 Task: Look for space in Wolfenbüttel, Germany from 5th September, 2023 to 13th September, 2023 for 6 adults in price range Rs.15000 to Rs.20000. Place can be entire place with 3 bedrooms having 3 beds and 3 bathrooms. Property type can be house, flat, guest house. Booking option can be shelf check-in. Required host language is English.
Action: Mouse moved to (457, 91)
Screenshot: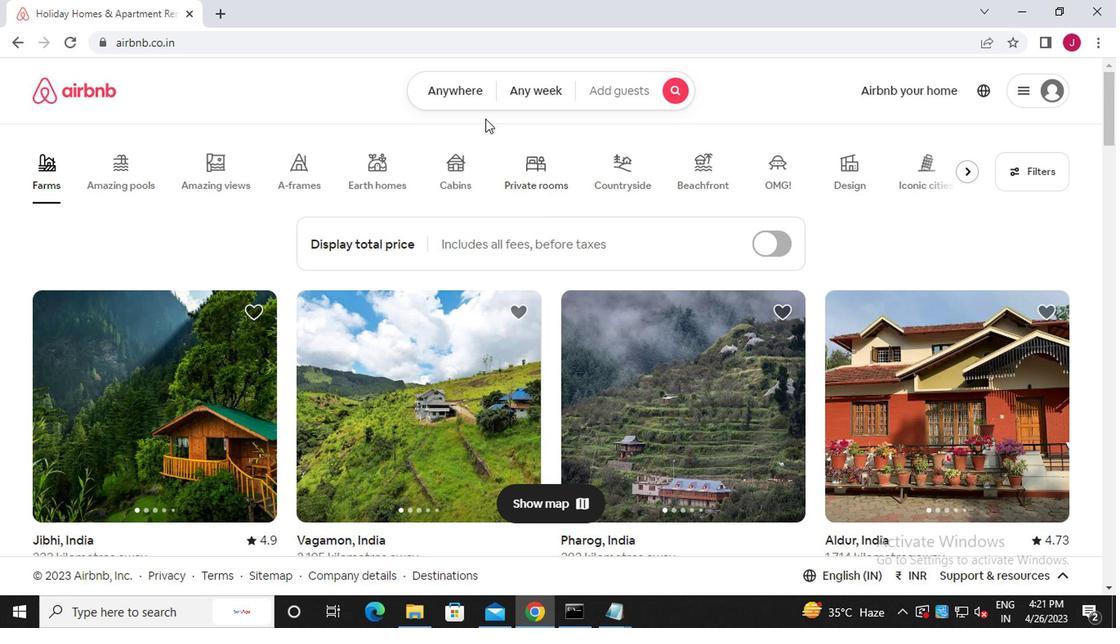 
Action: Mouse pressed left at (457, 91)
Screenshot: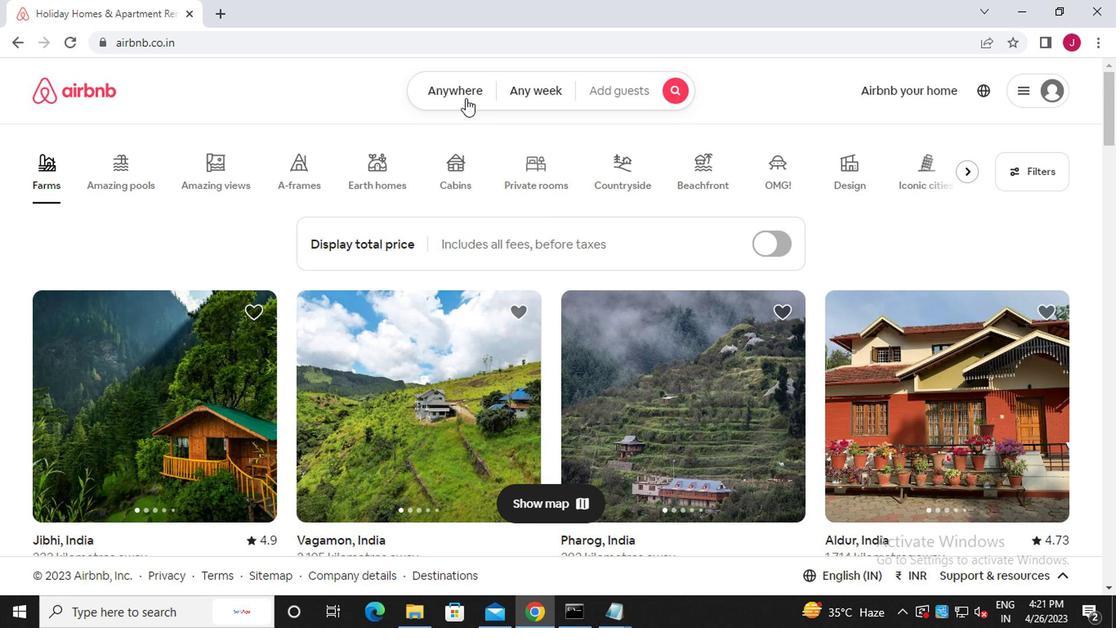 
Action: Mouse moved to (307, 165)
Screenshot: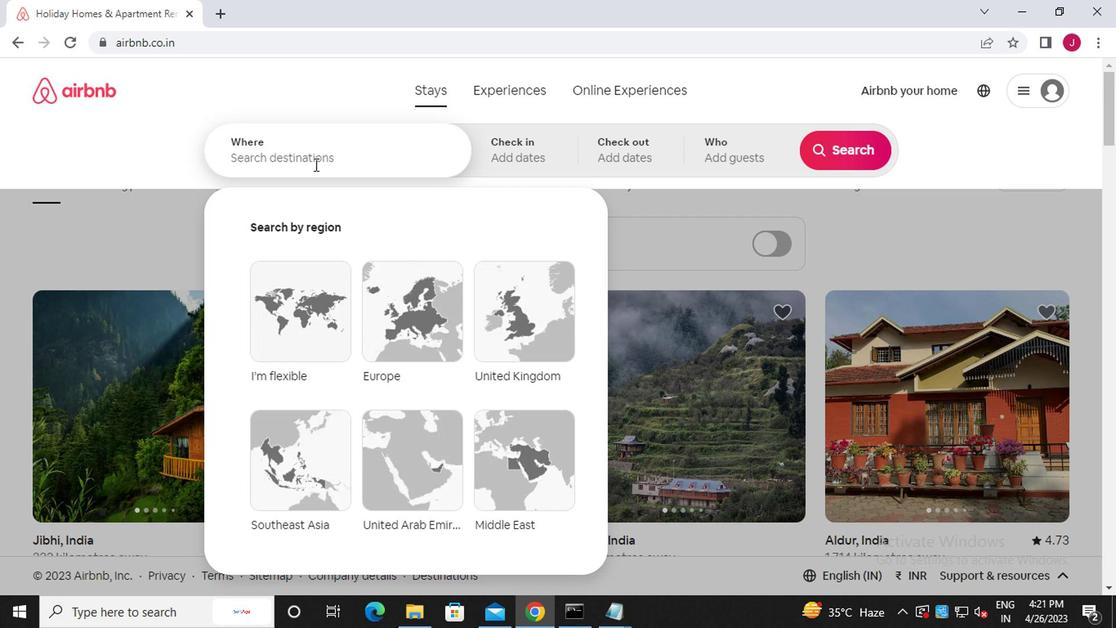 
Action: Mouse pressed left at (307, 165)
Screenshot: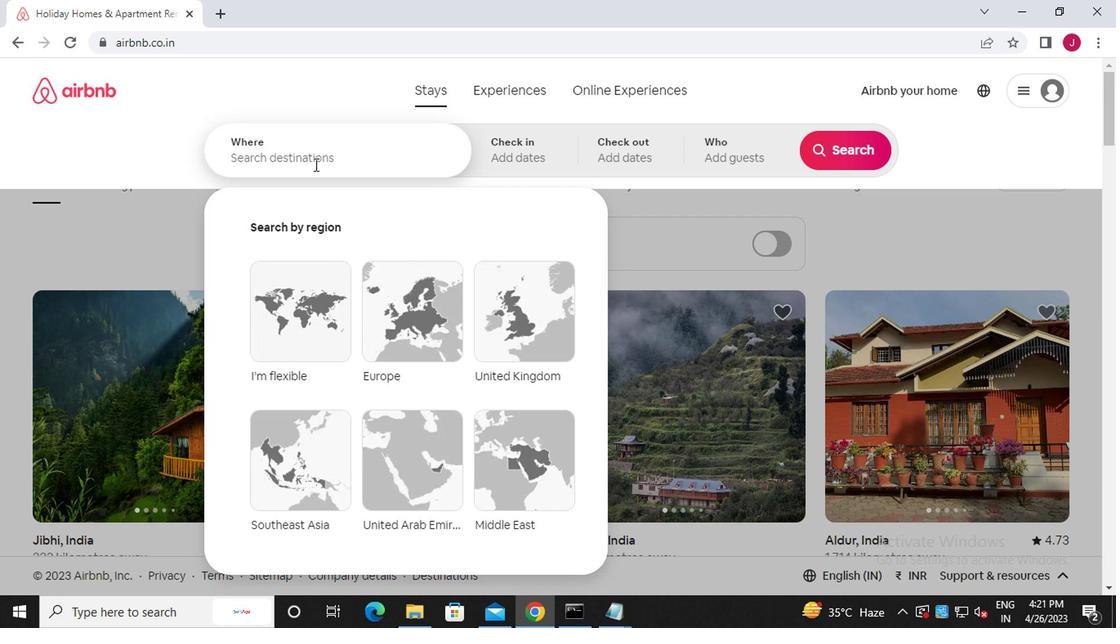
Action: Mouse moved to (307, 165)
Screenshot: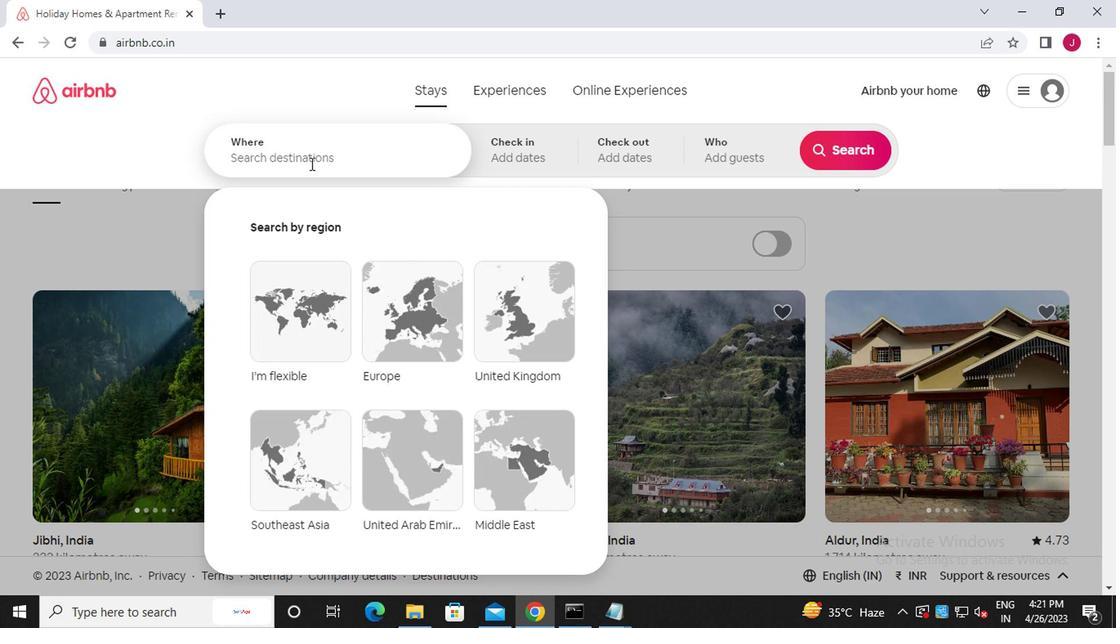 
Action: Key pressed w<Key.caps_lock>olfenbuttel,<Key.caps_lock>h<Key.backspace>g<Key.caps_lock>ermany
Screenshot: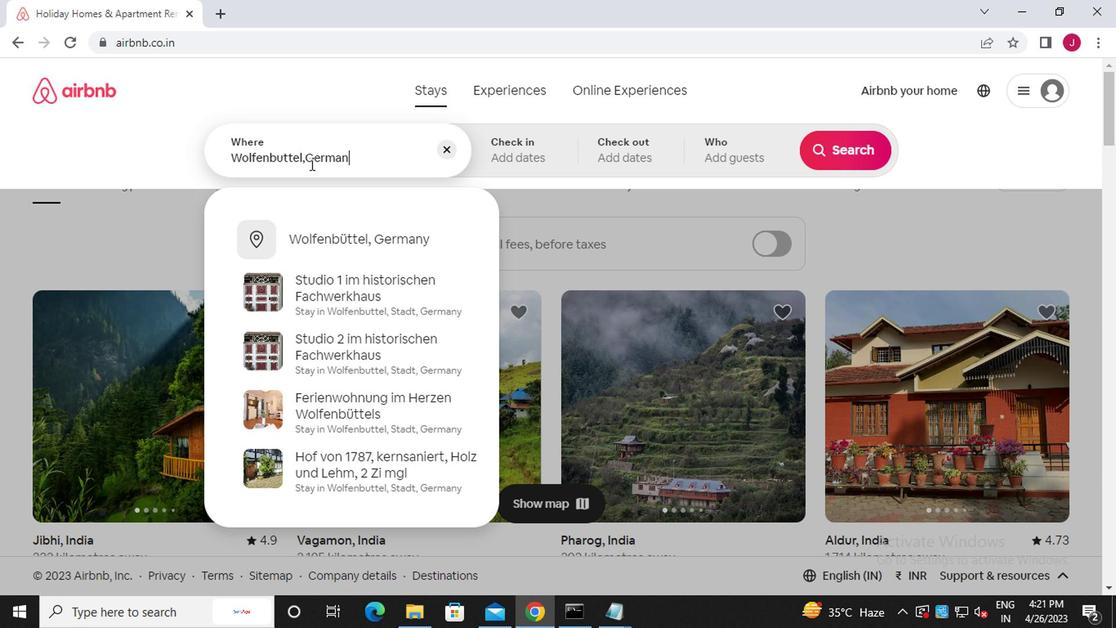 
Action: Mouse moved to (393, 232)
Screenshot: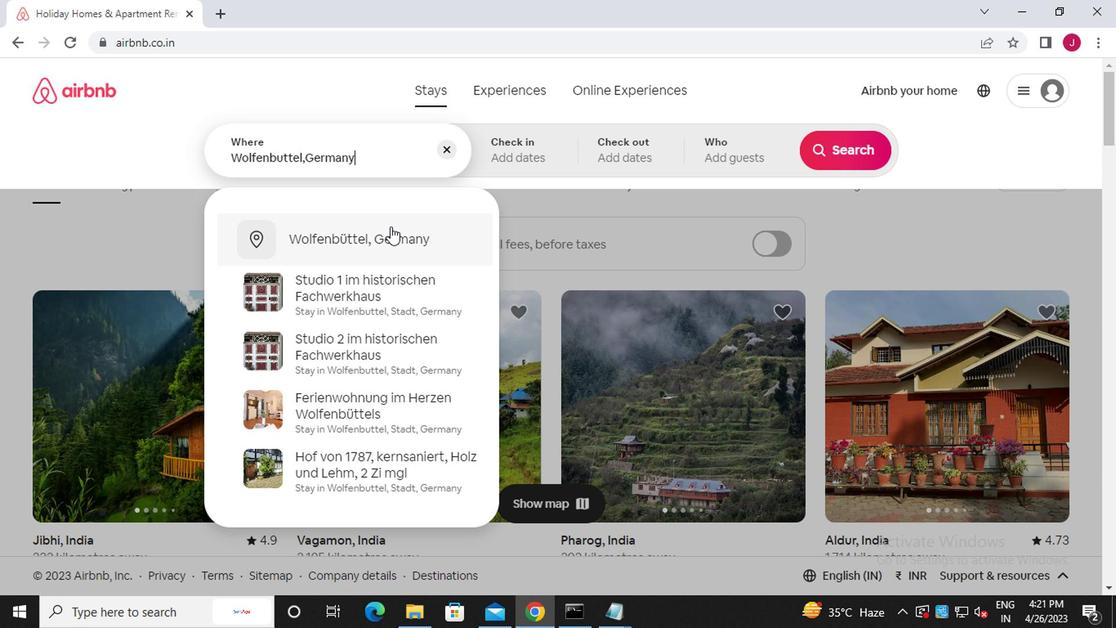 
Action: Mouse pressed left at (393, 232)
Screenshot: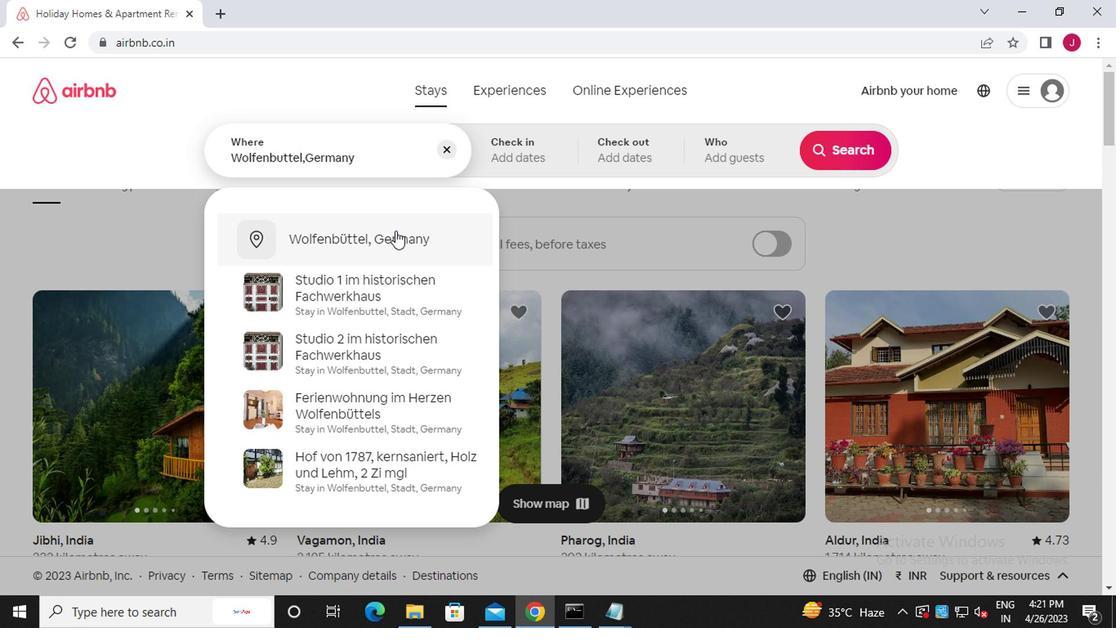 
Action: Mouse moved to (834, 285)
Screenshot: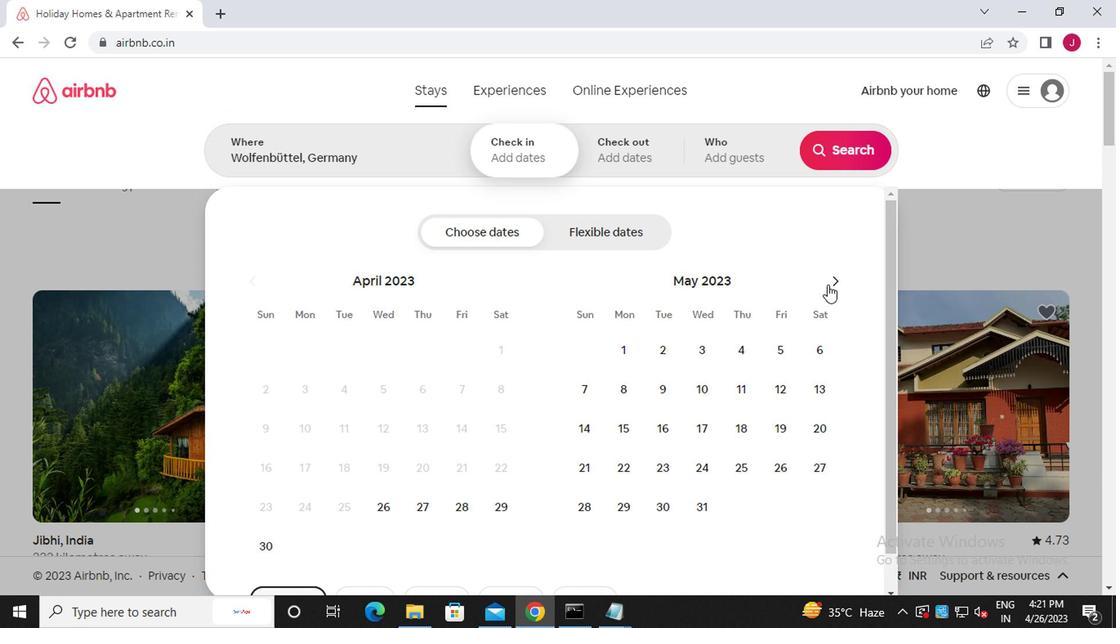 
Action: Mouse pressed left at (834, 285)
Screenshot: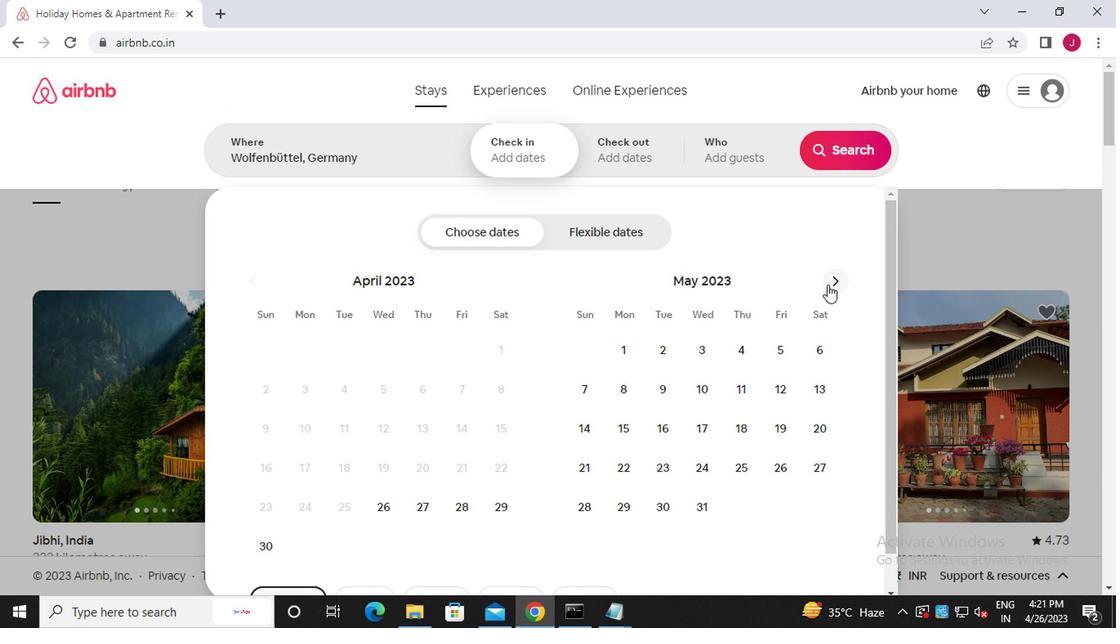 
Action: Mouse moved to (835, 285)
Screenshot: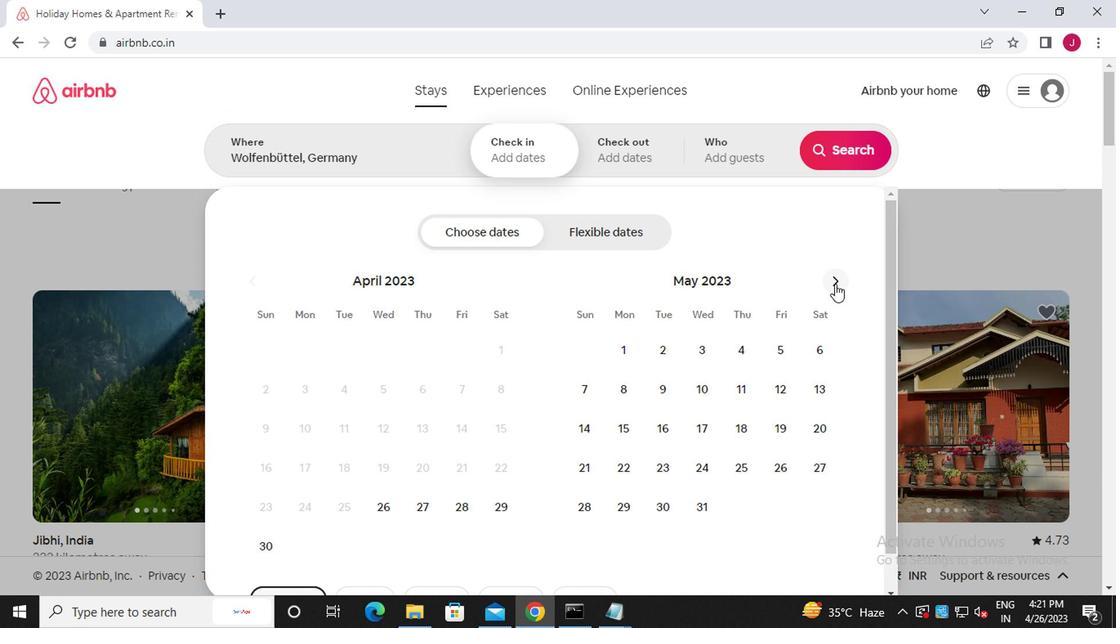 
Action: Mouse pressed left at (835, 285)
Screenshot: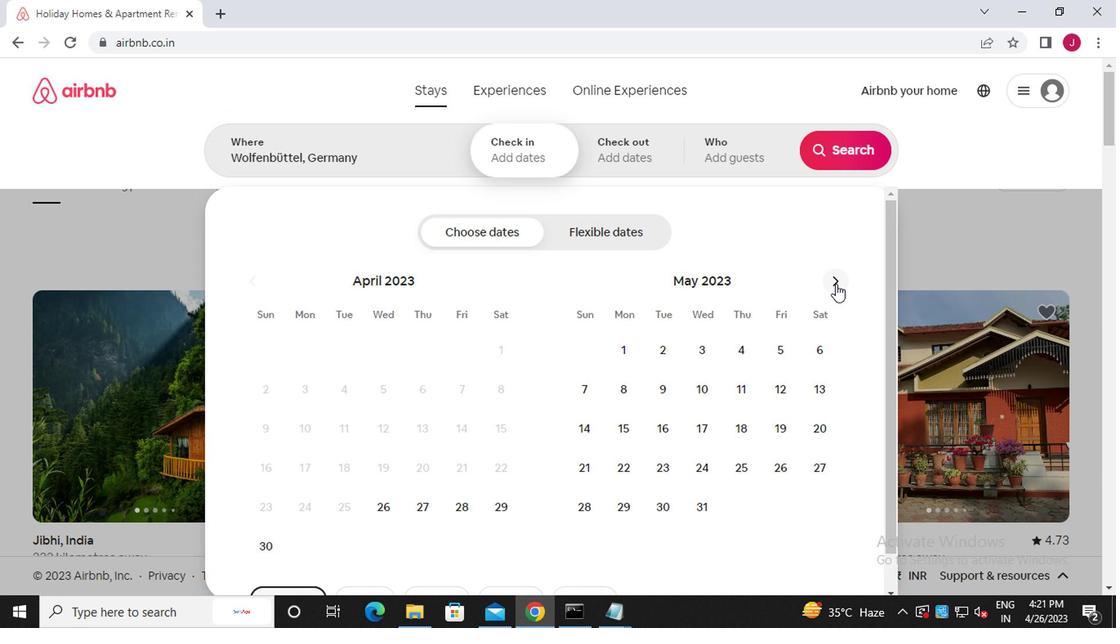 
Action: Mouse moved to (837, 285)
Screenshot: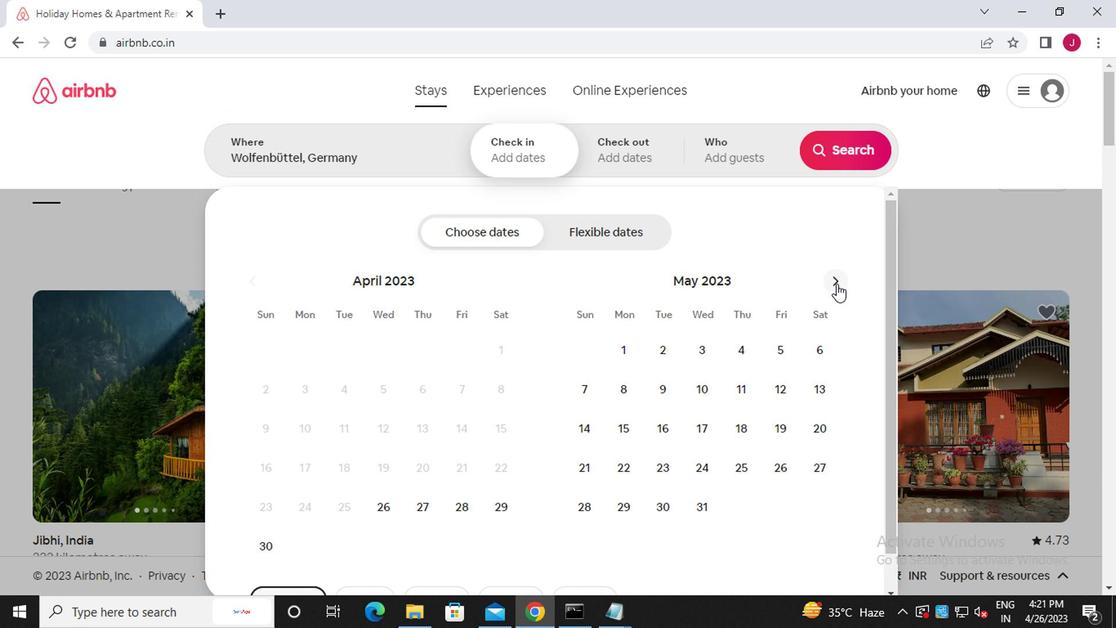 
Action: Mouse pressed left at (837, 285)
Screenshot: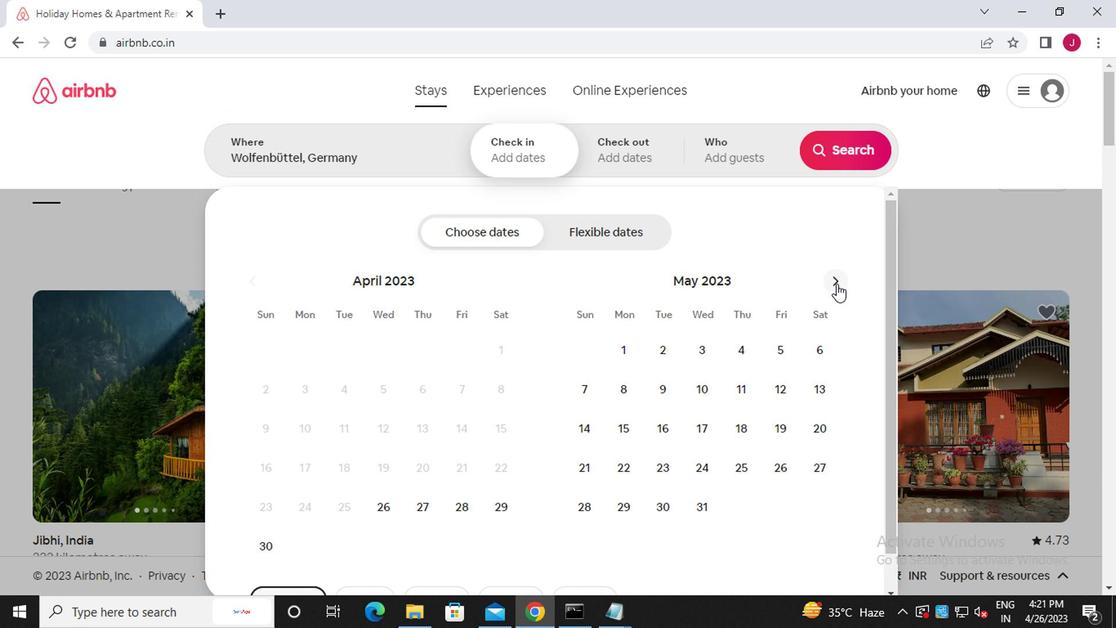 
Action: Mouse moved to (839, 285)
Screenshot: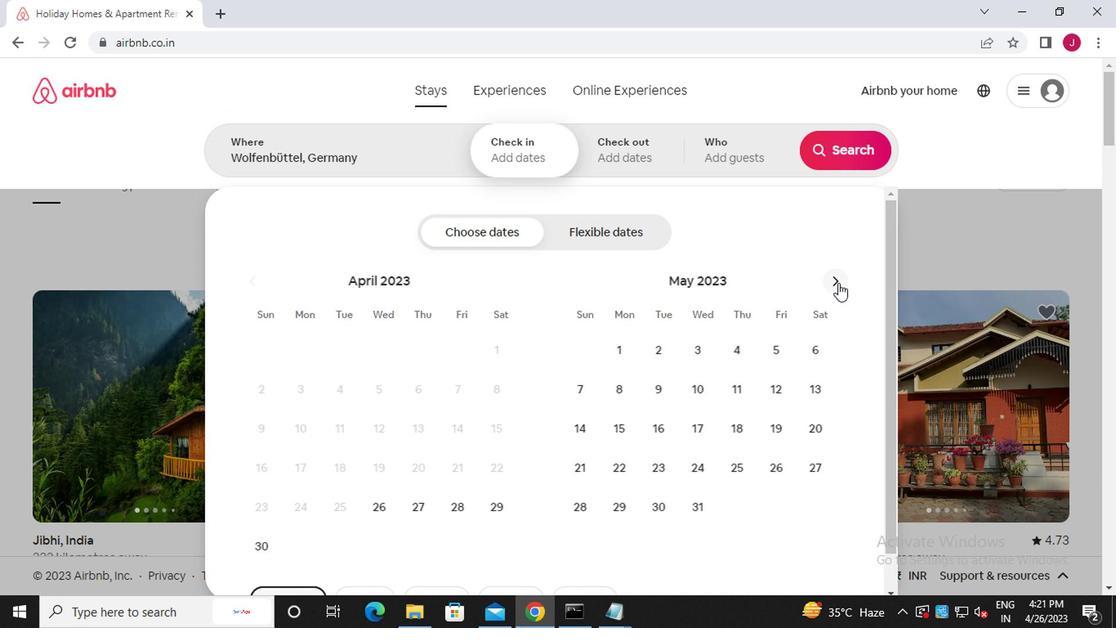 
Action: Mouse pressed left at (839, 285)
Screenshot: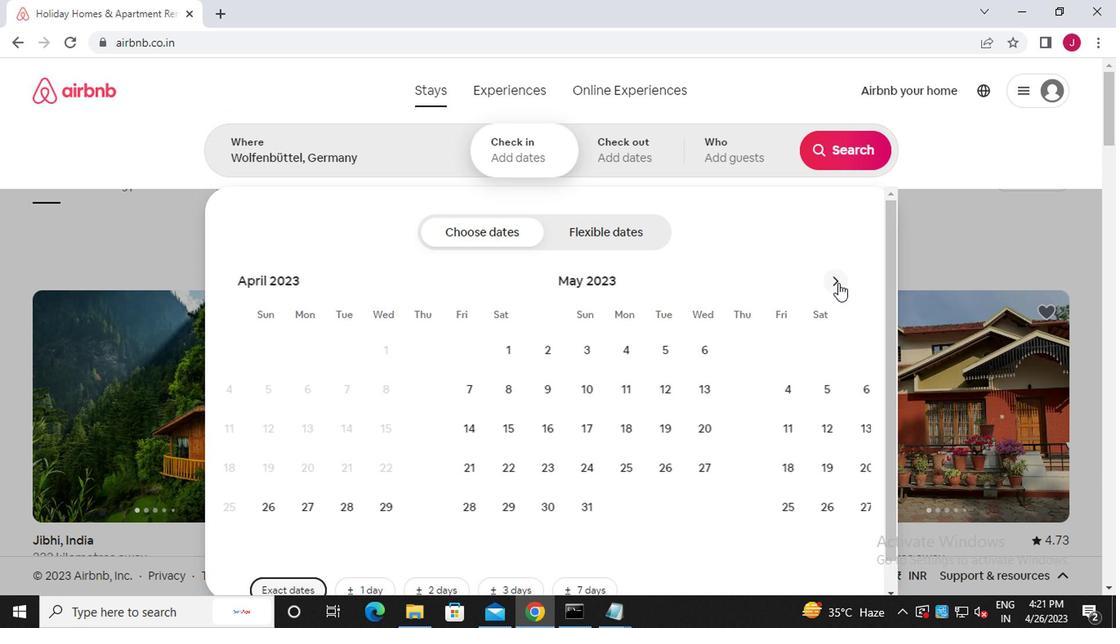 
Action: Mouse moved to (840, 285)
Screenshot: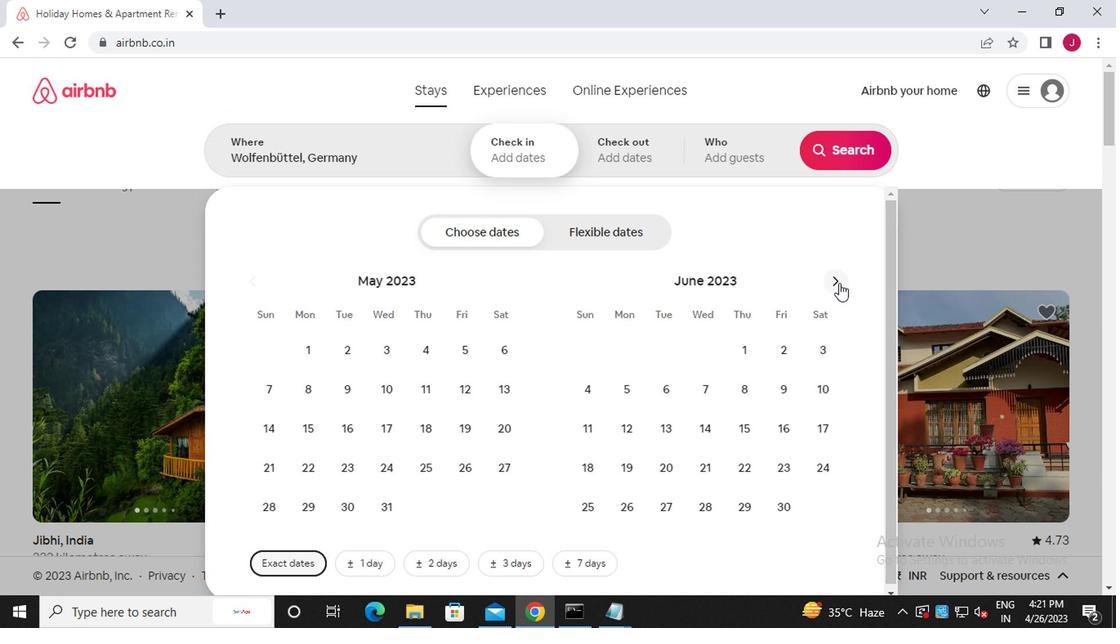 
Action: Mouse pressed left at (840, 285)
Screenshot: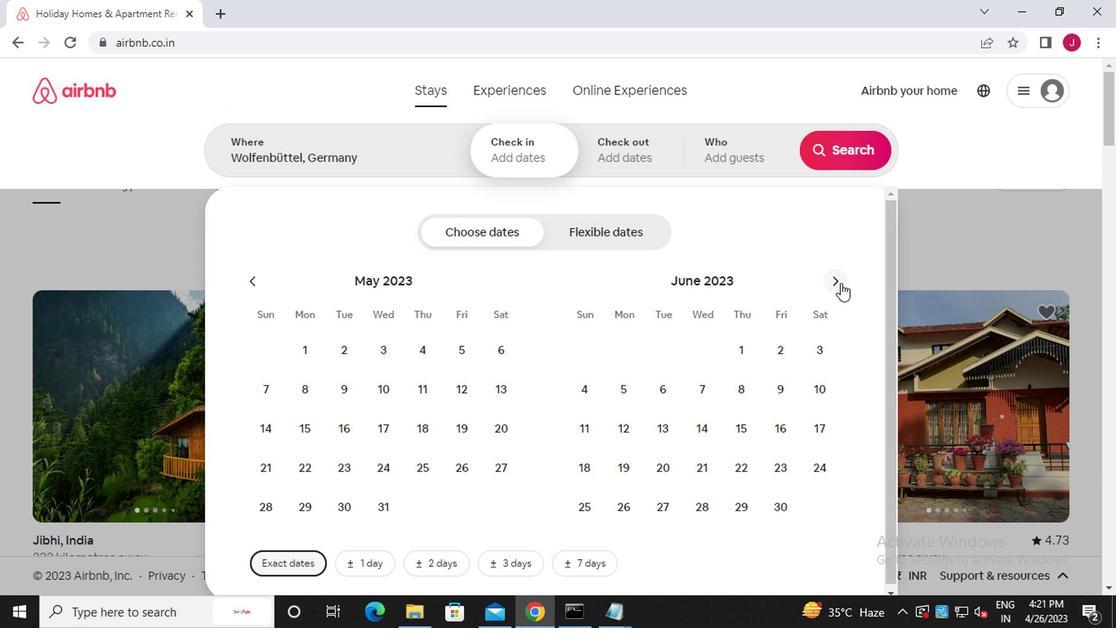 
Action: Mouse moved to (838, 294)
Screenshot: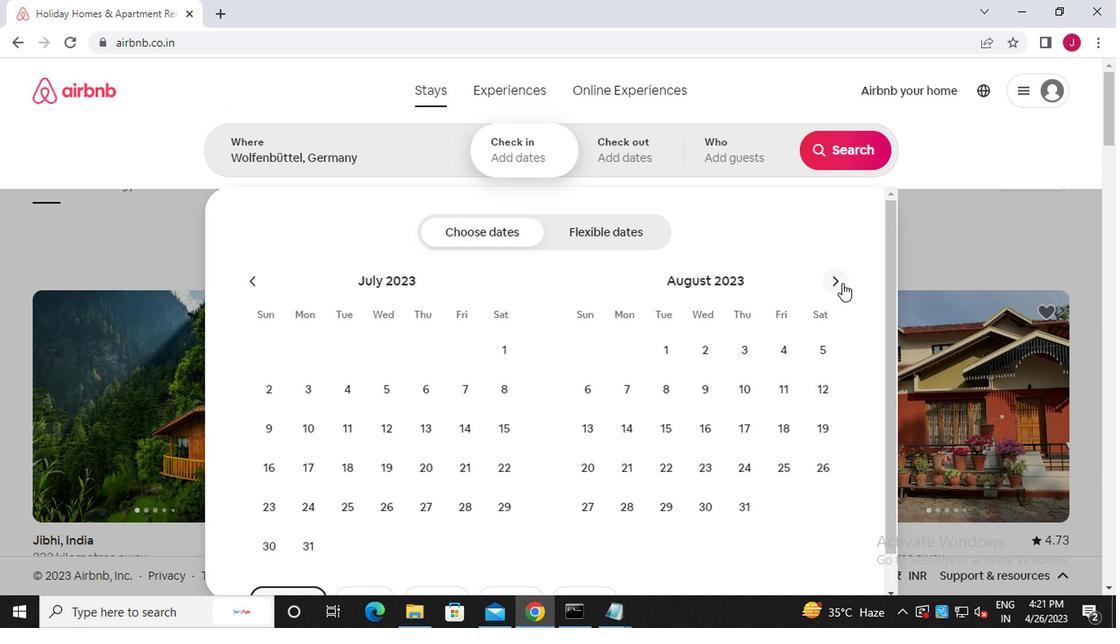 
Action: Mouse pressed left at (838, 294)
Screenshot: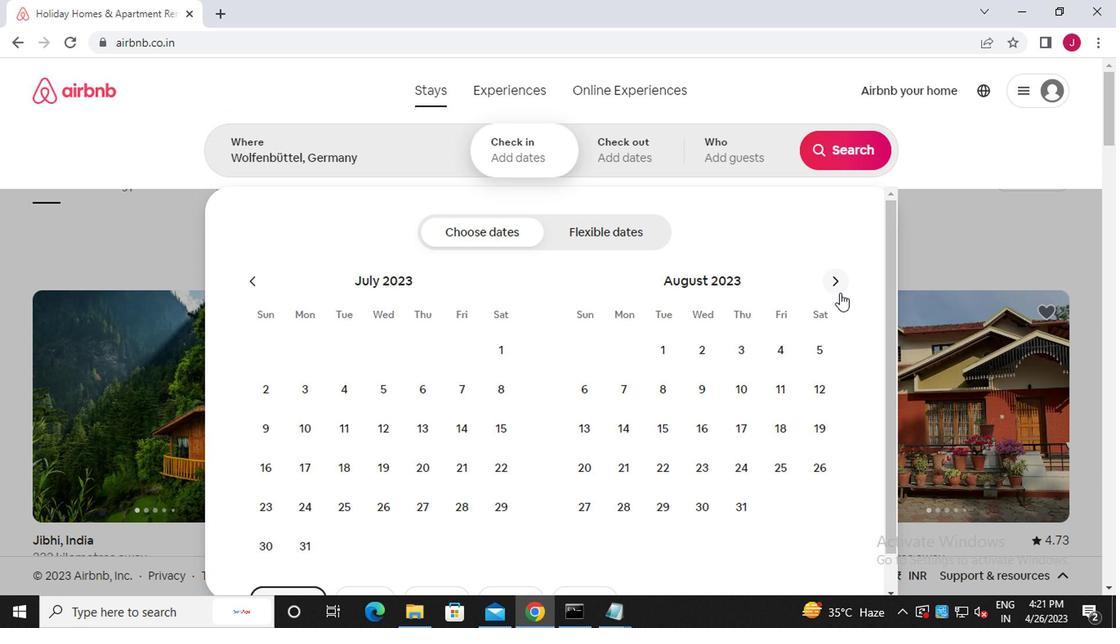 
Action: Mouse moved to (668, 393)
Screenshot: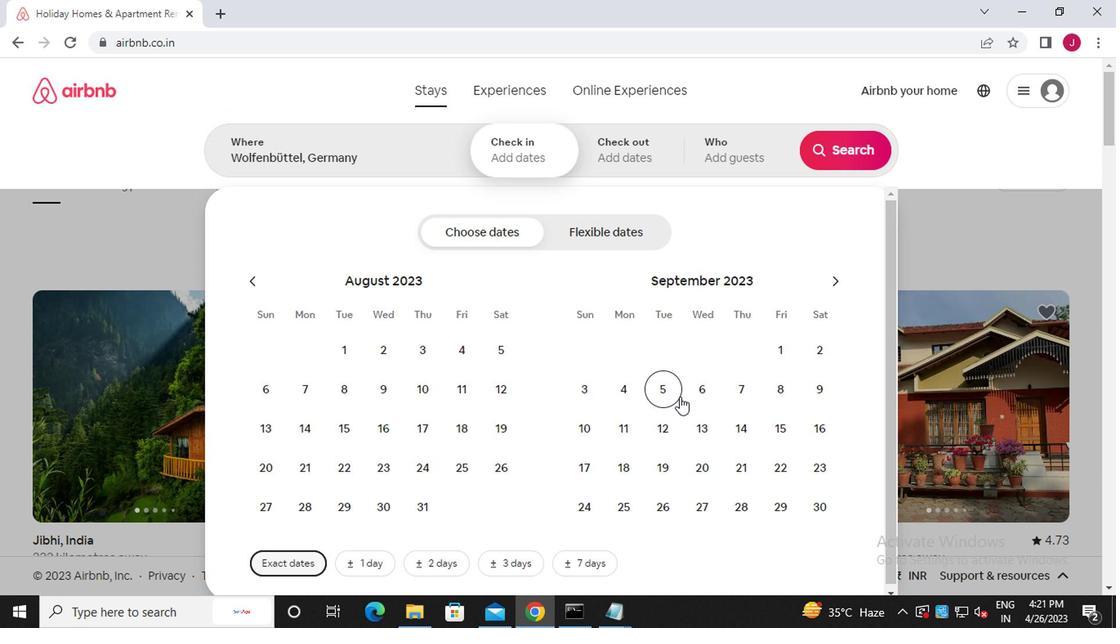 
Action: Mouse pressed left at (668, 393)
Screenshot: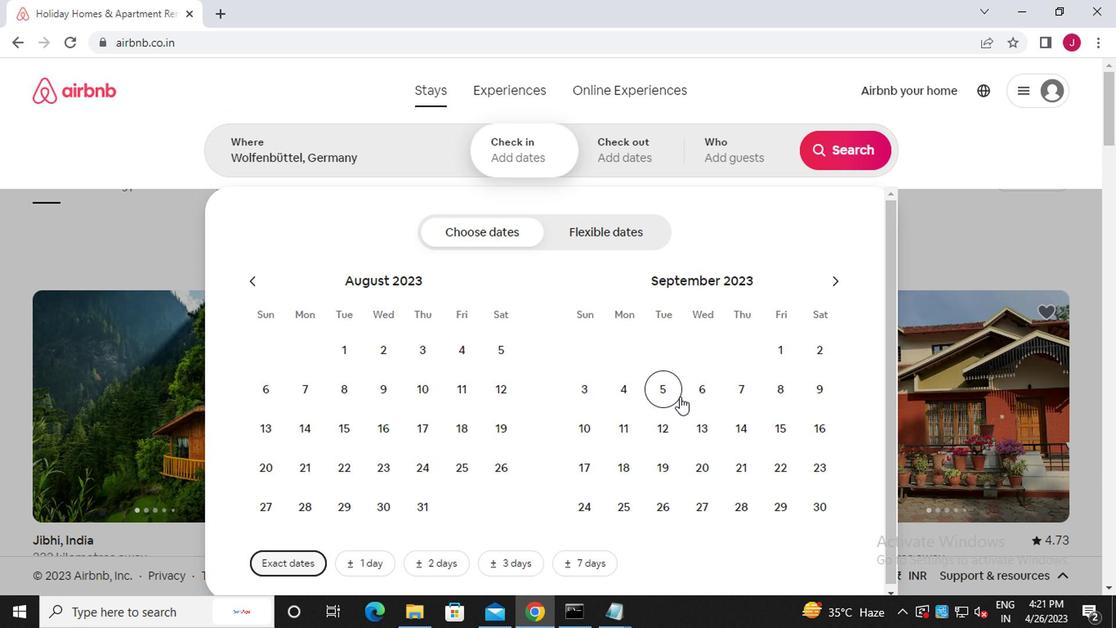 
Action: Mouse moved to (705, 423)
Screenshot: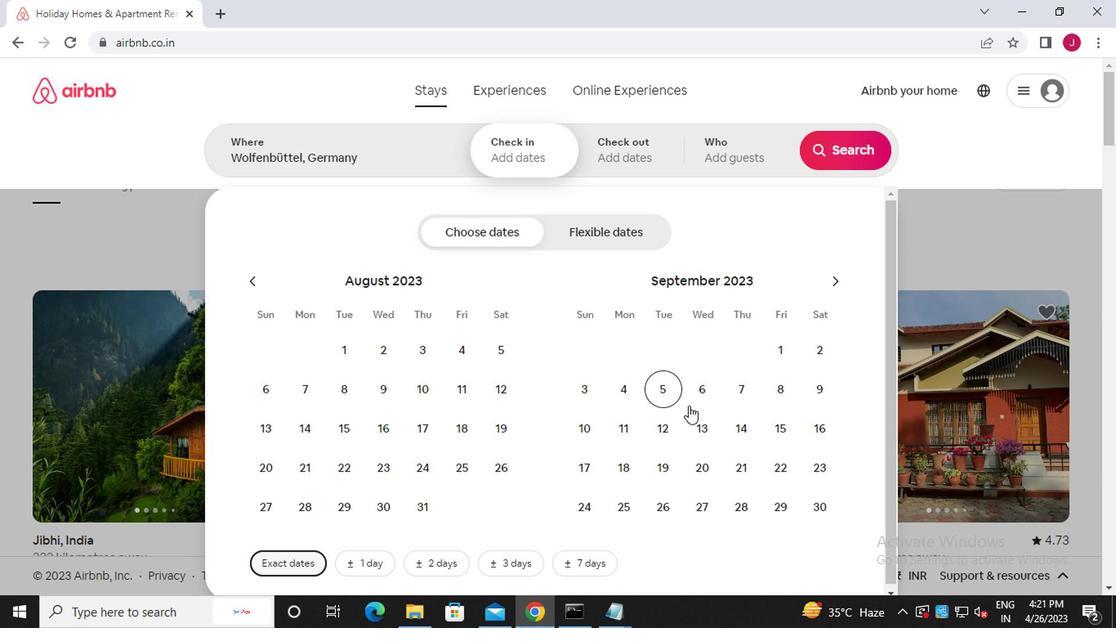 
Action: Mouse pressed left at (705, 423)
Screenshot: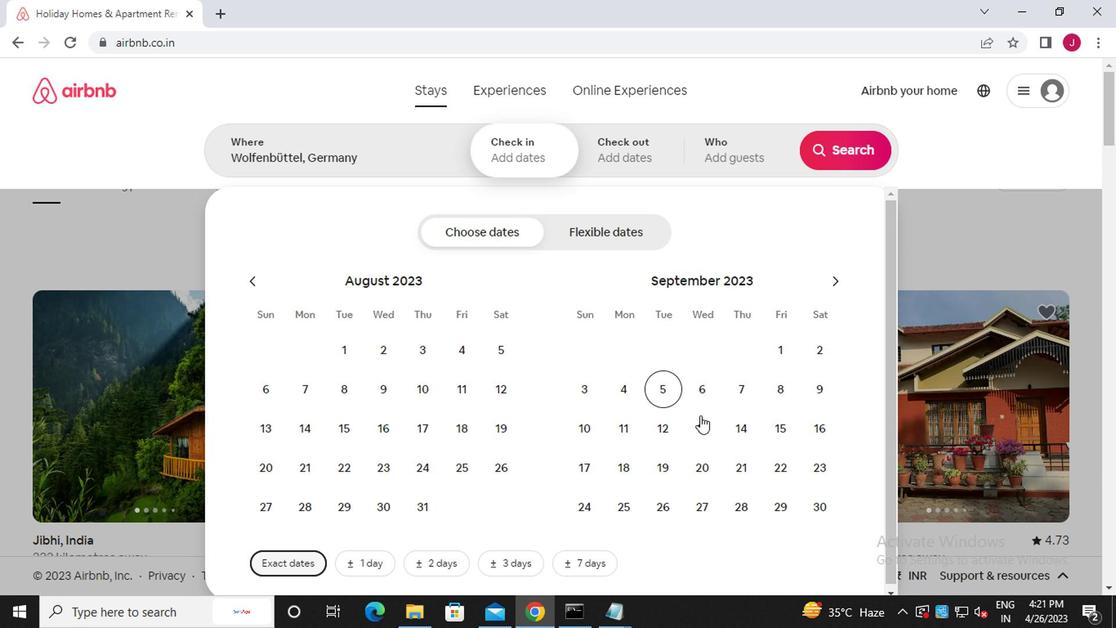 
Action: Mouse moved to (736, 159)
Screenshot: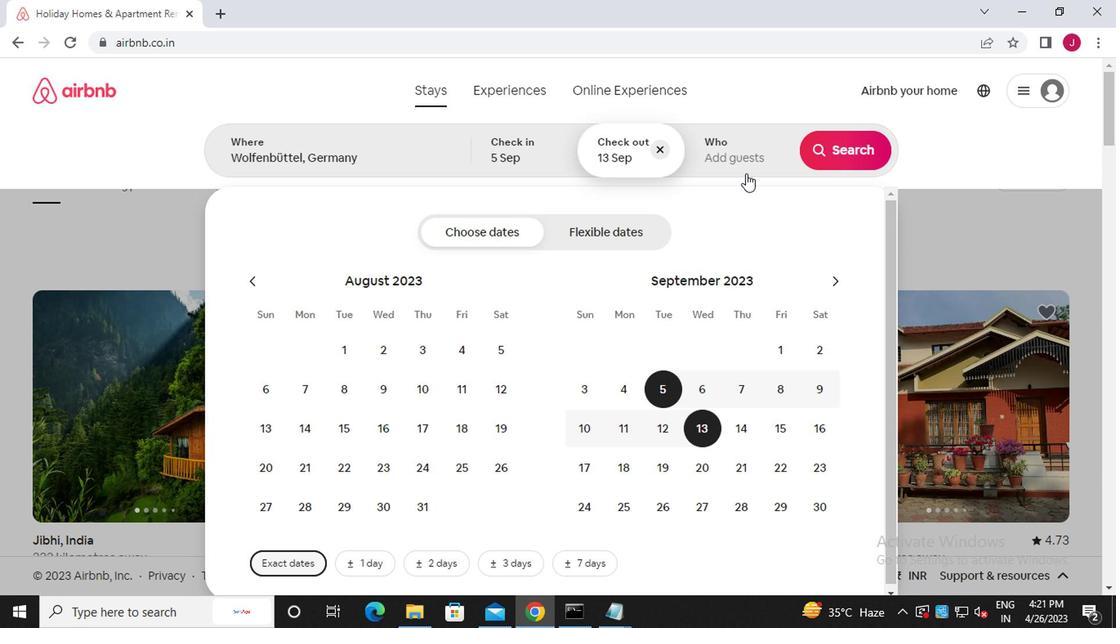 
Action: Mouse pressed left at (736, 159)
Screenshot: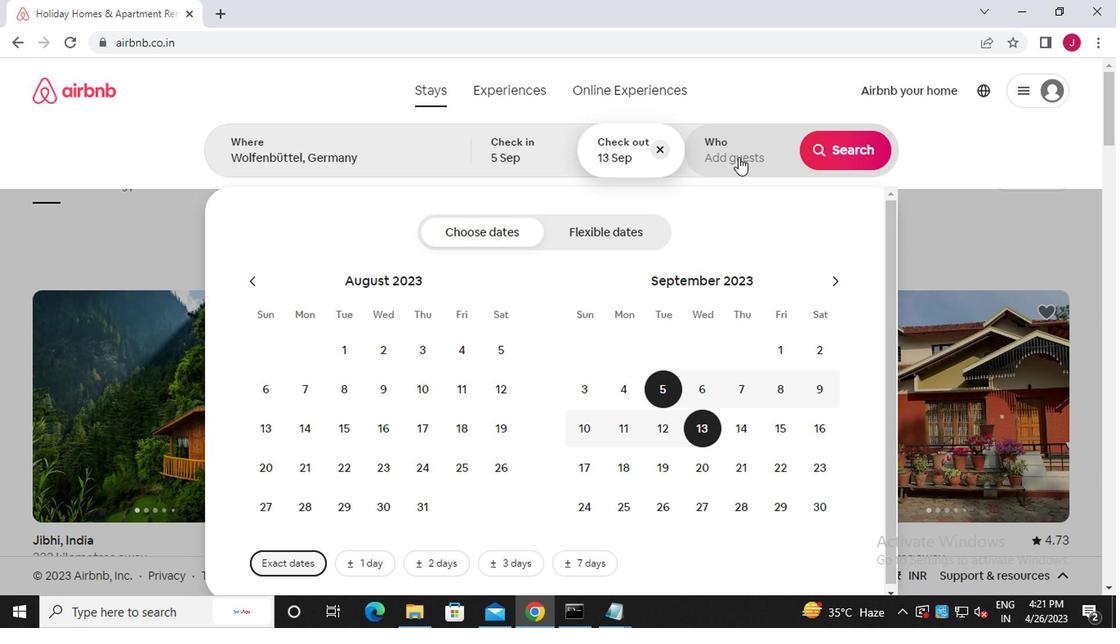 
Action: Mouse moved to (852, 240)
Screenshot: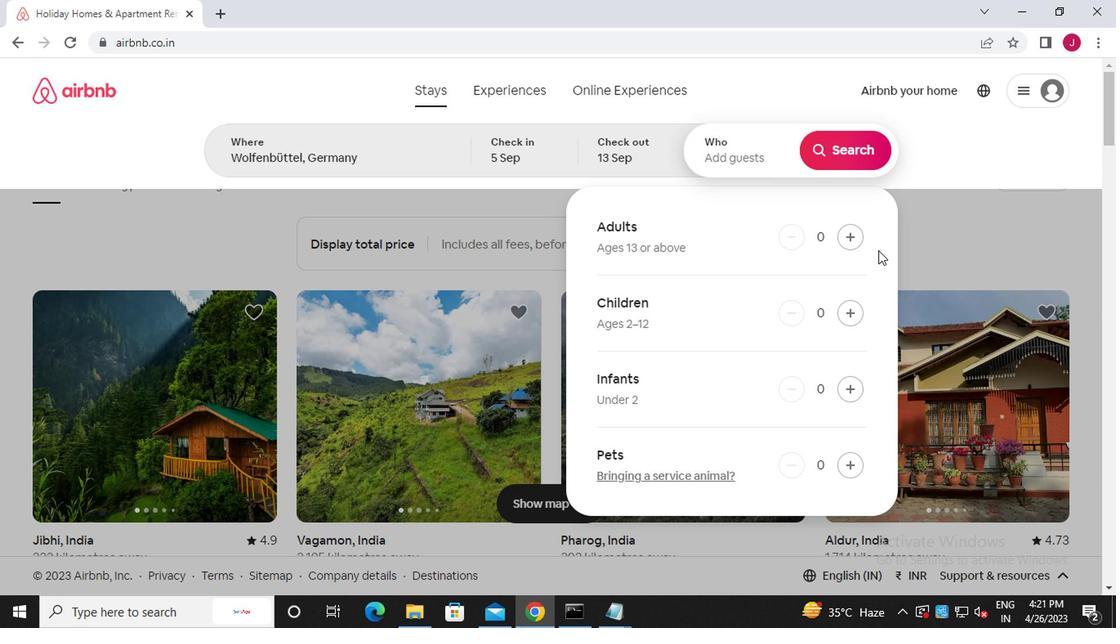 
Action: Mouse pressed left at (852, 240)
Screenshot: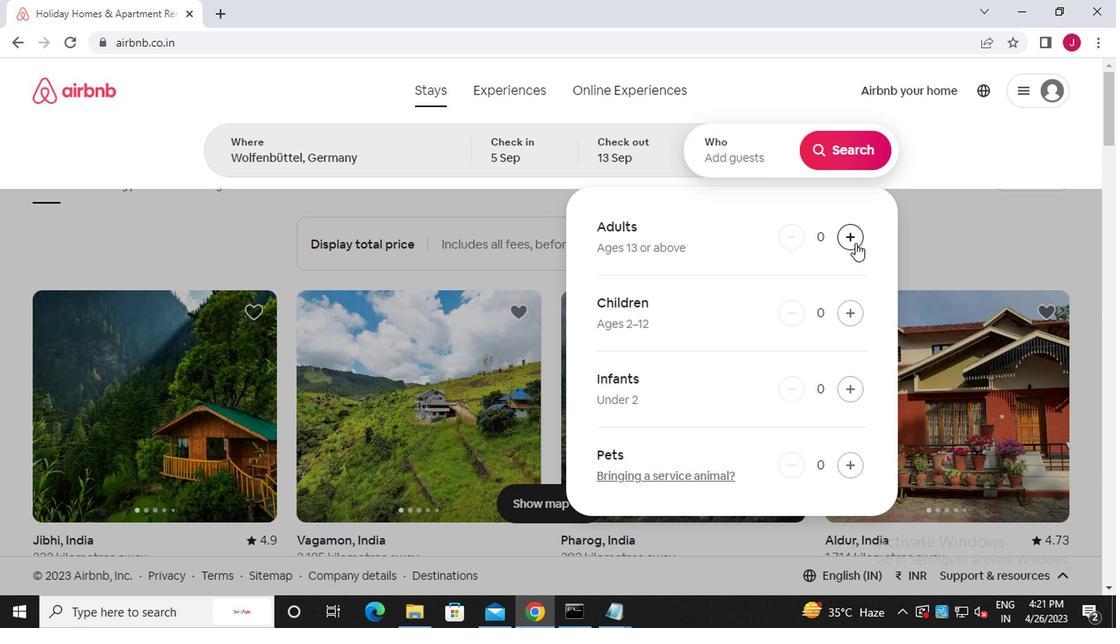 
Action: Mouse moved to (853, 240)
Screenshot: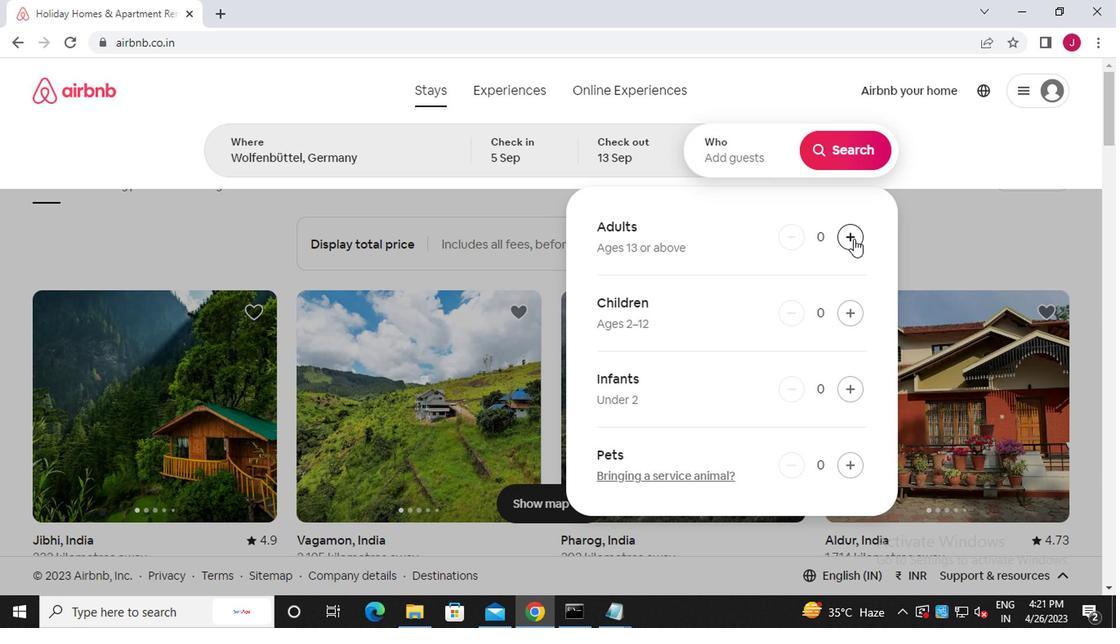 
Action: Mouse pressed left at (853, 240)
Screenshot: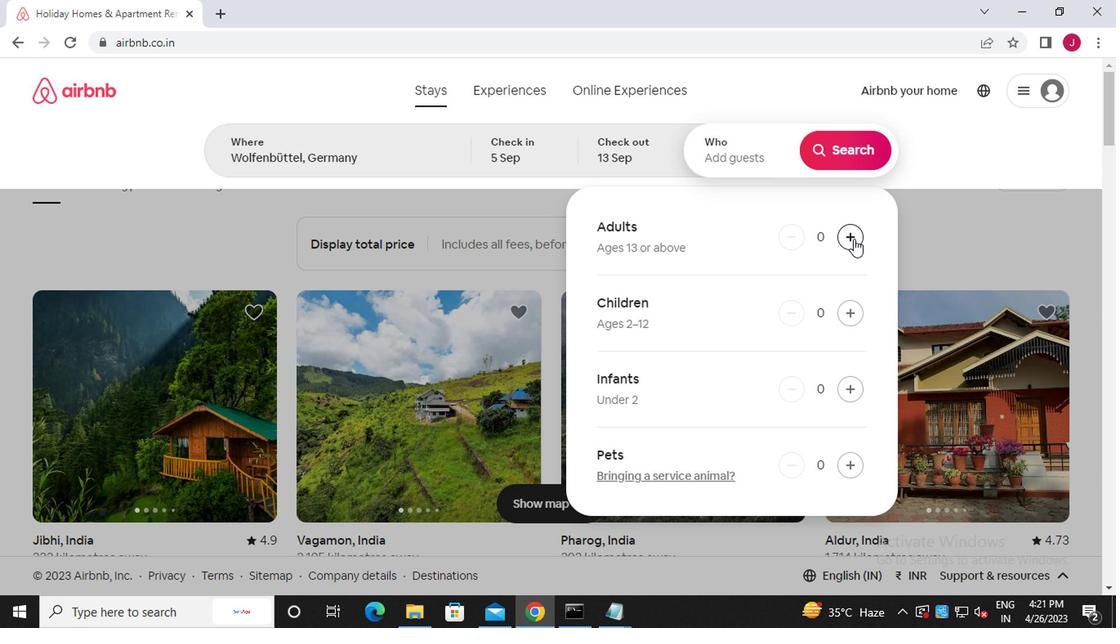 
Action: Mouse pressed left at (853, 240)
Screenshot: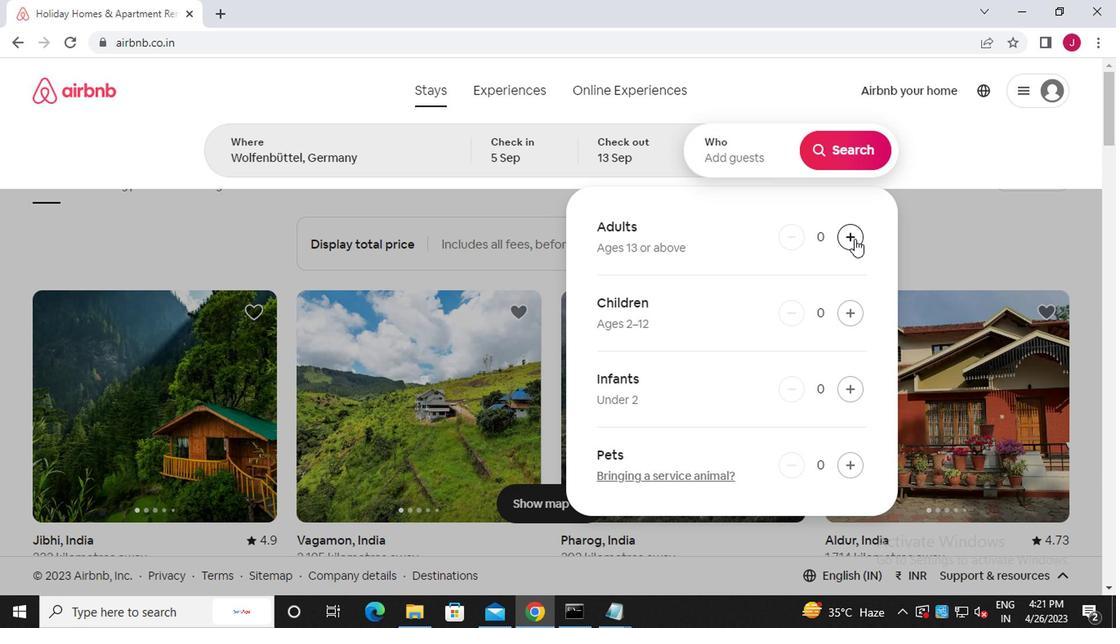 
Action: Mouse moved to (853, 240)
Screenshot: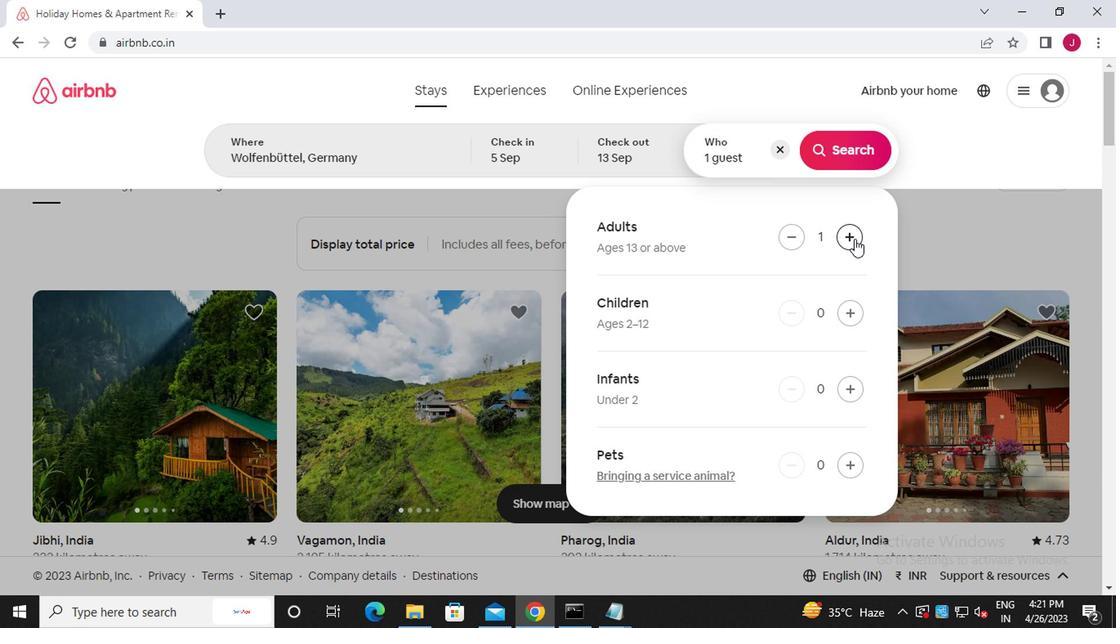 
Action: Mouse pressed left at (853, 240)
Screenshot: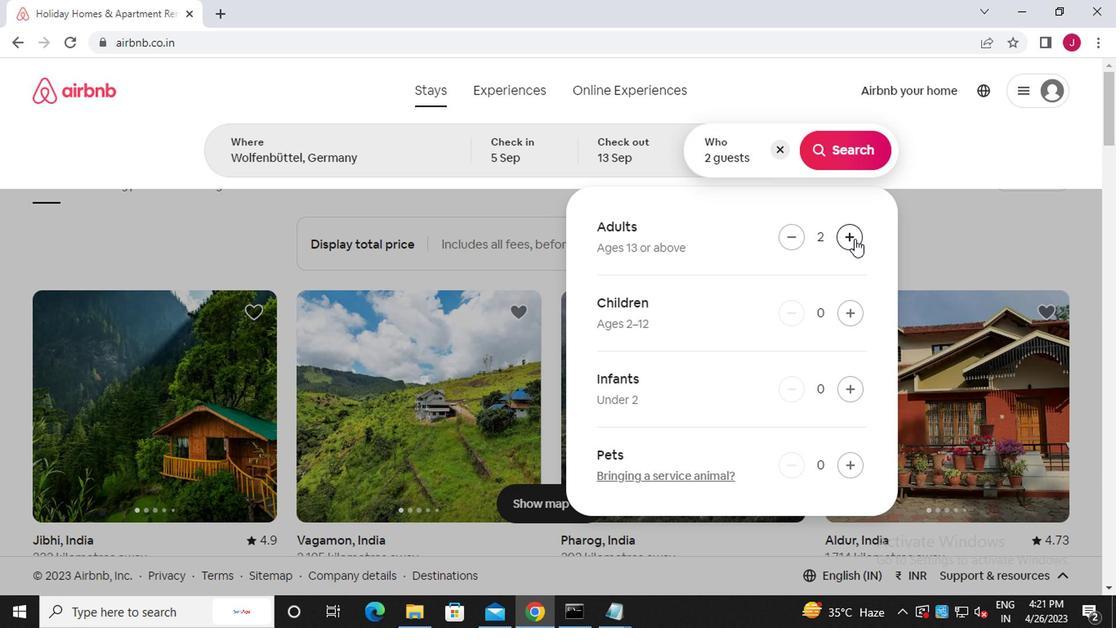
Action: Mouse moved to (853, 240)
Screenshot: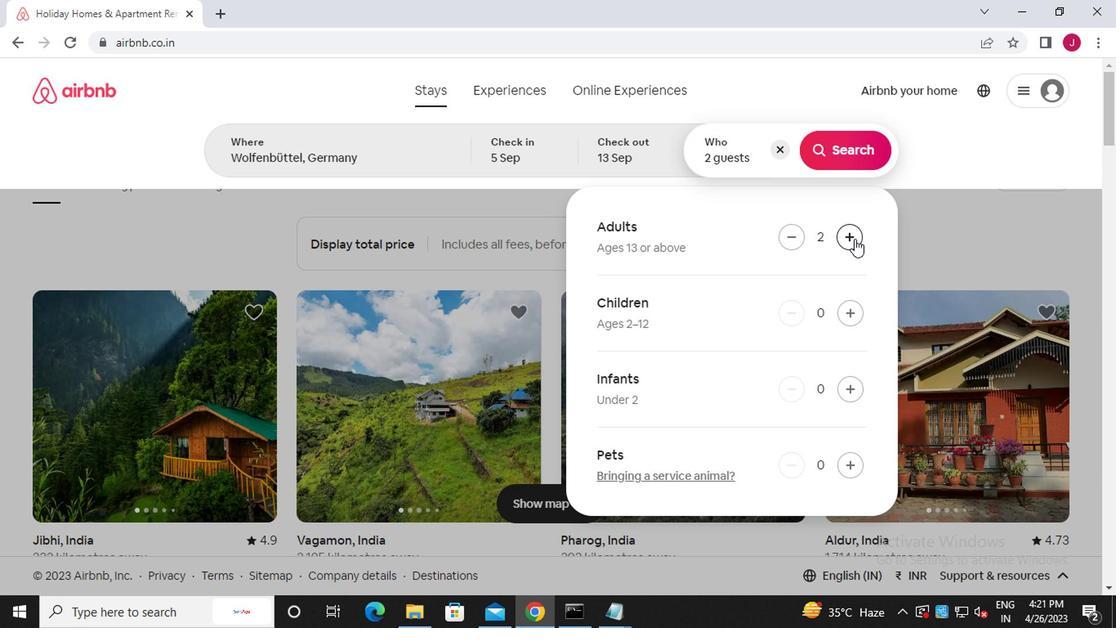 
Action: Mouse pressed left at (853, 240)
Screenshot: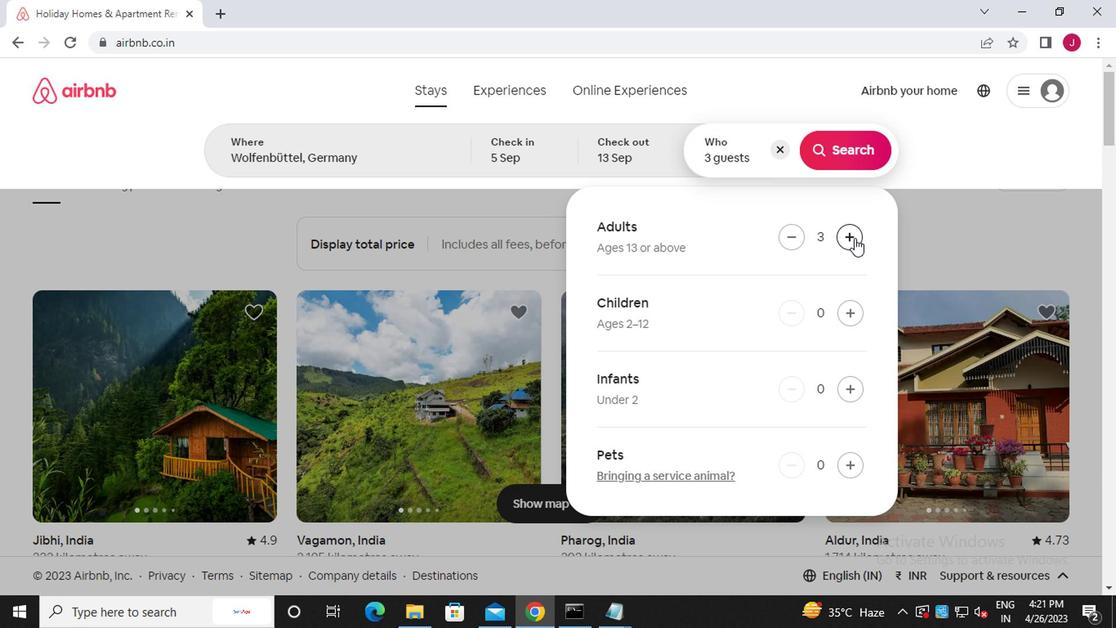 
Action: Mouse moved to (849, 228)
Screenshot: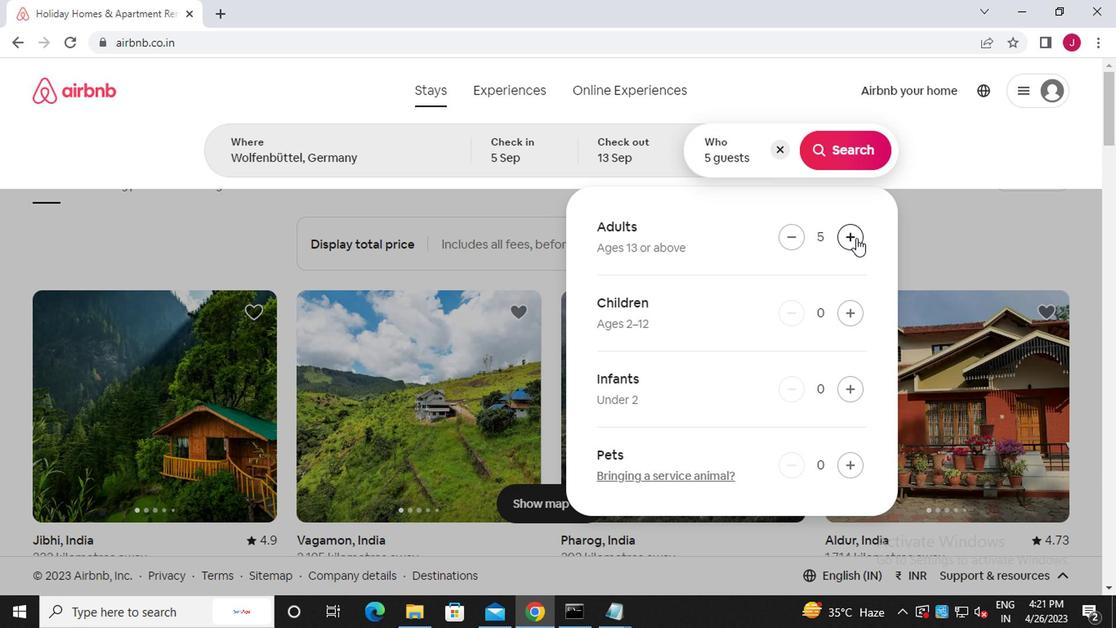 
Action: Mouse pressed left at (849, 228)
Screenshot: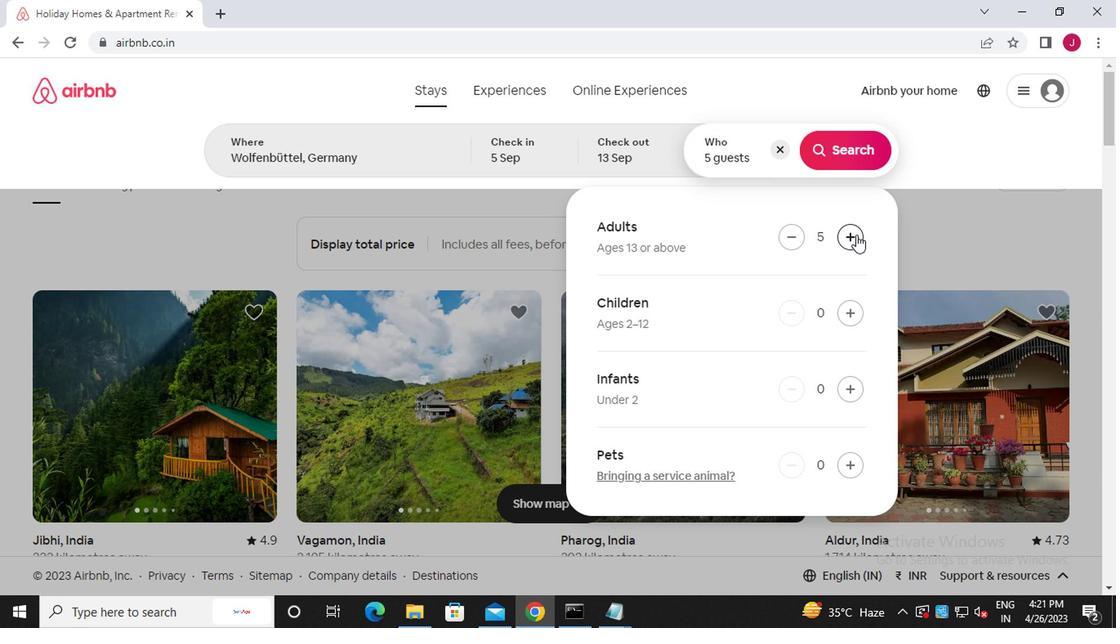 
Action: Mouse moved to (847, 151)
Screenshot: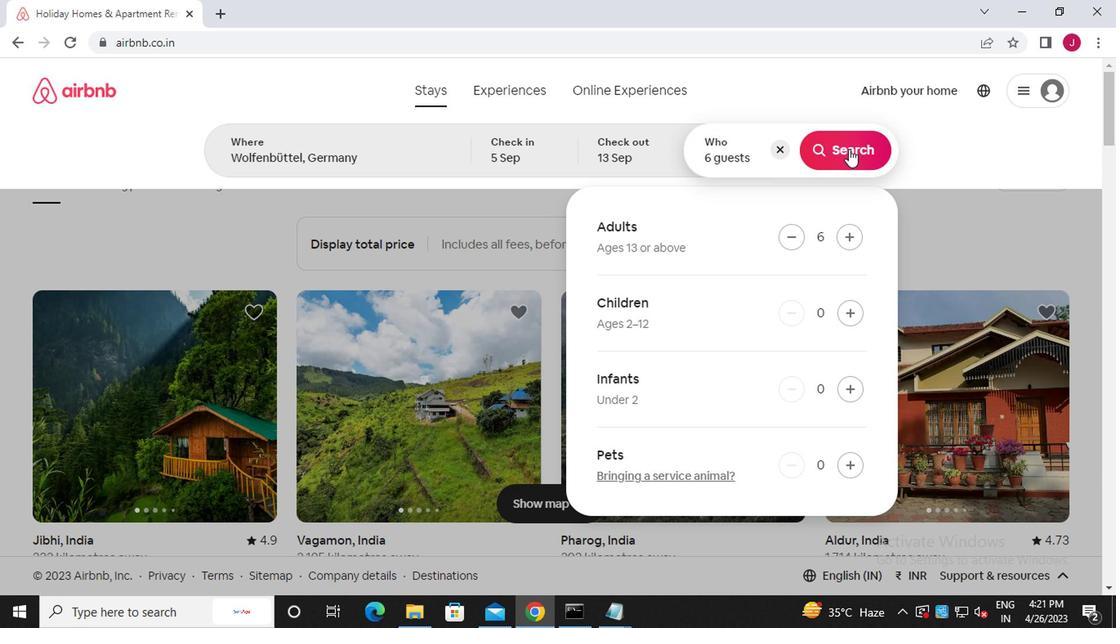 
Action: Mouse pressed left at (847, 151)
Screenshot: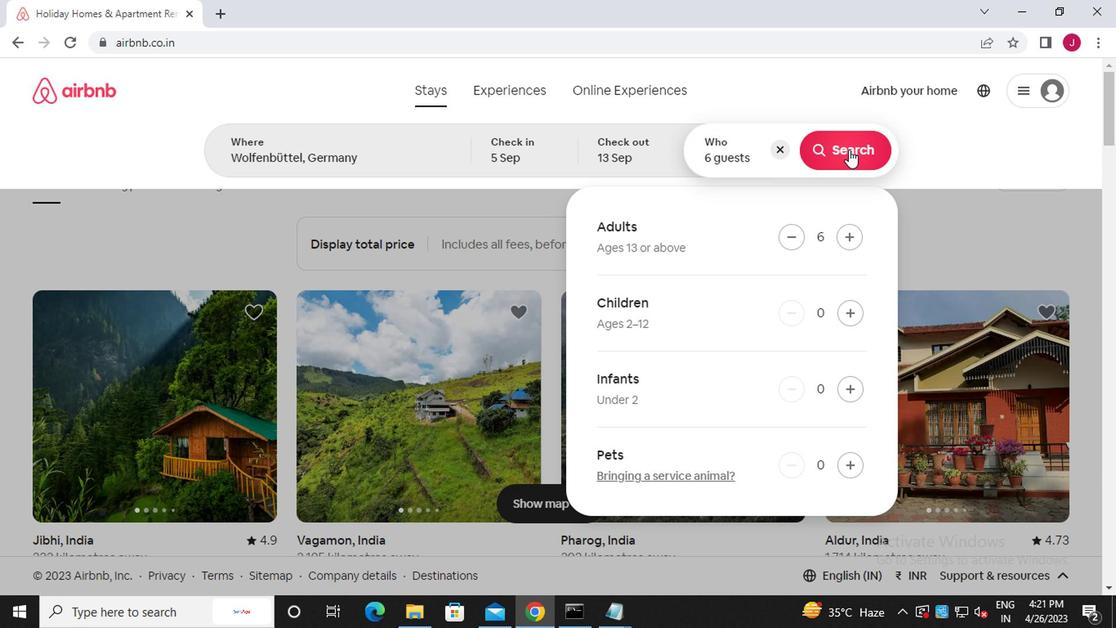 
Action: Mouse moved to (1048, 161)
Screenshot: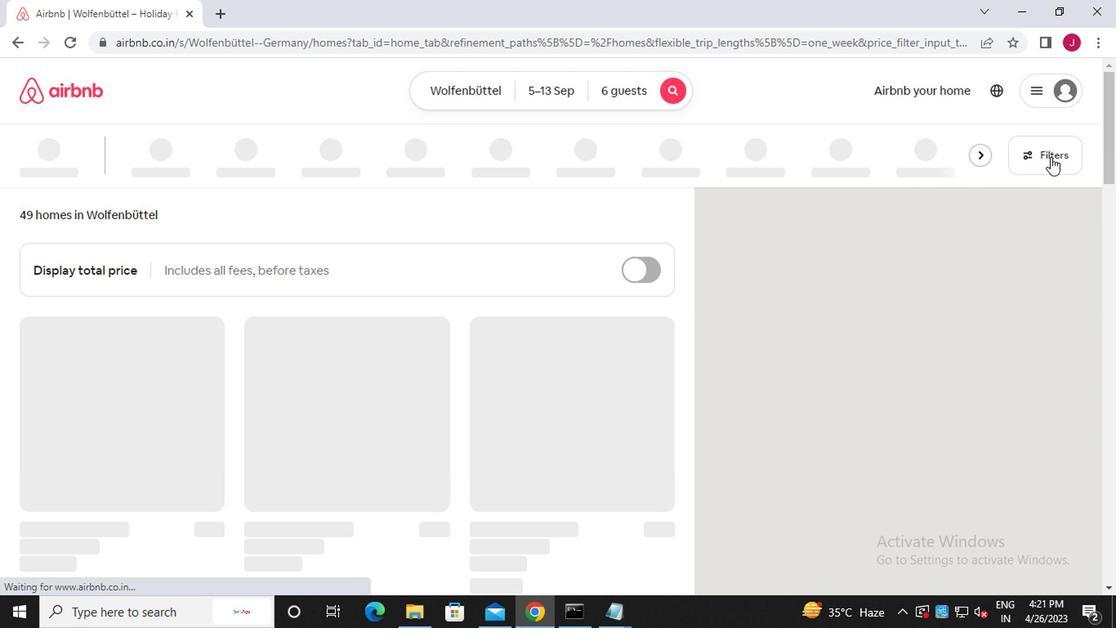 
Action: Mouse pressed left at (1048, 161)
Screenshot: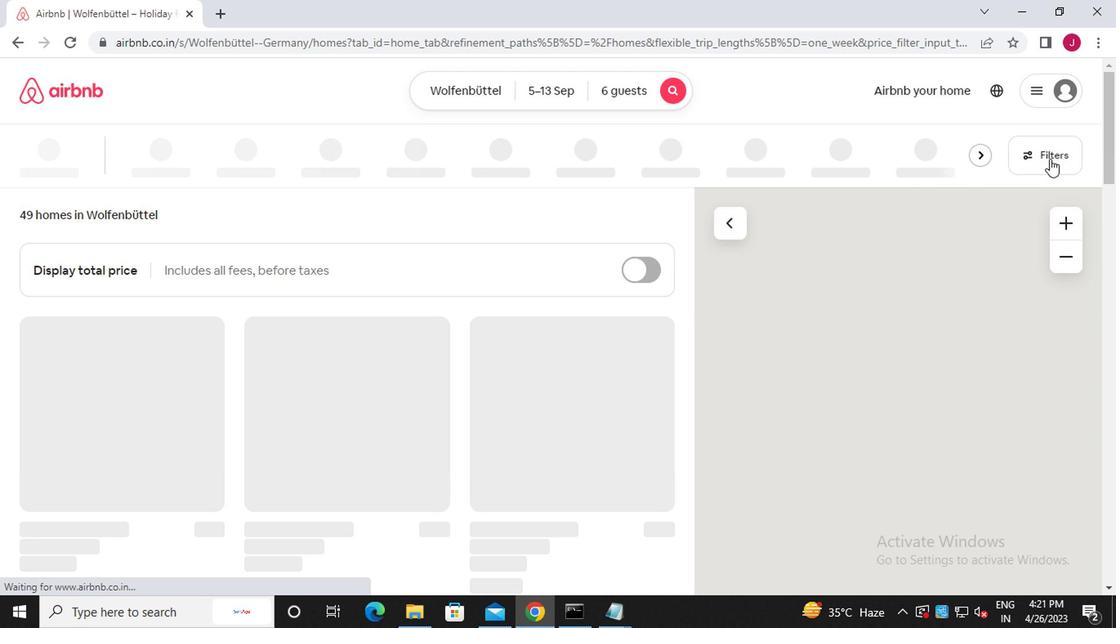 
Action: Mouse moved to (337, 356)
Screenshot: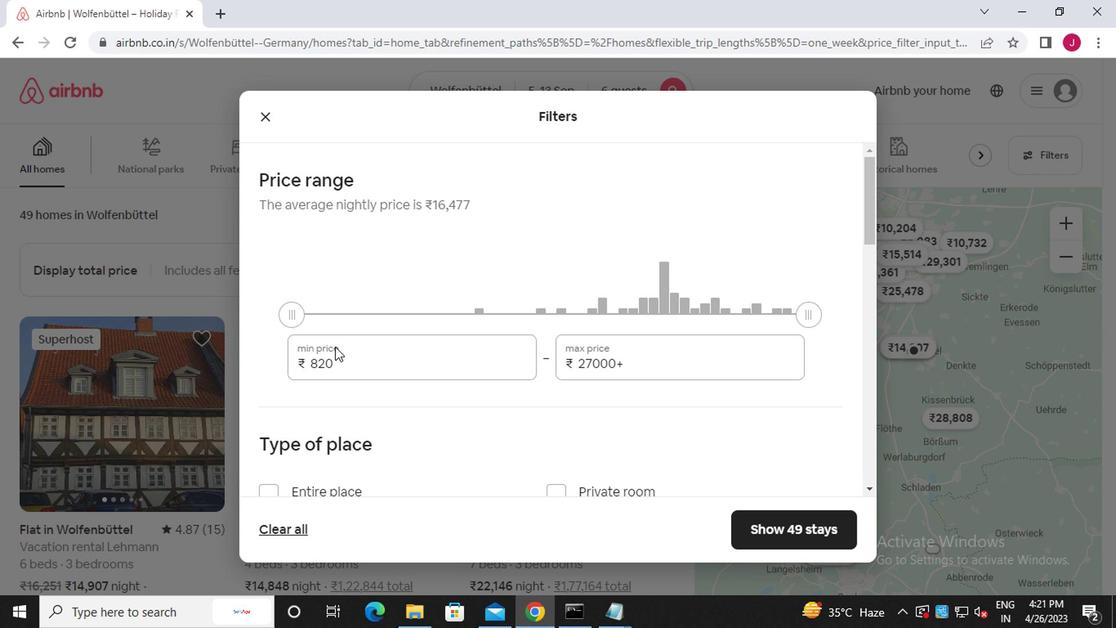 
Action: Mouse pressed left at (337, 356)
Screenshot: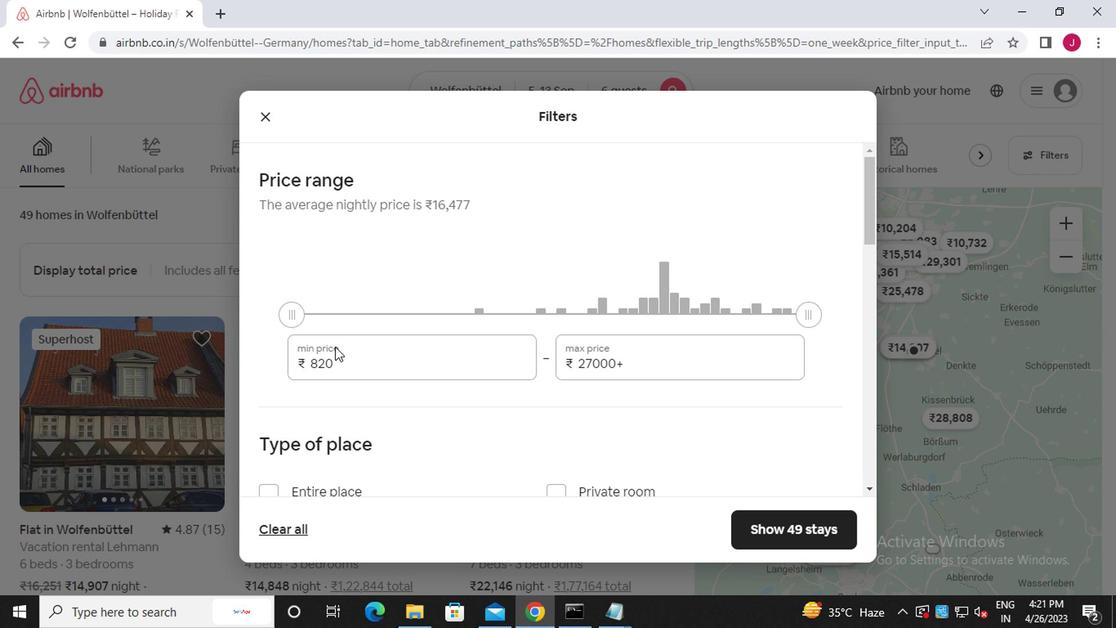 
Action: Mouse moved to (343, 353)
Screenshot: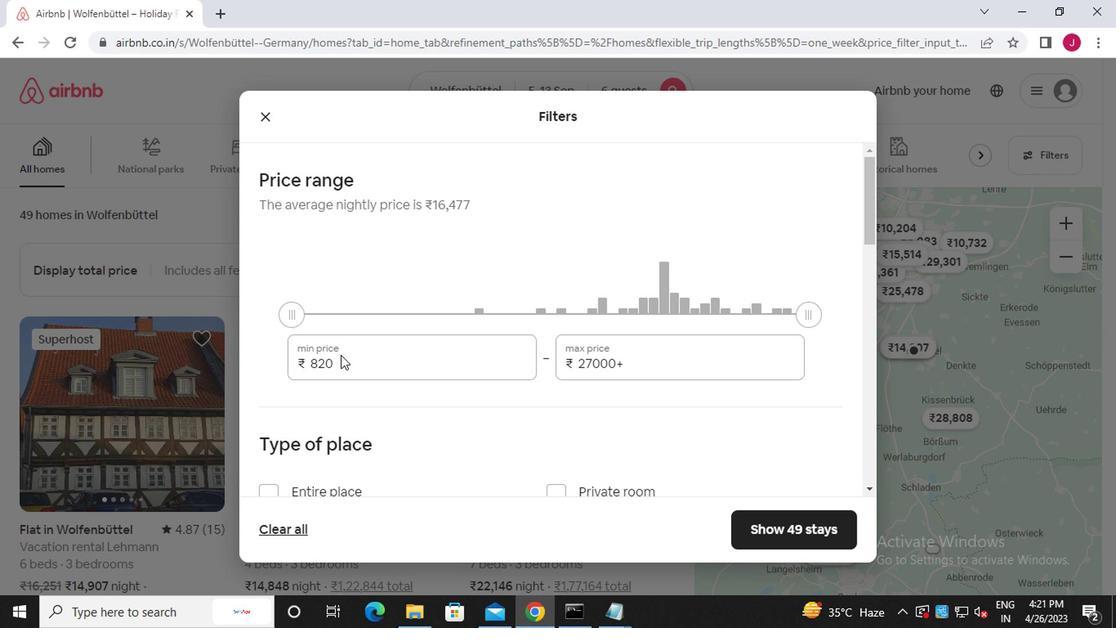 
Action: Key pressed <Key.backspace><Key.backspace><Key.backspace><<97>><<101>><<96>><<96>><<96>>
Screenshot: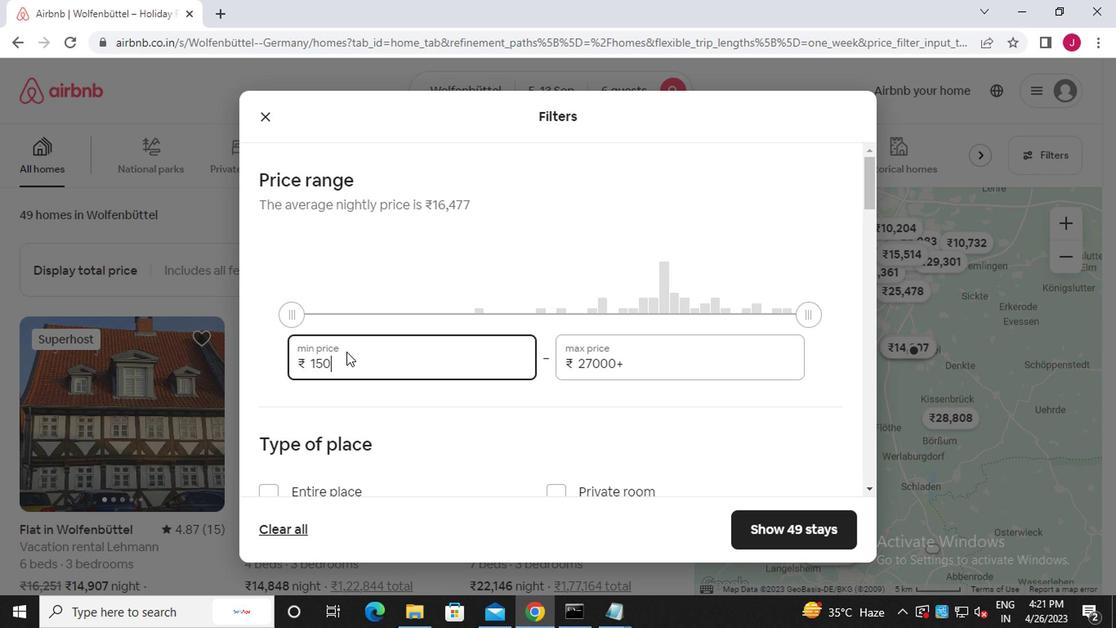 
Action: Mouse moved to (699, 376)
Screenshot: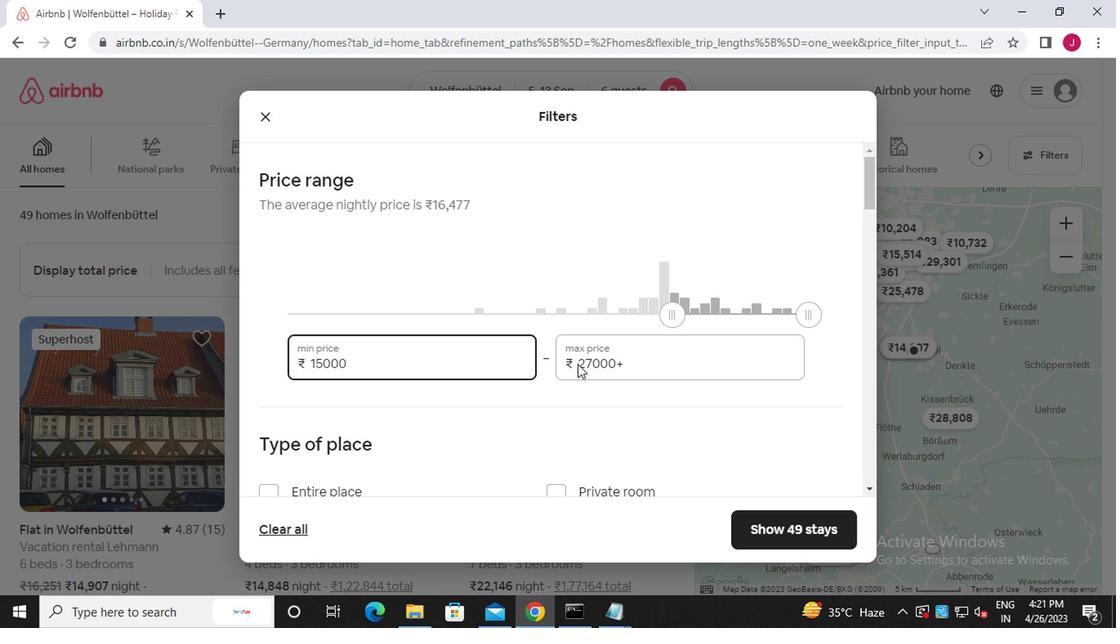 
Action: Mouse pressed left at (699, 376)
Screenshot: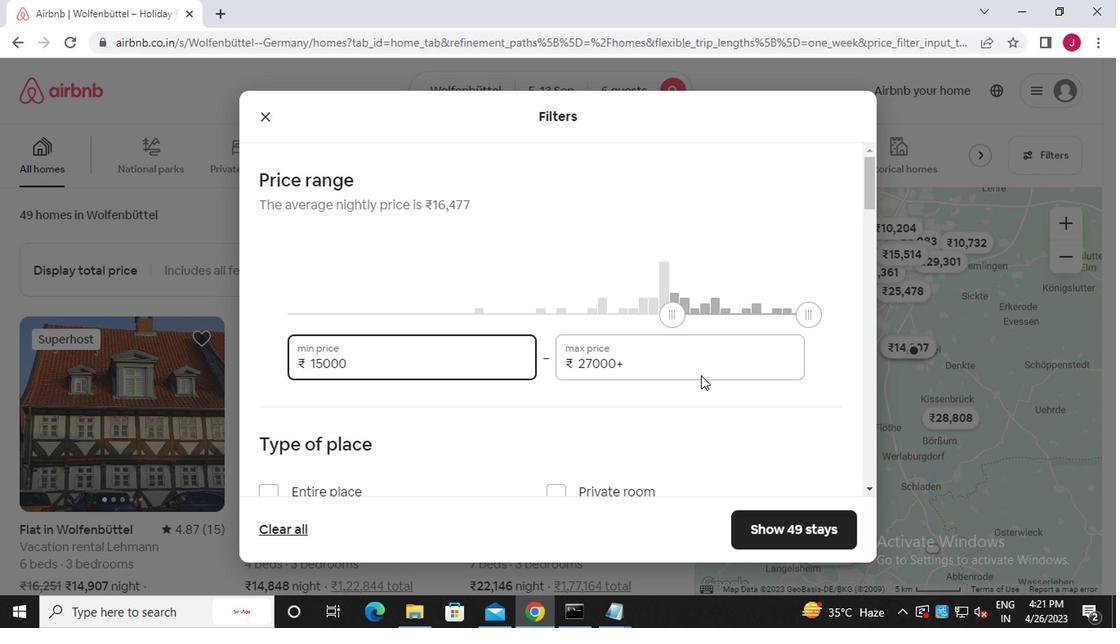 
Action: Mouse moved to (694, 376)
Screenshot: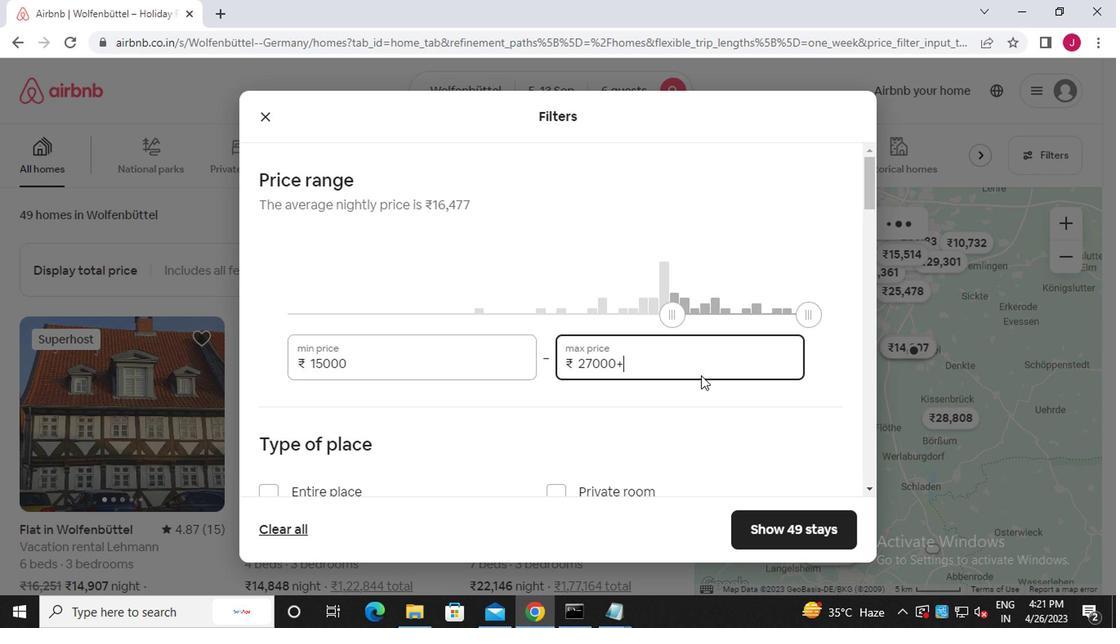 
Action: Key pressed <Key.backspace><Key.backspace><Key.backspace><Key.backspace><Key.backspace><Key.backspace><Key.backspace><<98>><<96>><<96>><<96>><<96>>
Screenshot: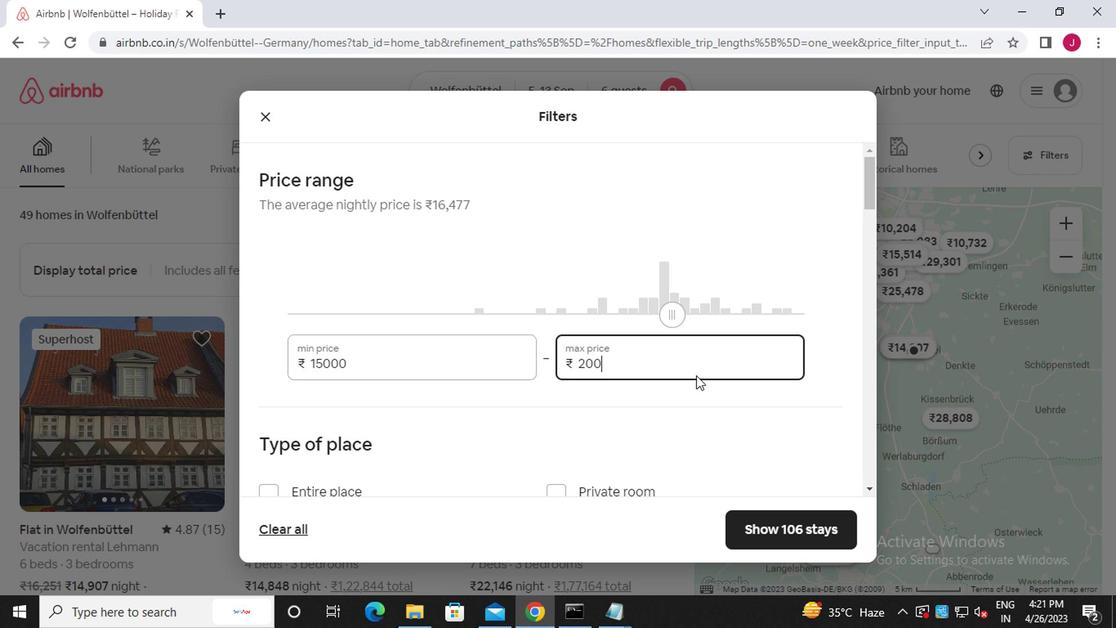 
Action: Mouse moved to (691, 376)
Screenshot: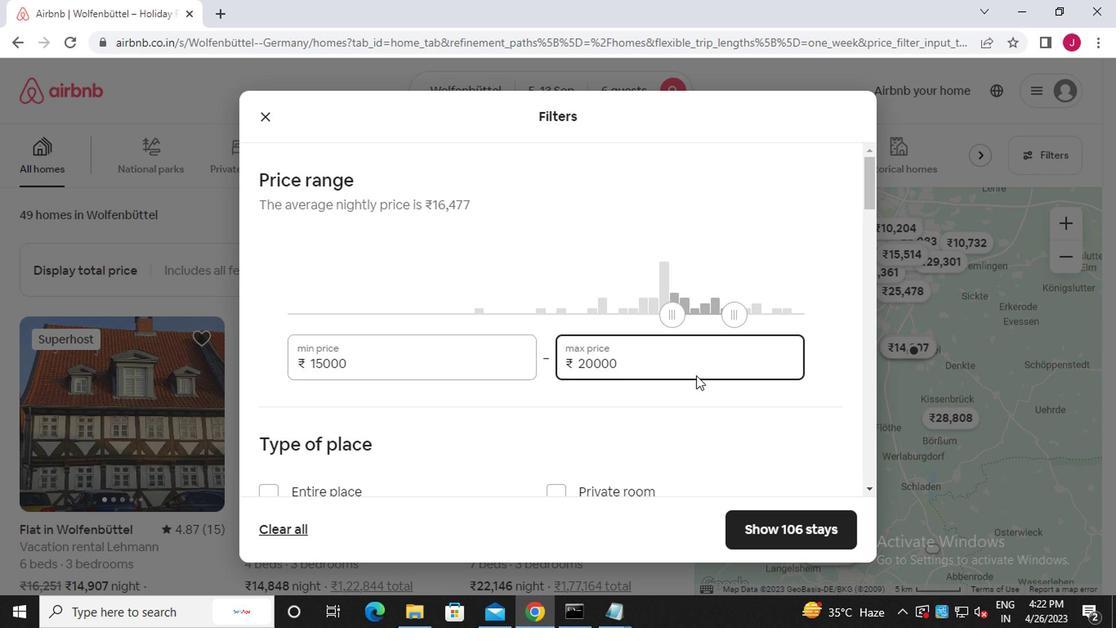 
Action: Mouse scrolled (691, 376) with delta (0, 0)
Screenshot: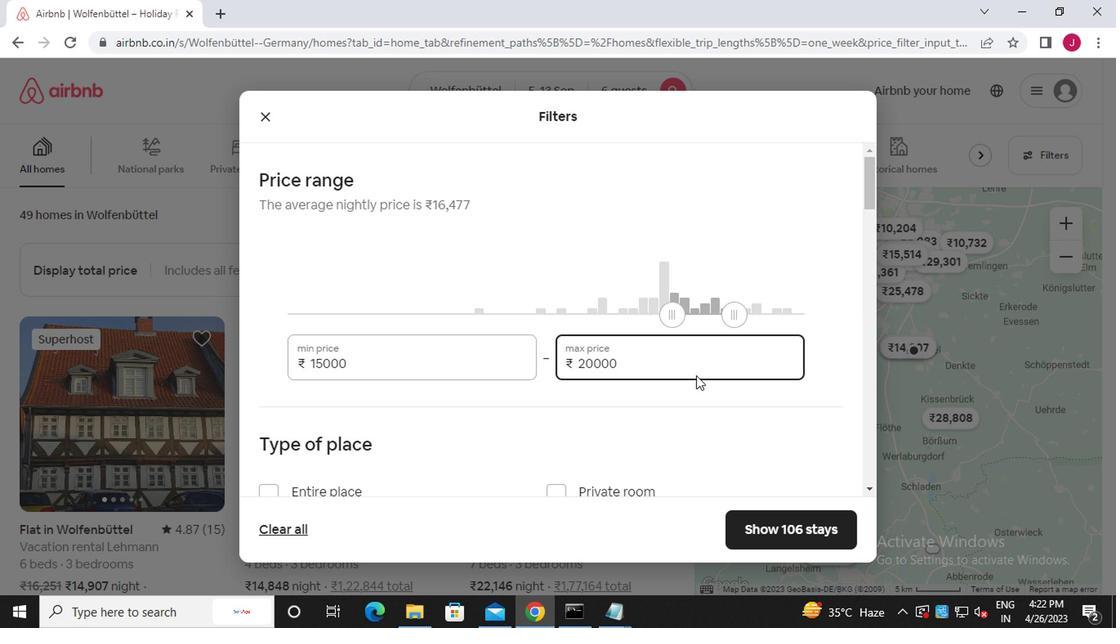 
Action: Mouse scrolled (691, 376) with delta (0, 0)
Screenshot: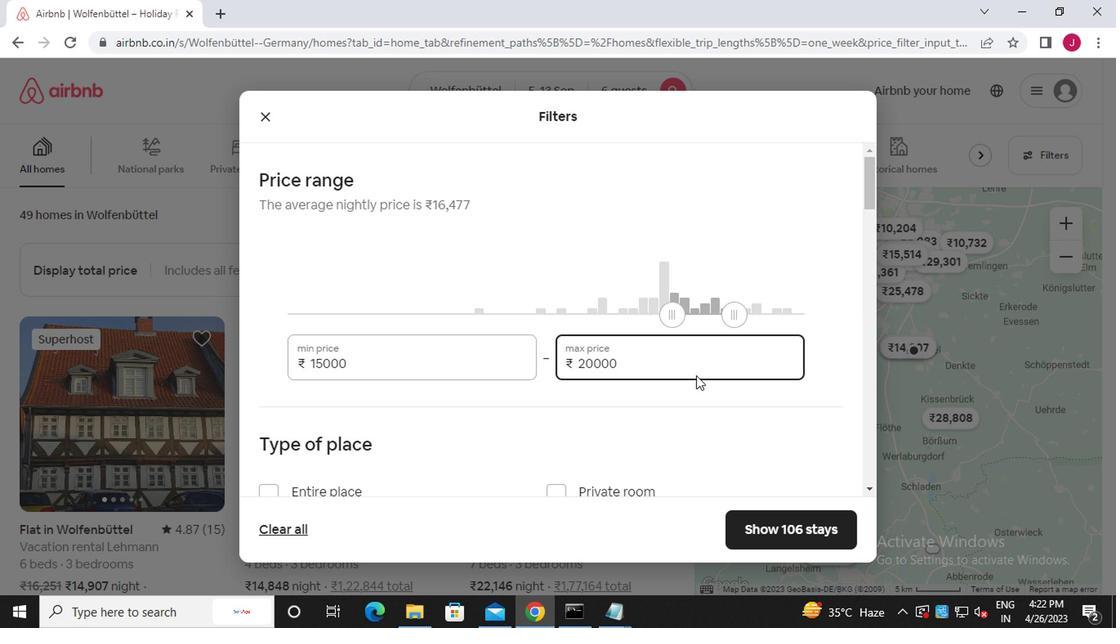 
Action: Mouse scrolled (691, 376) with delta (0, 0)
Screenshot: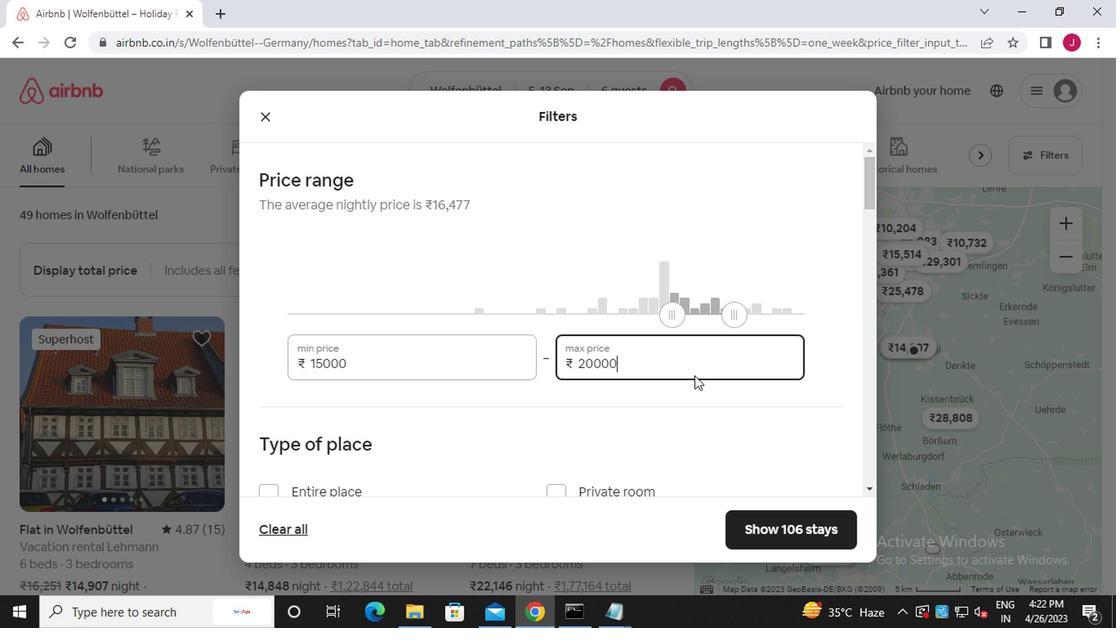 
Action: Mouse scrolled (691, 376) with delta (0, 0)
Screenshot: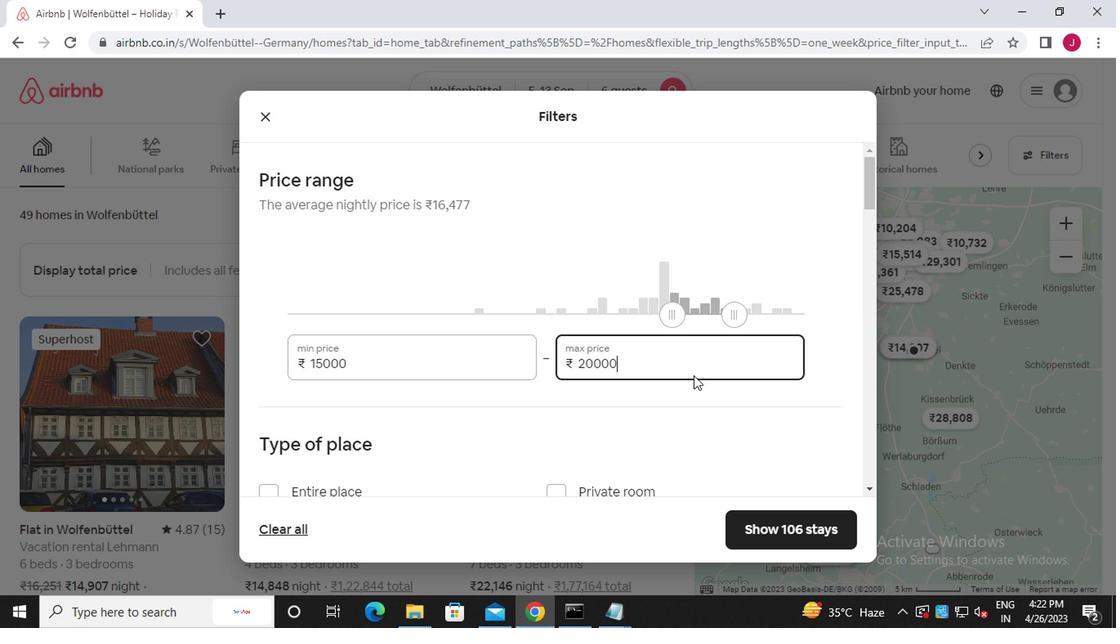
Action: Mouse moved to (657, 386)
Screenshot: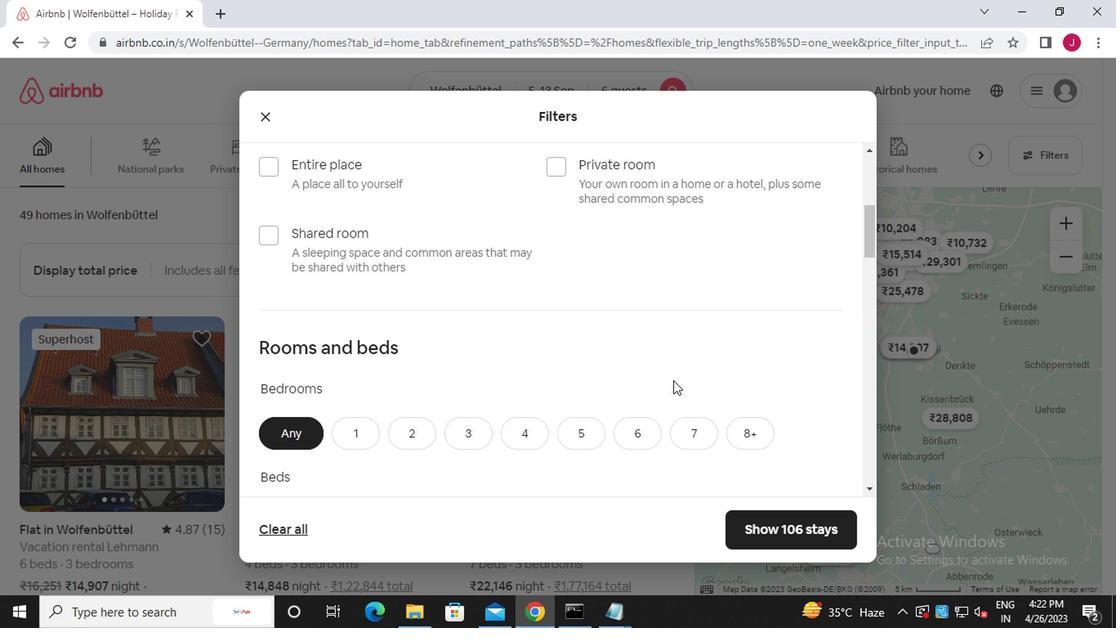 
Action: Mouse scrolled (657, 385) with delta (0, -1)
Screenshot: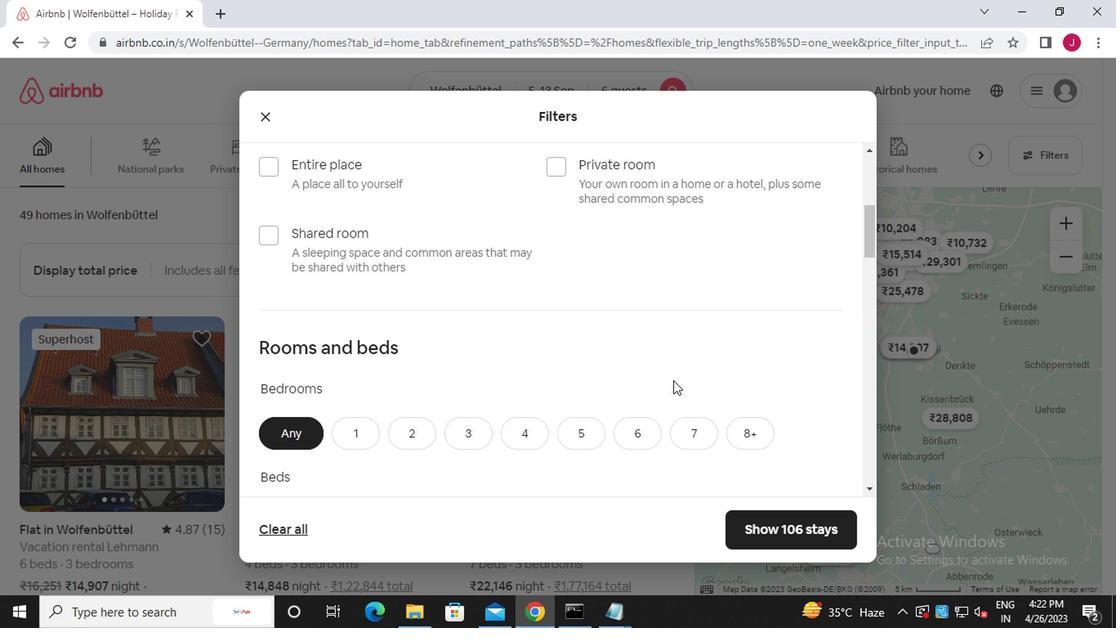 
Action: Mouse moved to (323, 222)
Screenshot: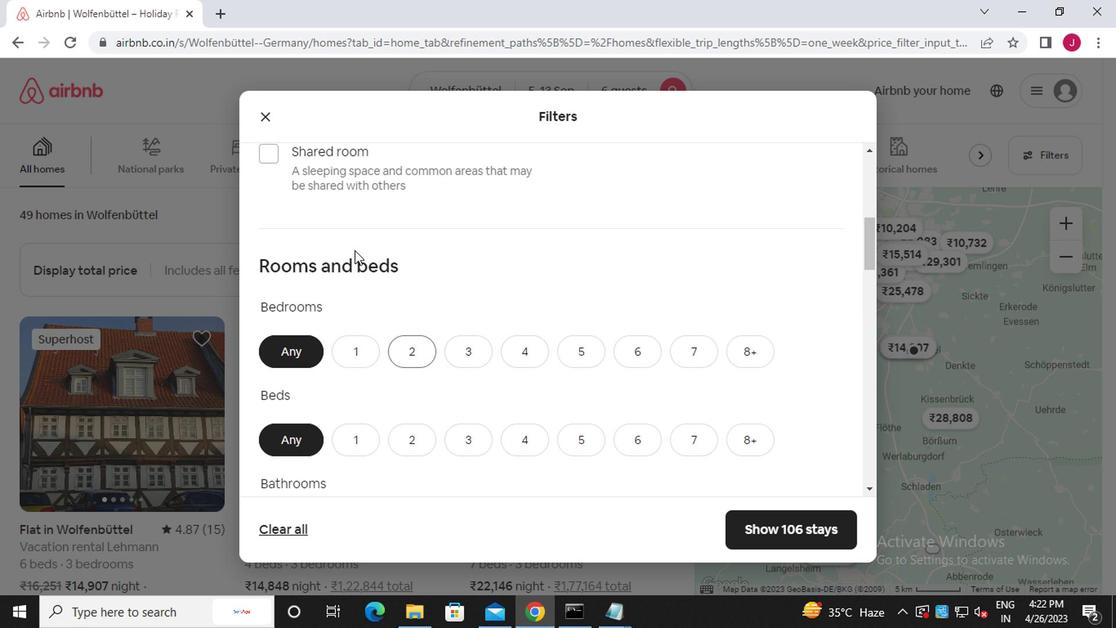 
Action: Mouse scrolled (323, 222) with delta (0, 0)
Screenshot: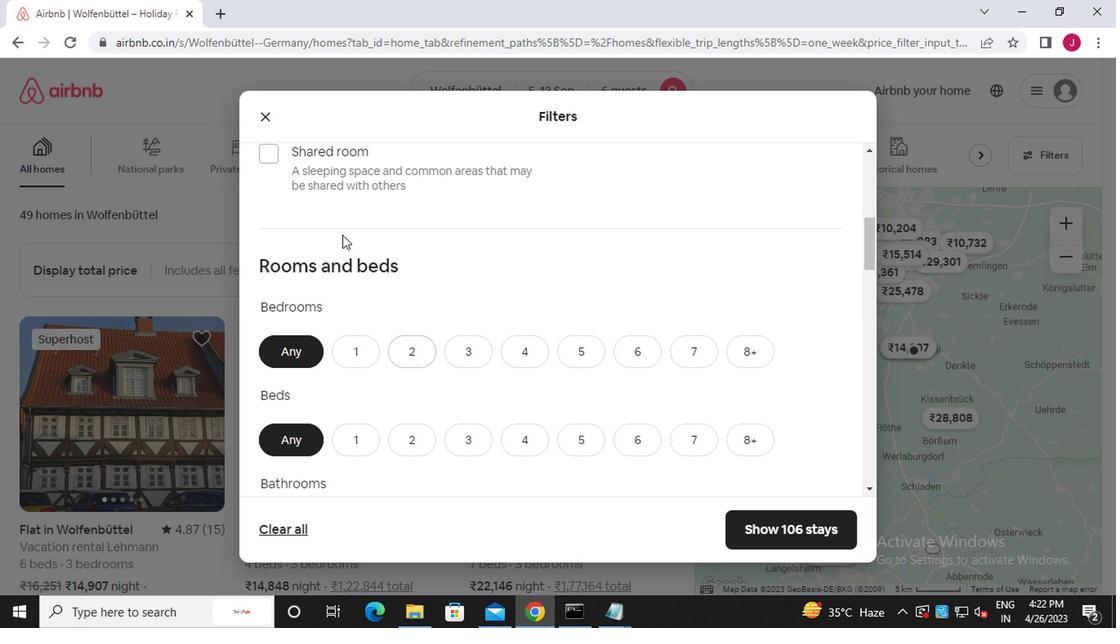 
Action: Mouse moved to (262, 168)
Screenshot: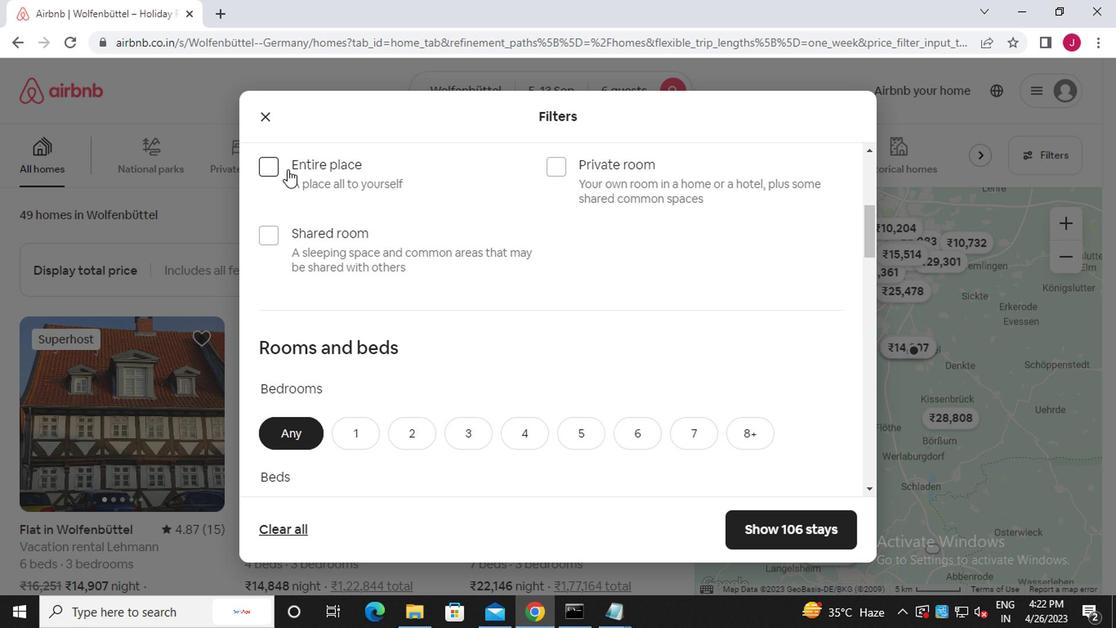 
Action: Mouse pressed left at (262, 168)
Screenshot: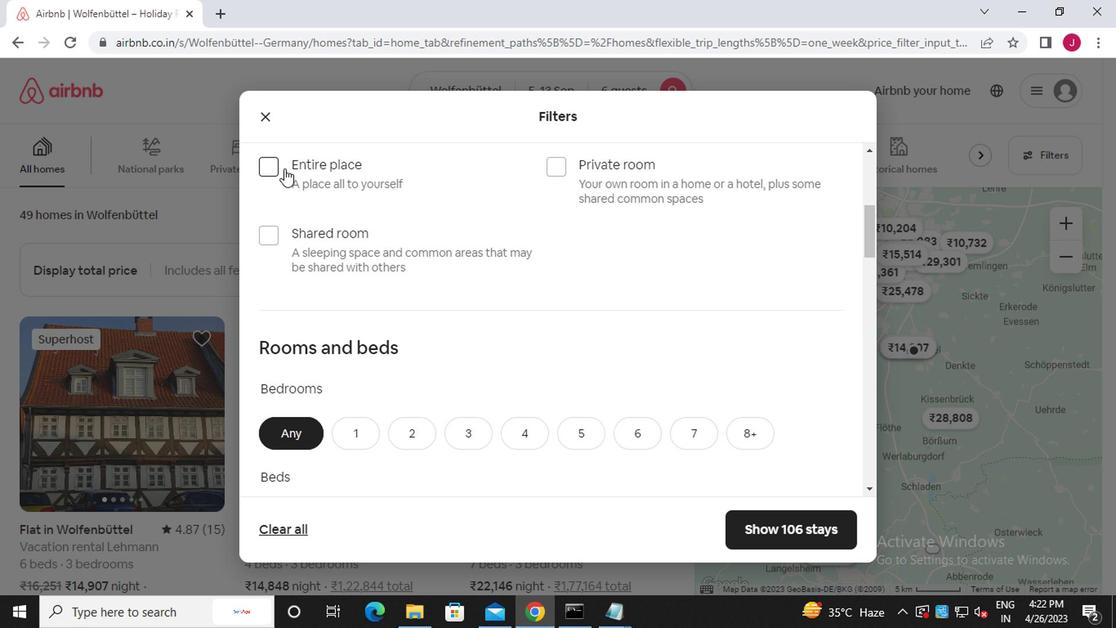 
Action: Mouse moved to (393, 273)
Screenshot: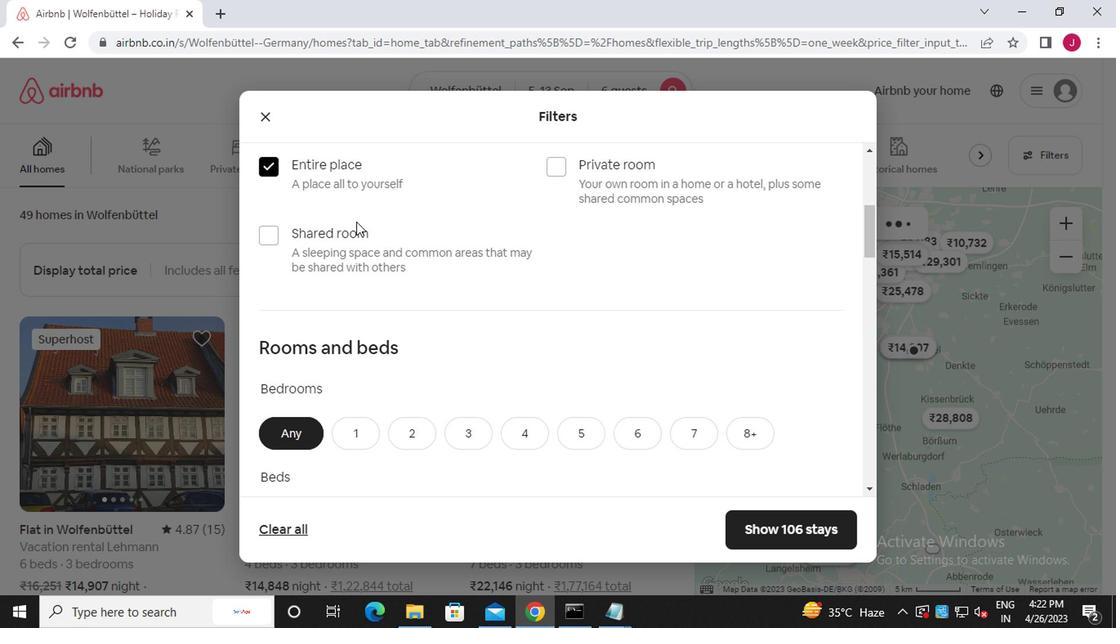 
Action: Mouse scrolled (393, 273) with delta (0, 0)
Screenshot: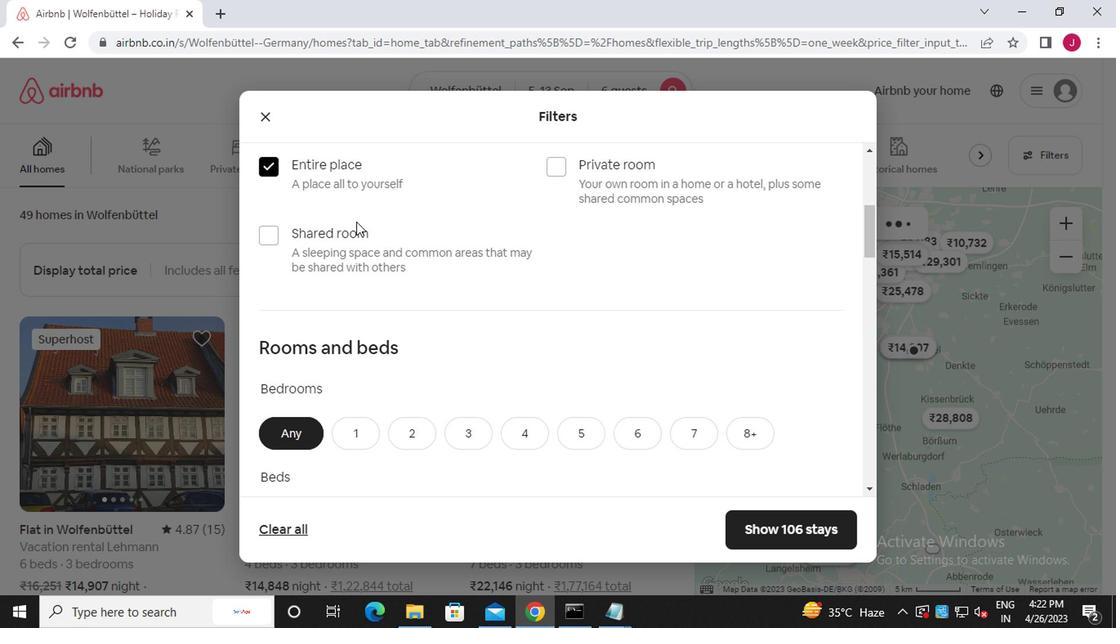 
Action: Mouse moved to (393, 275)
Screenshot: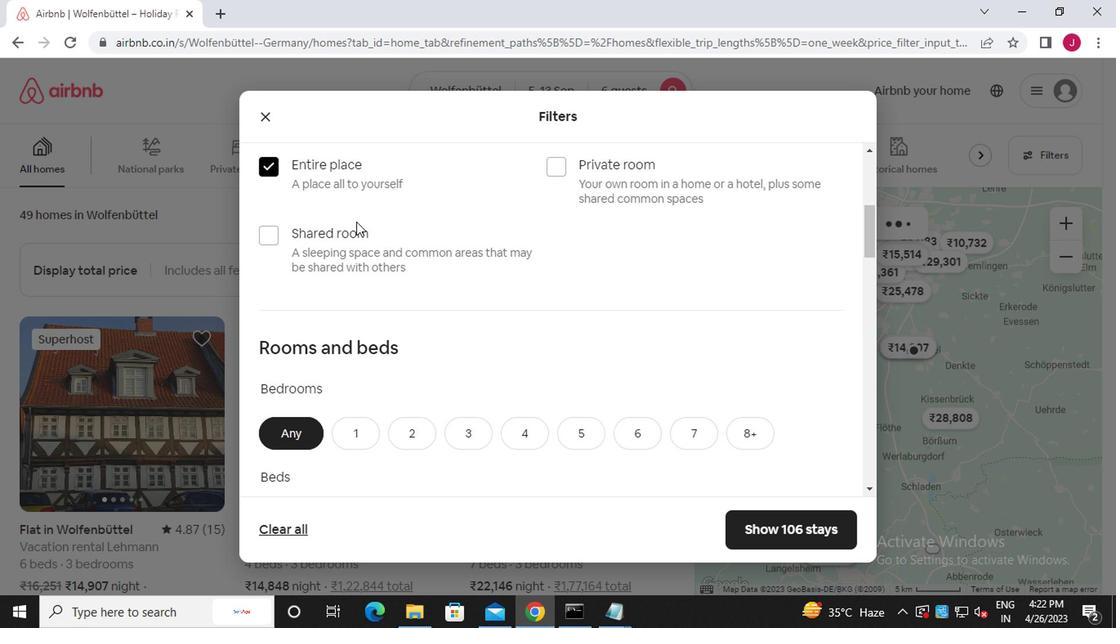 
Action: Mouse scrolled (393, 273) with delta (0, -1)
Screenshot: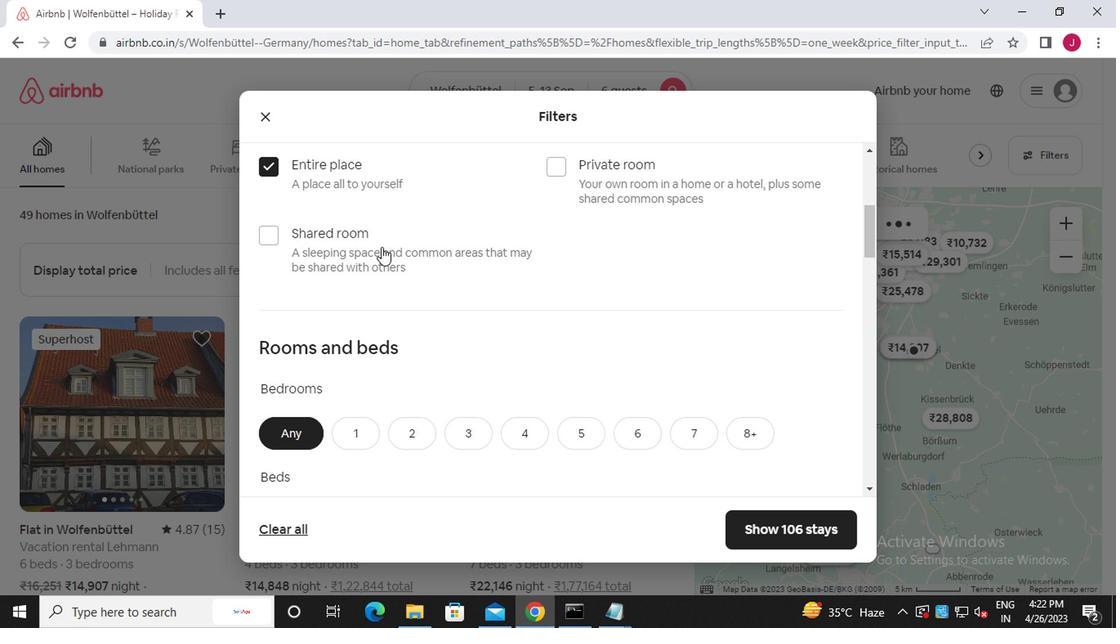 
Action: Mouse moved to (393, 276)
Screenshot: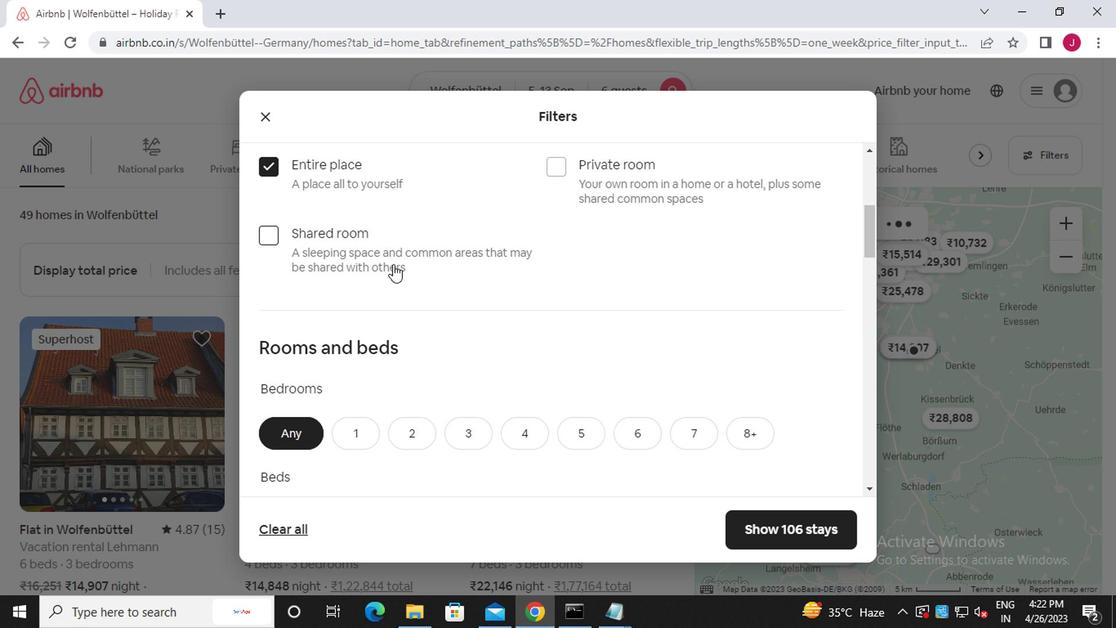 
Action: Mouse scrolled (393, 275) with delta (0, -1)
Screenshot: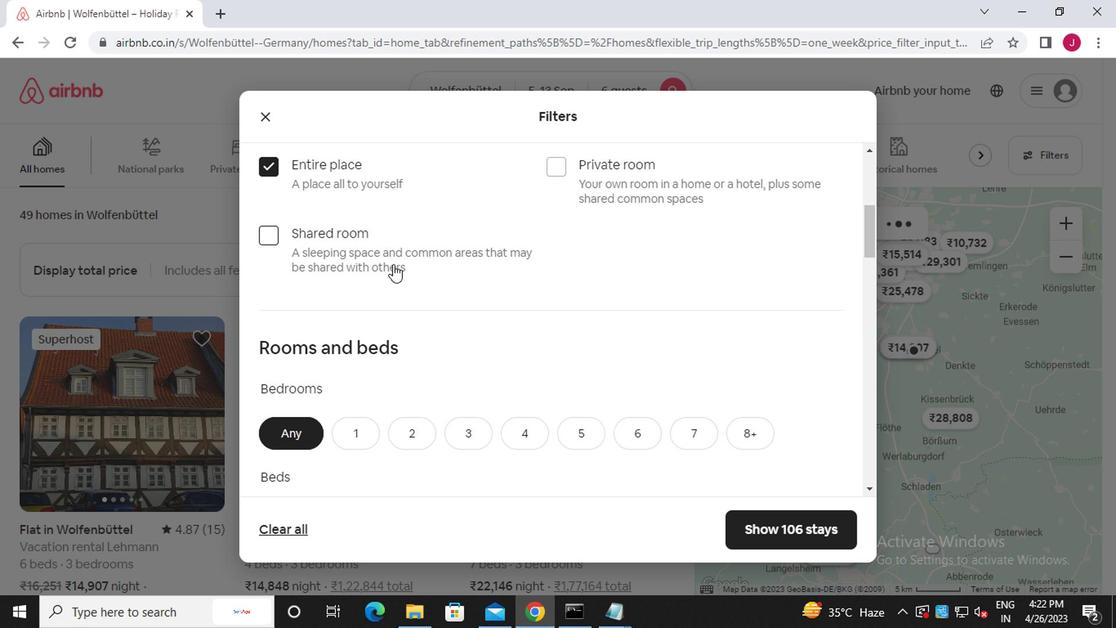 
Action: Mouse moved to (468, 191)
Screenshot: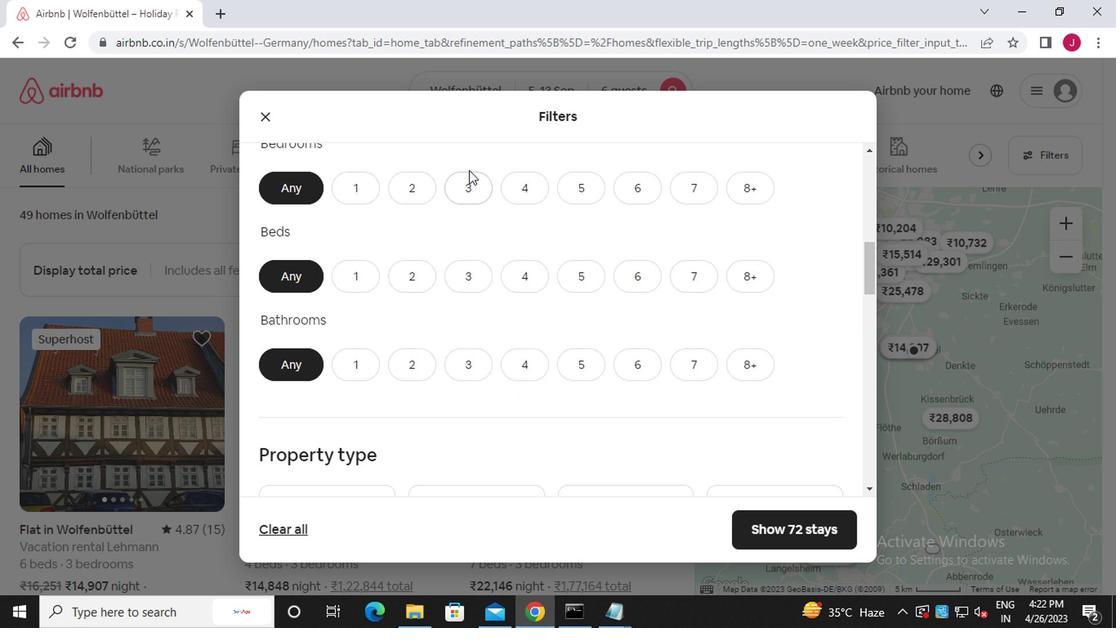 
Action: Mouse pressed left at (468, 191)
Screenshot: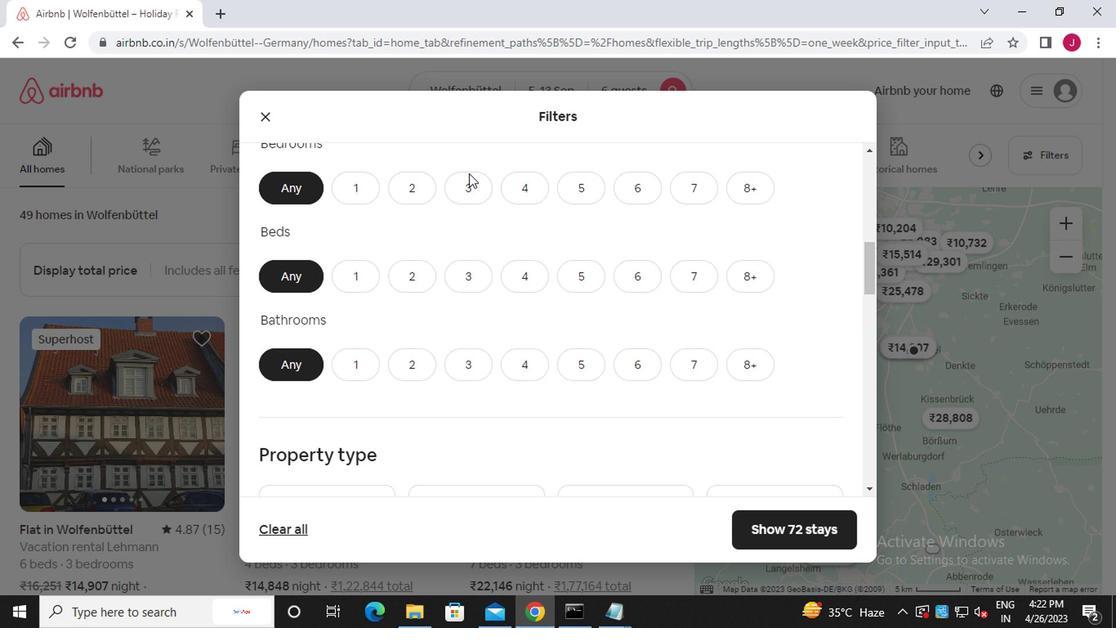 
Action: Mouse moved to (471, 285)
Screenshot: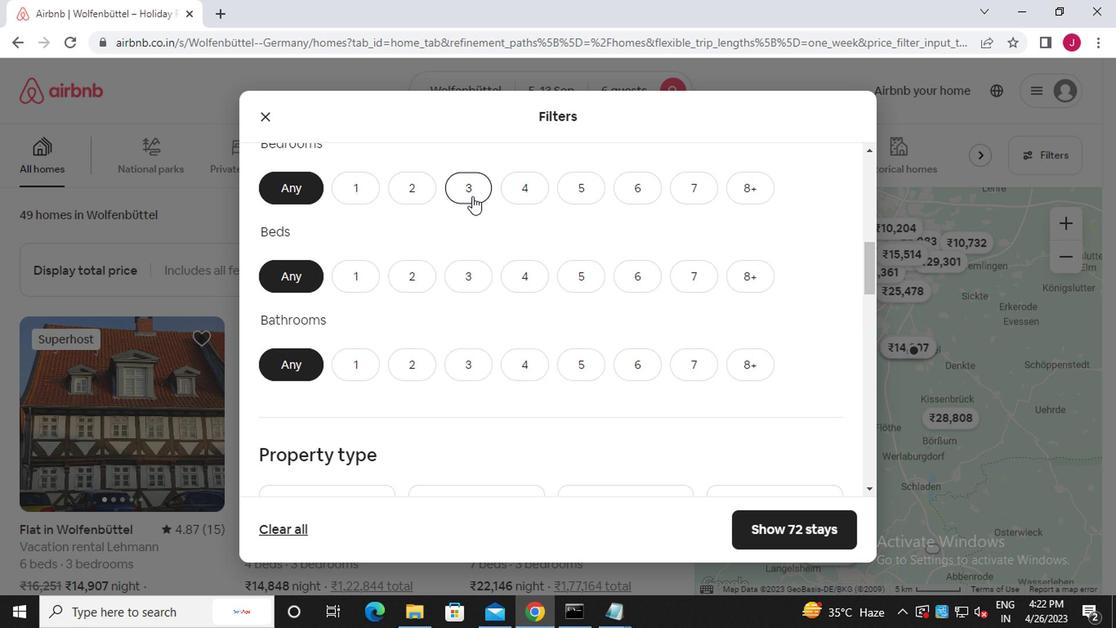 
Action: Mouse pressed left at (471, 285)
Screenshot: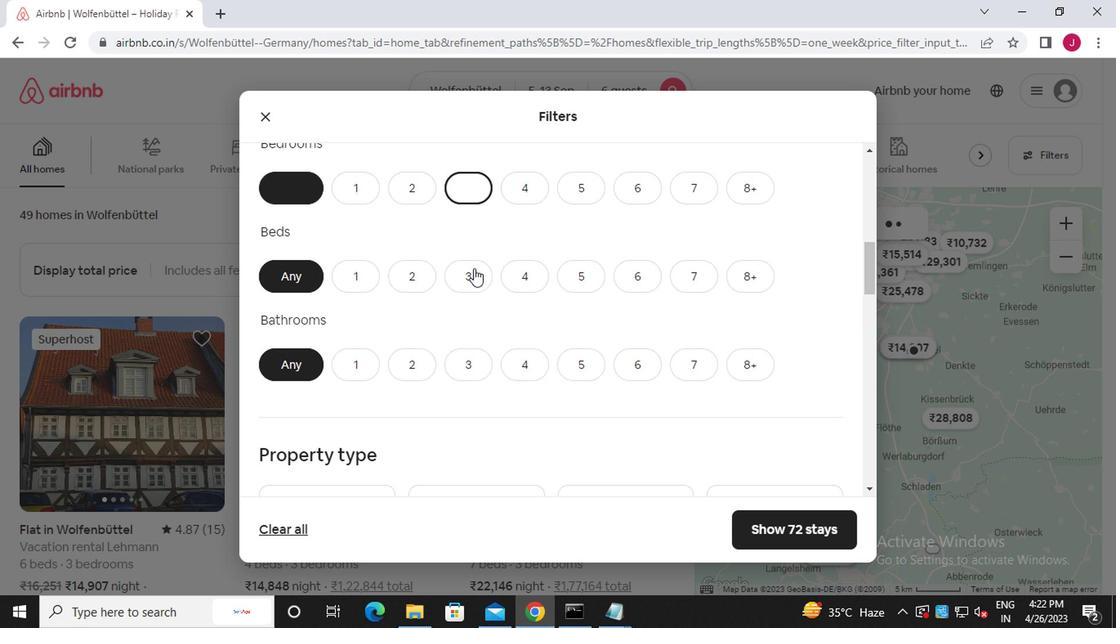 
Action: Mouse moved to (472, 364)
Screenshot: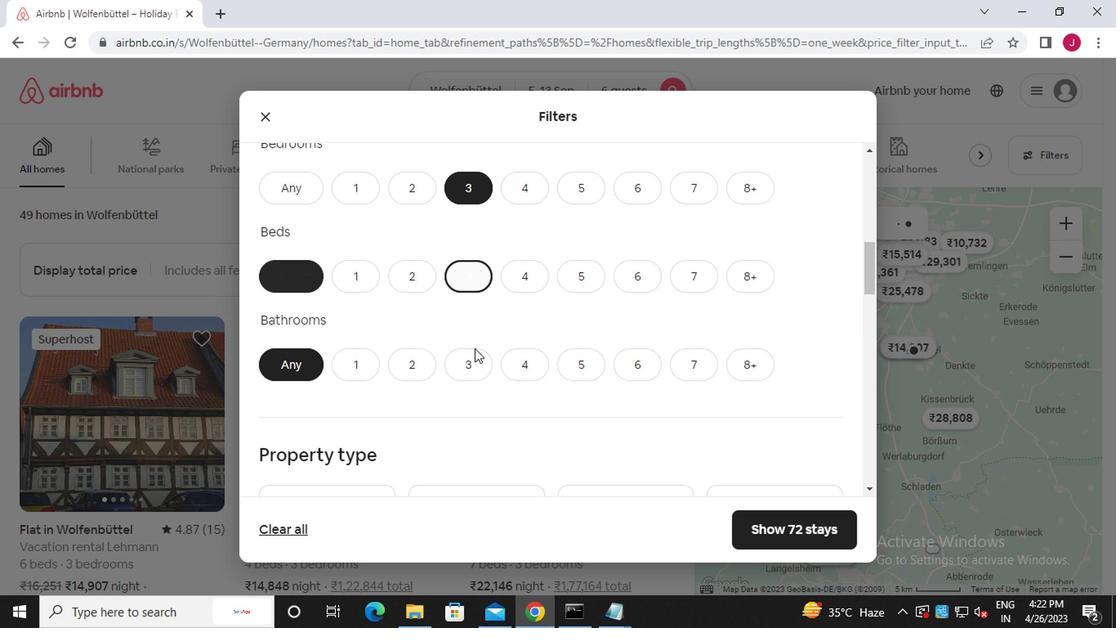 
Action: Mouse pressed left at (472, 364)
Screenshot: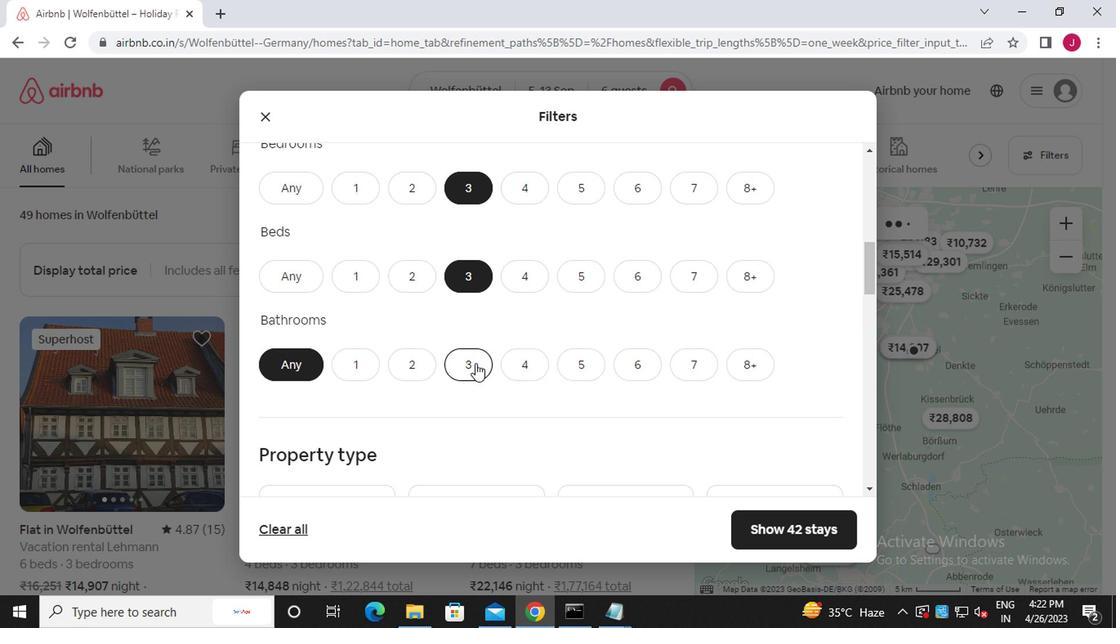 
Action: Mouse moved to (471, 364)
Screenshot: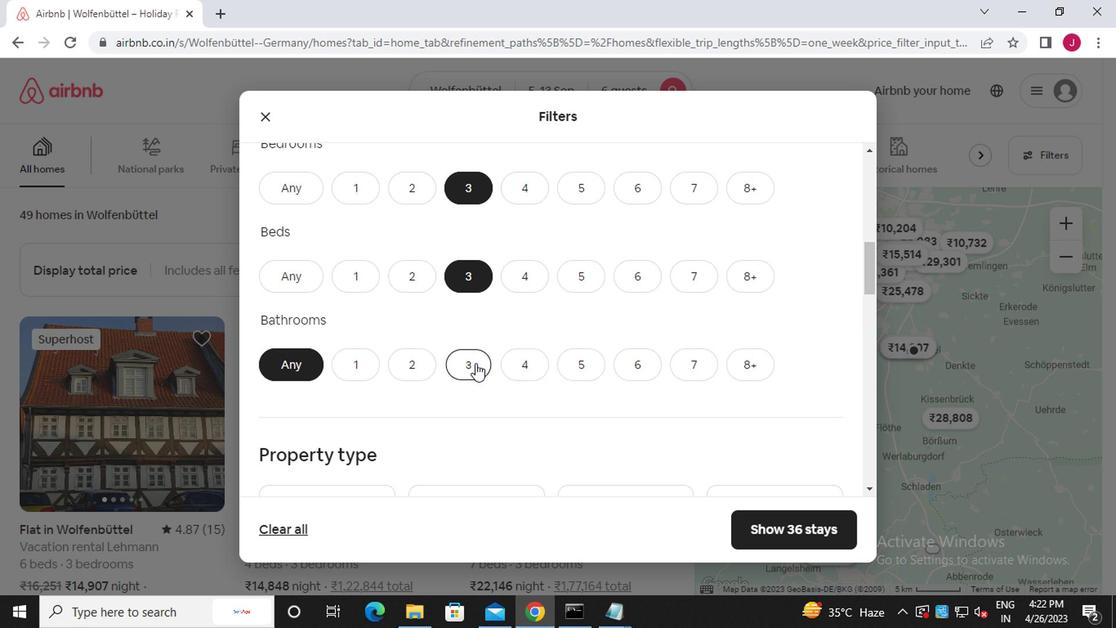 
Action: Mouse scrolled (471, 364) with delta (0, 0)
Screenshot: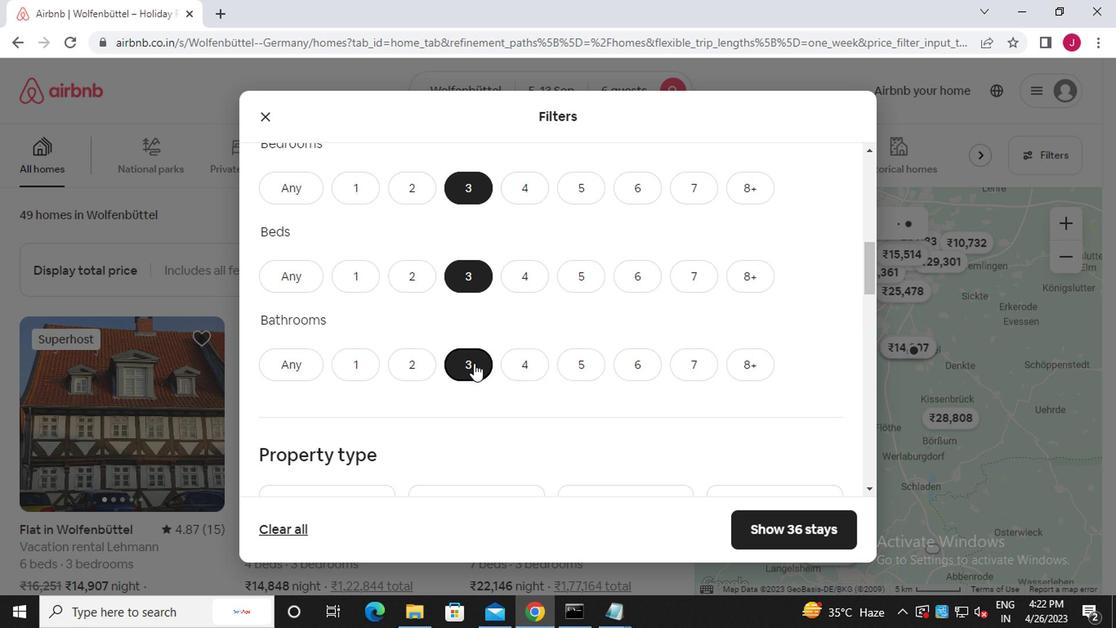 
Action: Mouse moved to (471, 364)
Screenshot: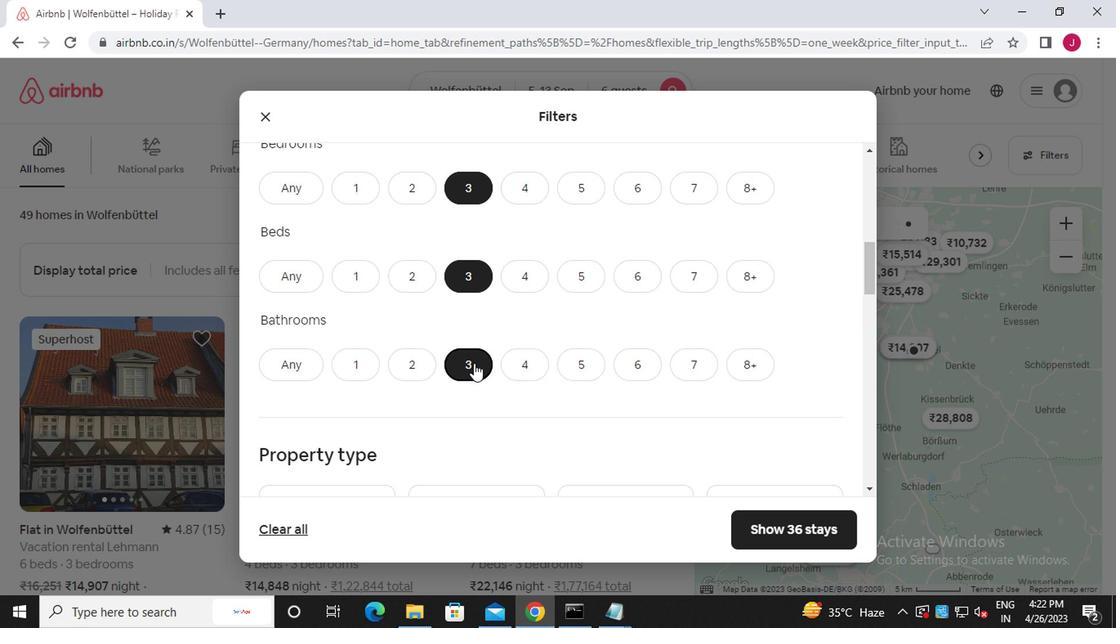 
Action: Mouse scrolled (471, 364) with delta (0, 0)
Screenshot: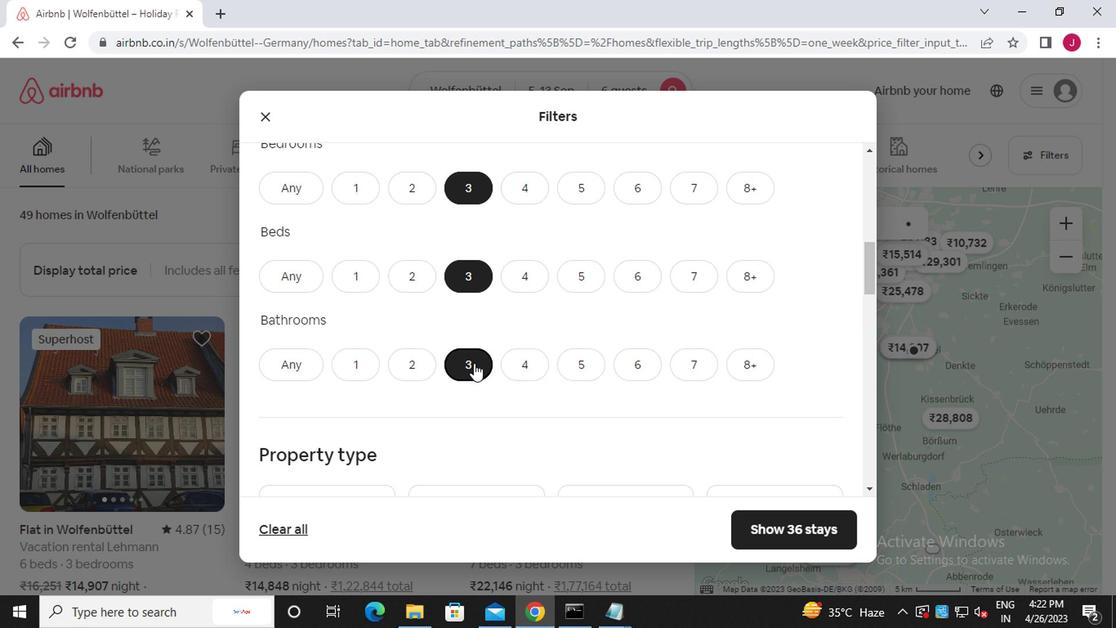 
Action: Mouse moved to (351, 364)
Screenshot: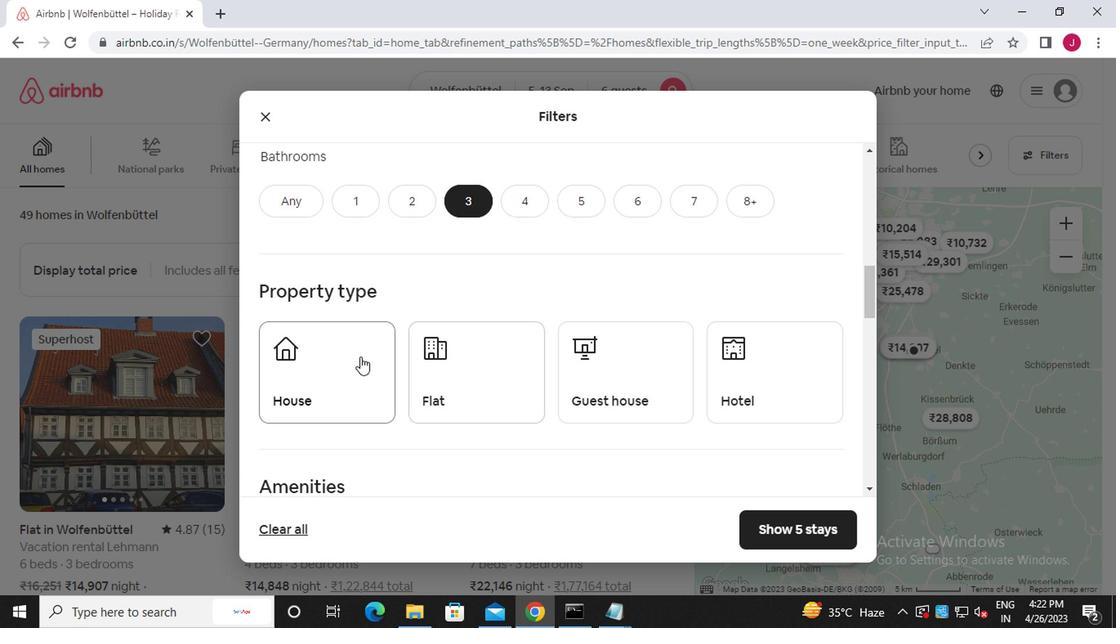
Action: Mouse pressed left at (351, 364)
Screenshot: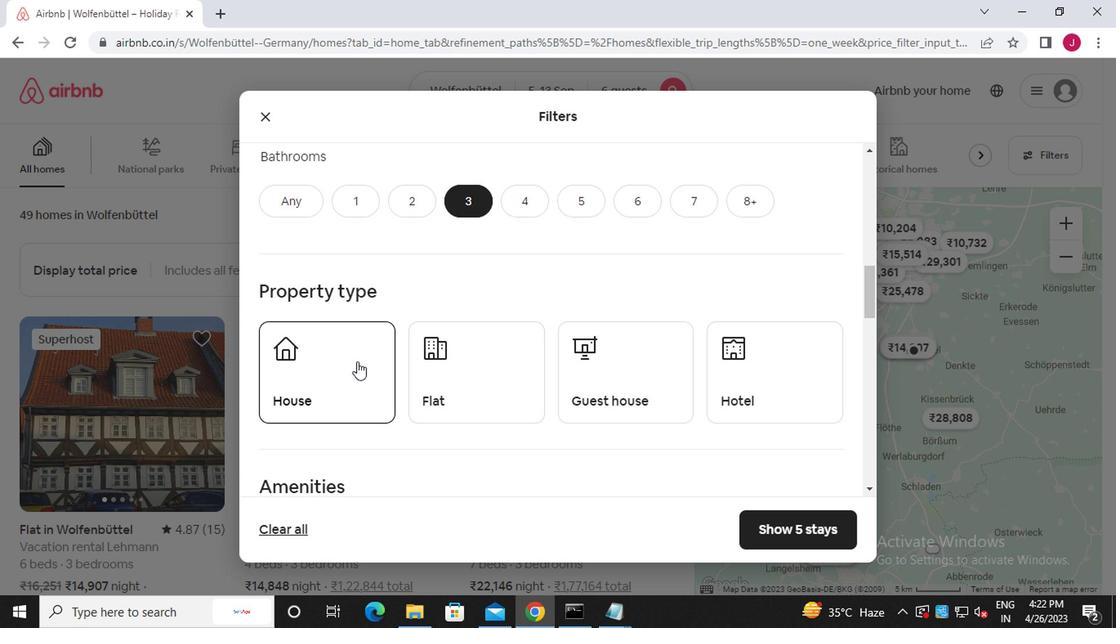 
Action: Mouse moved to (457, 386)
Screenshot: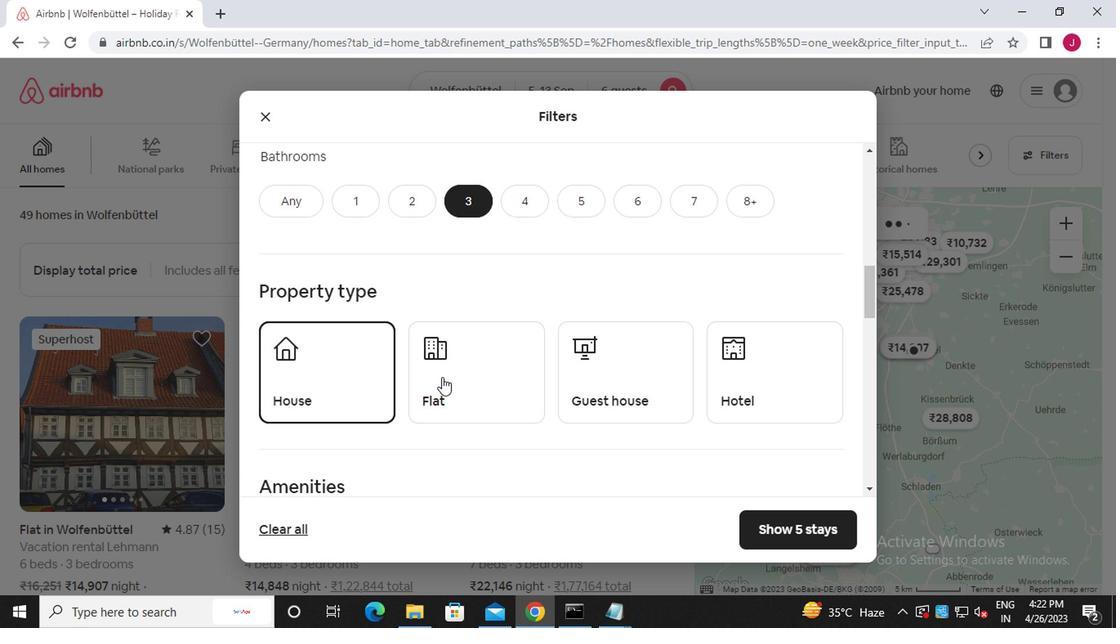 
Action: Mouse pressed left at (457, 386)
Screenshot: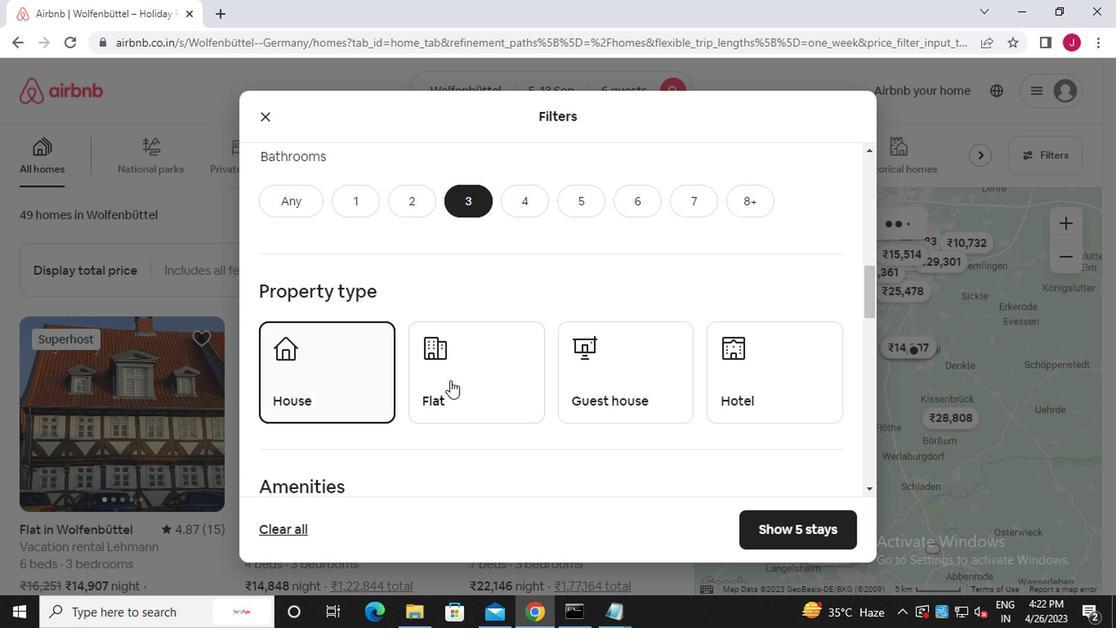 
Action: Mouse moved to (603, 389)
Screenshot: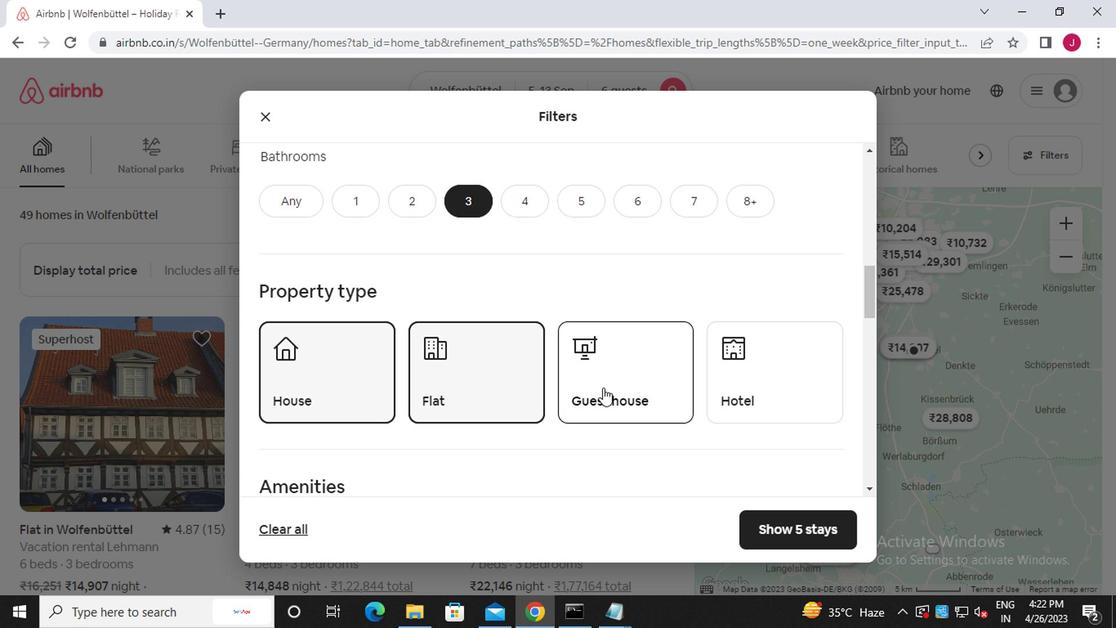 
Action: Mouse pressed left at (603, 389)
Screenshot: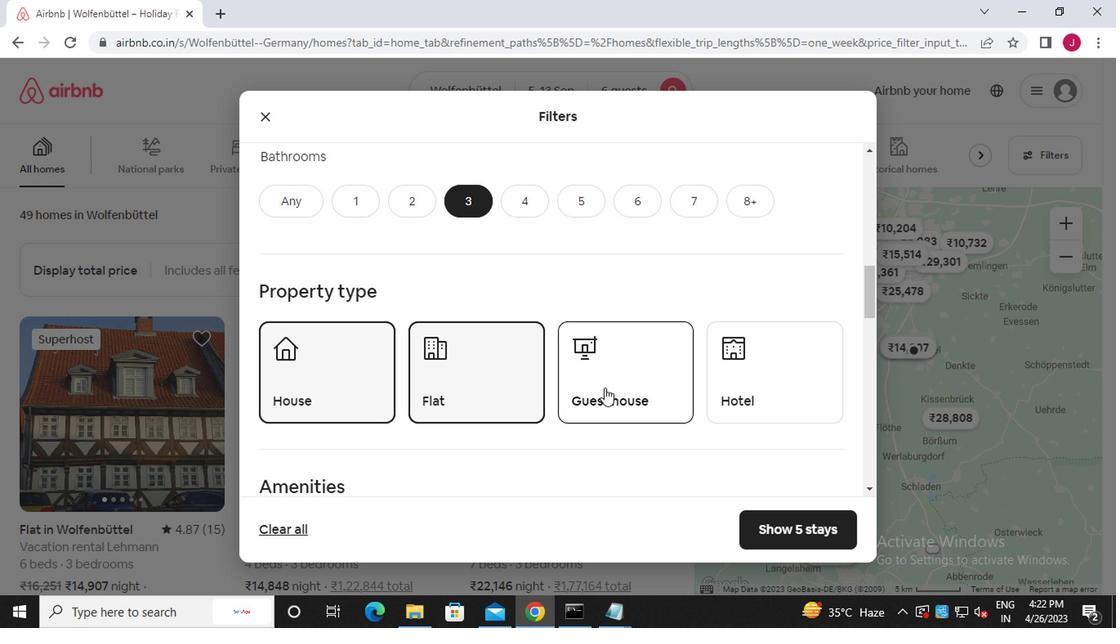 
Action: Mouse moved to (681, 376)
Screenshot: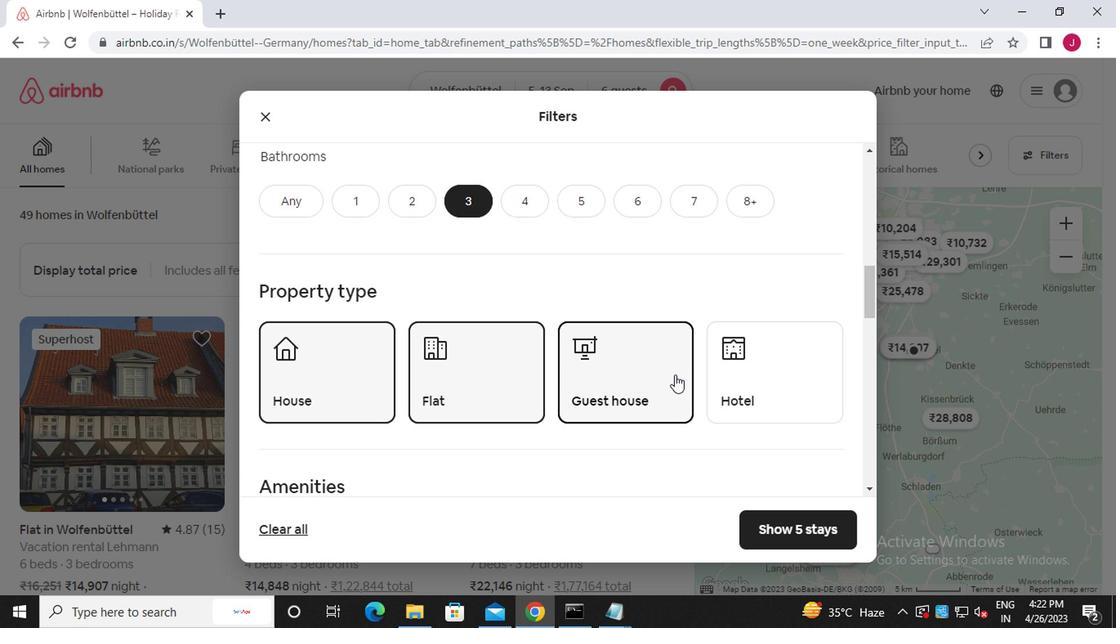 
Action: Mouse scrolled (681, 375) with delta (0, -1)
Screenshot: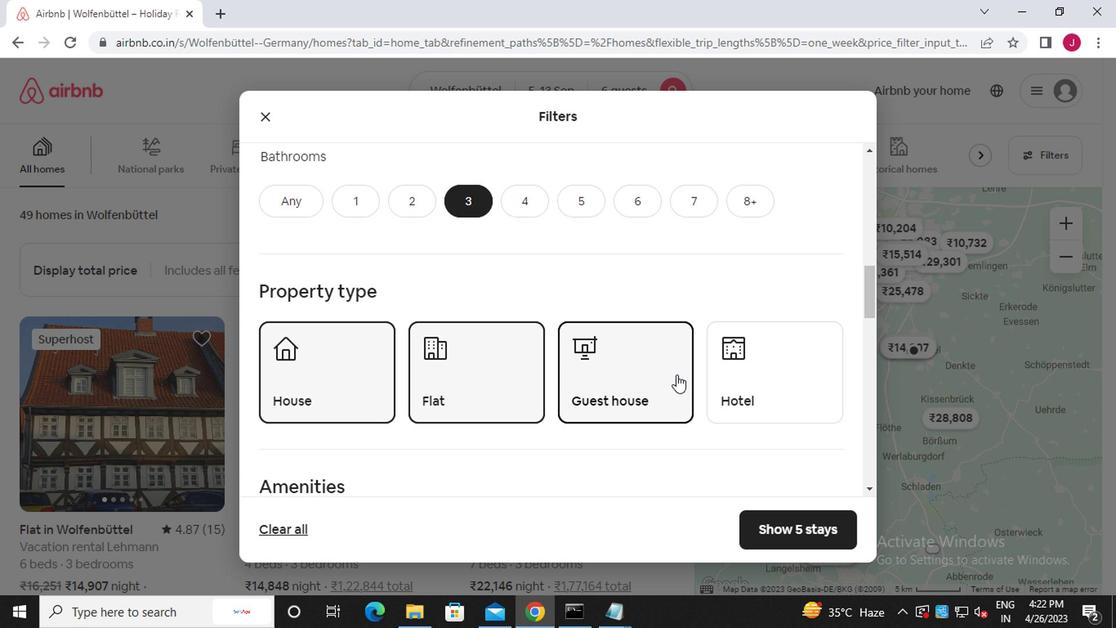 
Action: Mouse moved to (682, 376)
Screenshot: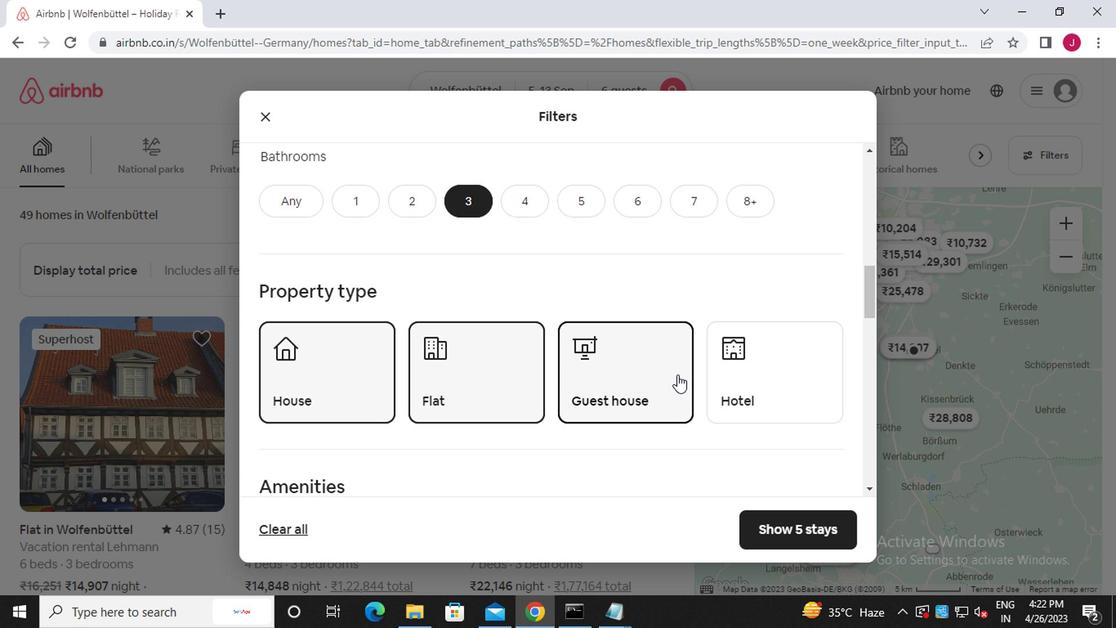 
Action: Mouse scrolled (682, 375) with delta (0, -1)
Screenshot: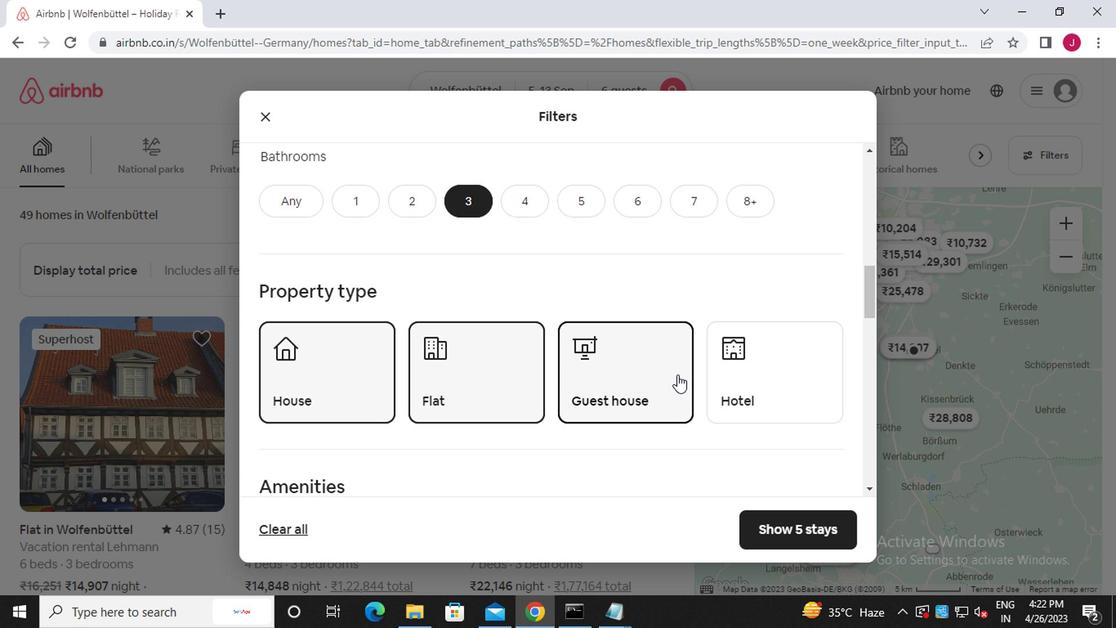 
Action: Mouse scrolled (682, 375) with delta (0, -1)
Screenshot: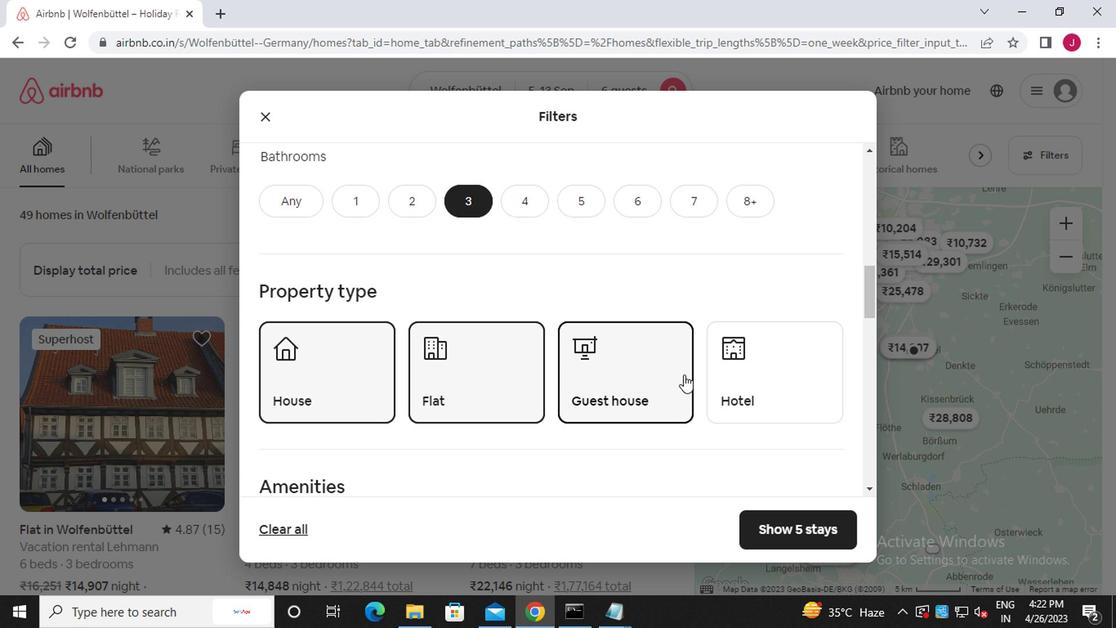 
Action: Mouse scrolled (682, 375) with delta (0, -1)
Screenshot: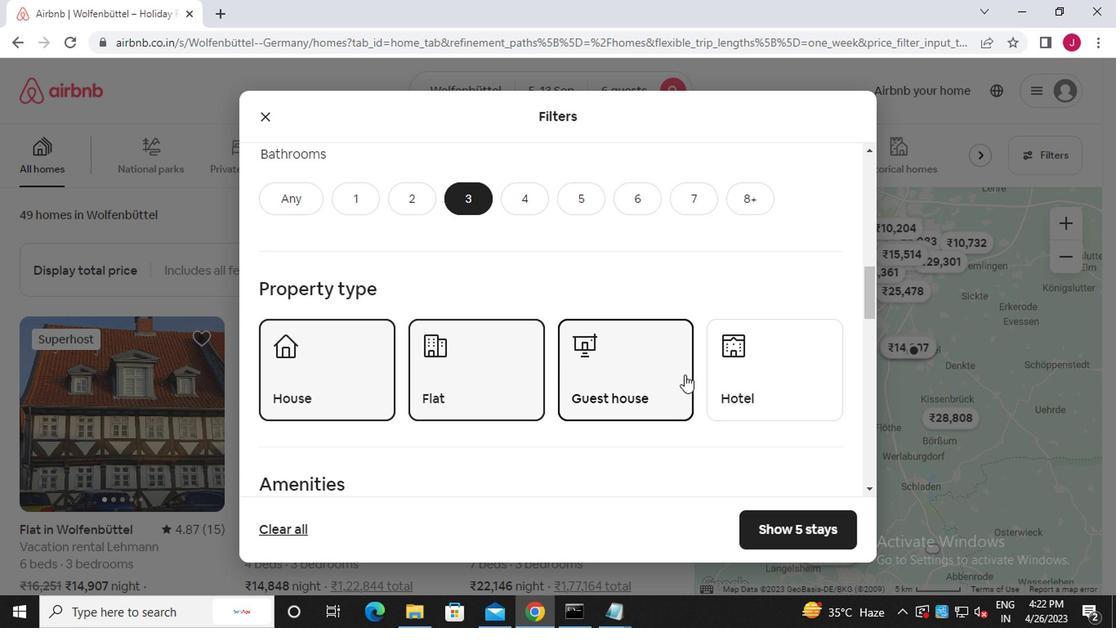 
Action: Mouse moved to (685, 378)
Screenshot: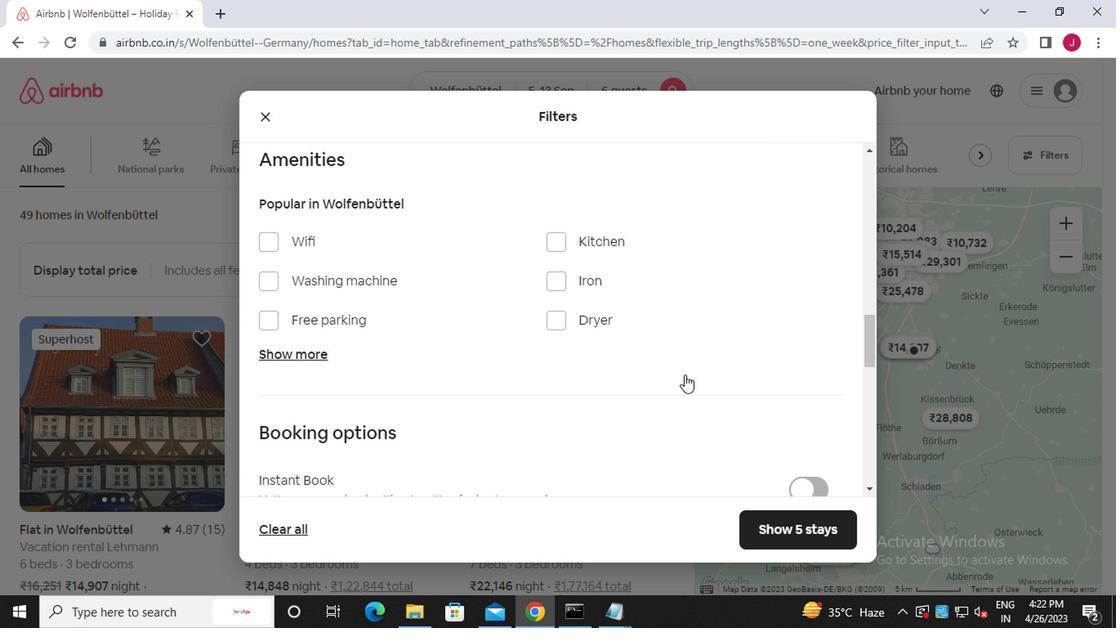 
Action: Mouse scrolled (685, 376) with delta (0, -1)
Screenshot: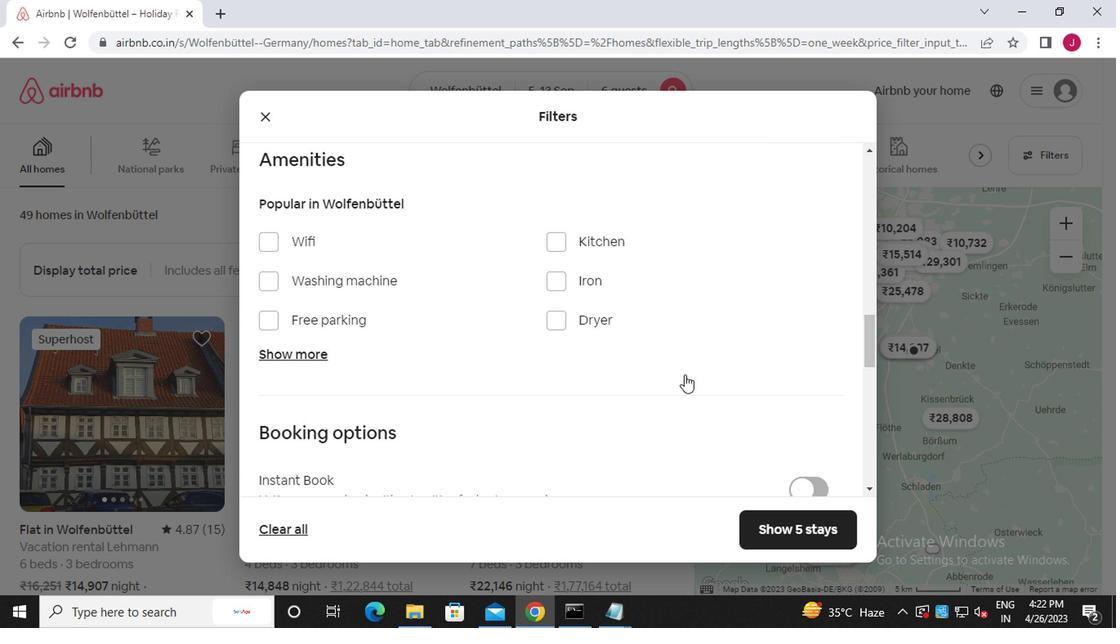 
Action: Mouse scrolled (685, 376) with delta (0, -1)
Screenshot: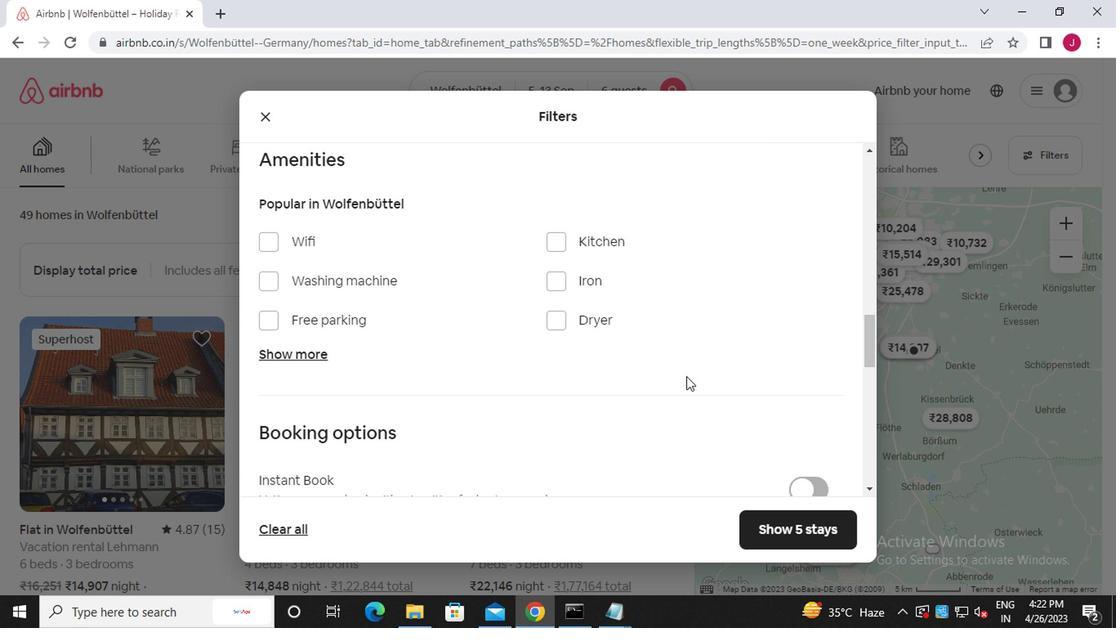 
Action: Mouse scrolled (685, 376) with delta (0, -1)
Screenshot: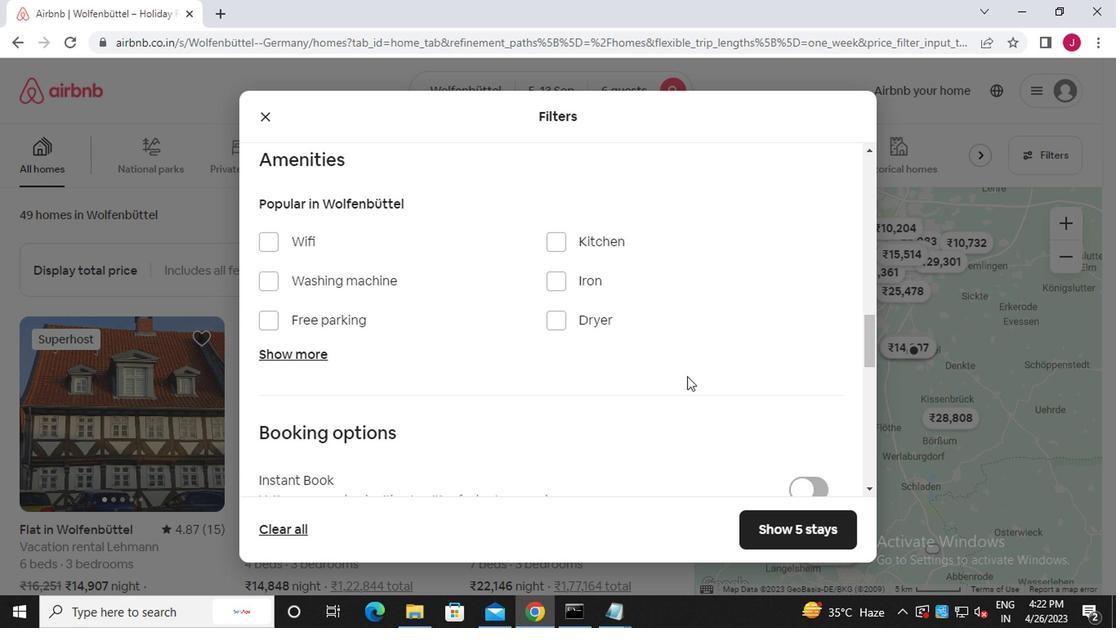 
Action: Mouse moved to (819, 293)
Screenshot: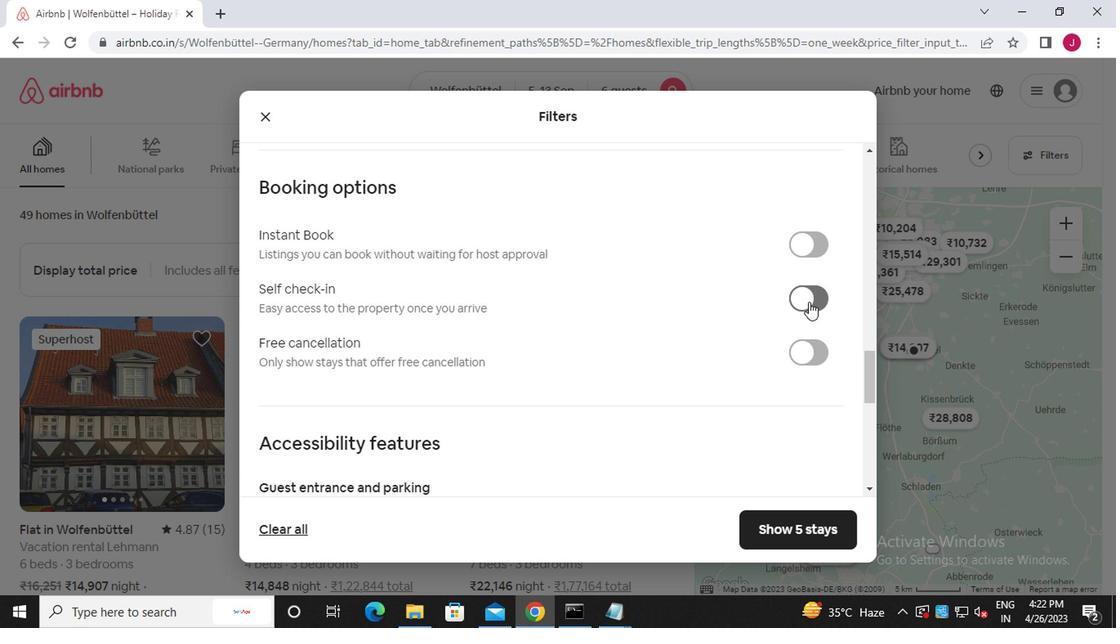 
Action: Mouse pressed left at (819, 293)
Screenshot: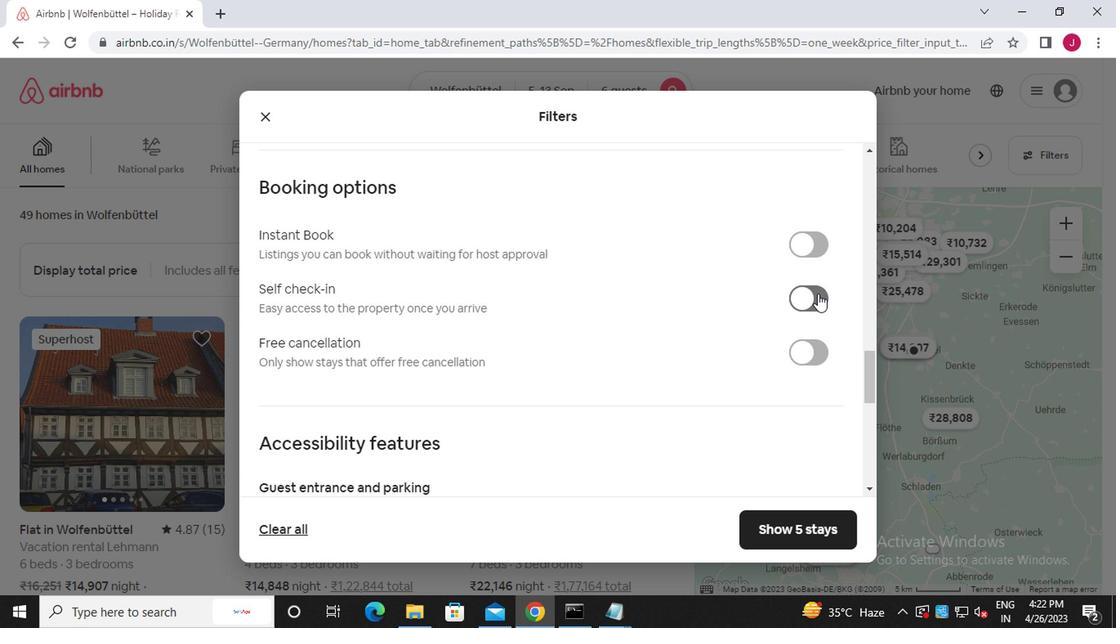 
Action: Mouse moved to (582, 385)
Screenshot: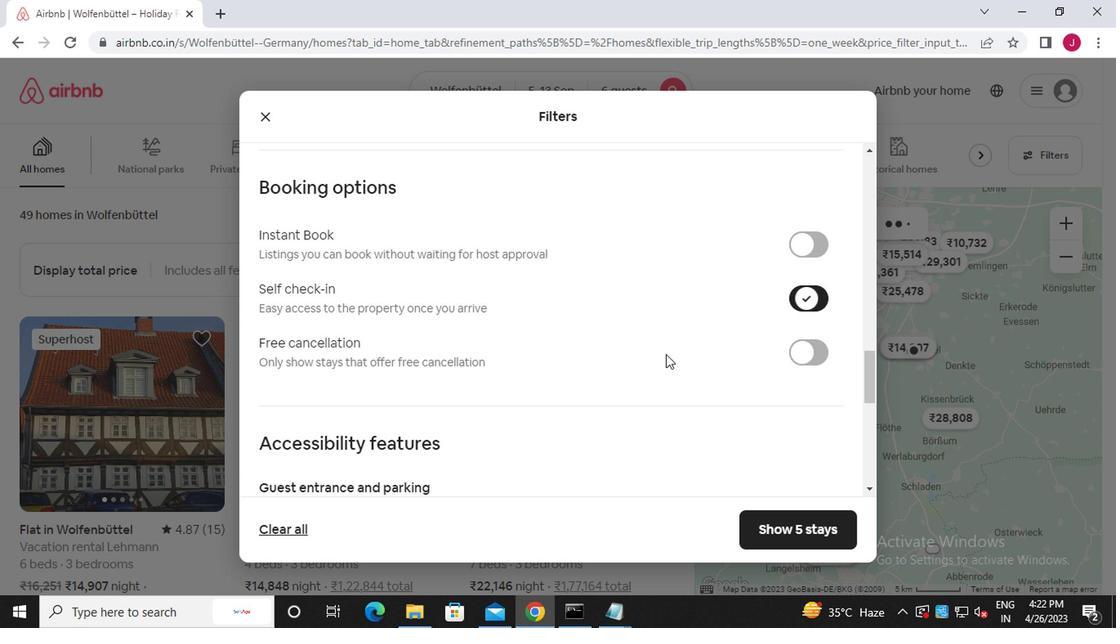 
Action: Mouse scrolled (582, 384) with delta (0, 0)
Screenshot: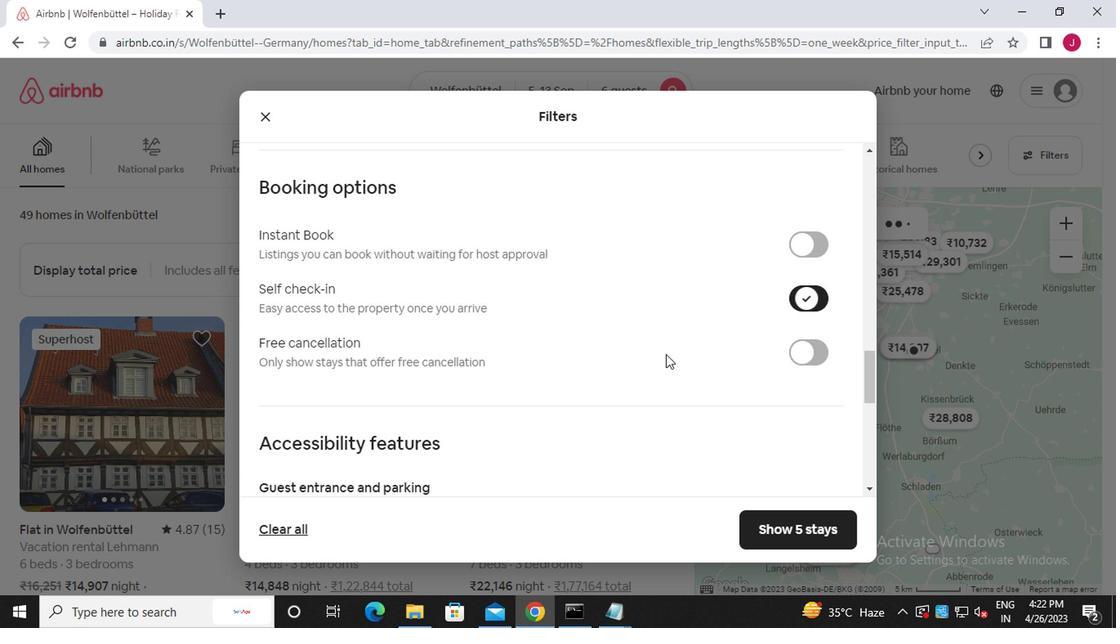 
Action: Mouse moved to (579, 386)
Screenshot: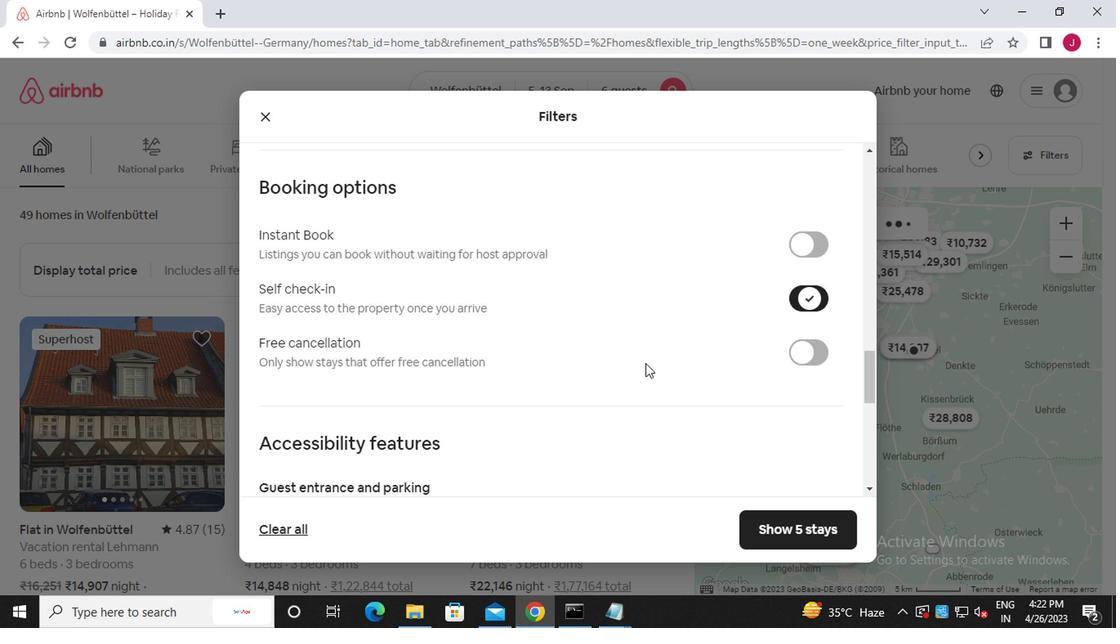 
Action: Mouse scrolled (579, 386) with delta (0, 0)
Screenshot: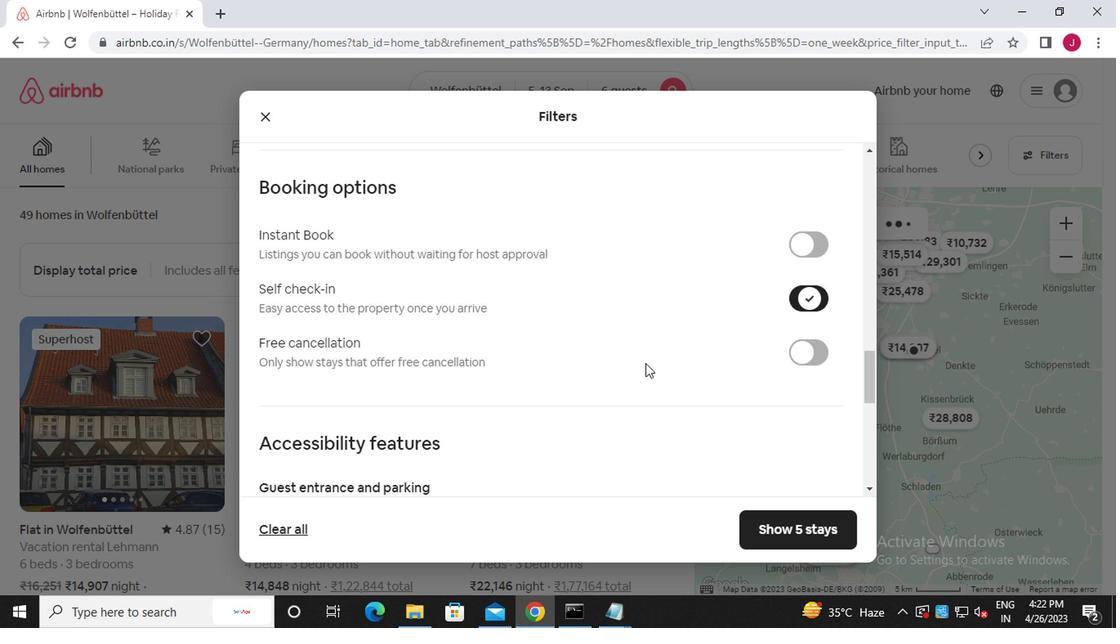 
Action: Mouse moved to (579, 386)
Screenshot: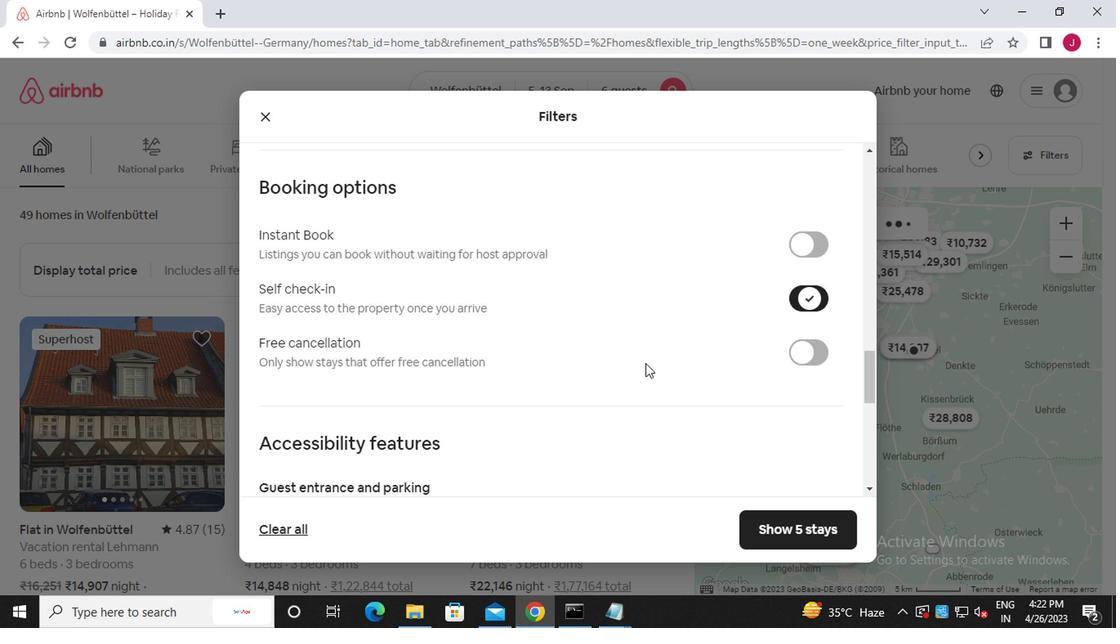 
Action: Mouse scrolled (579, 386) with delta (0, 0)
Screenshot: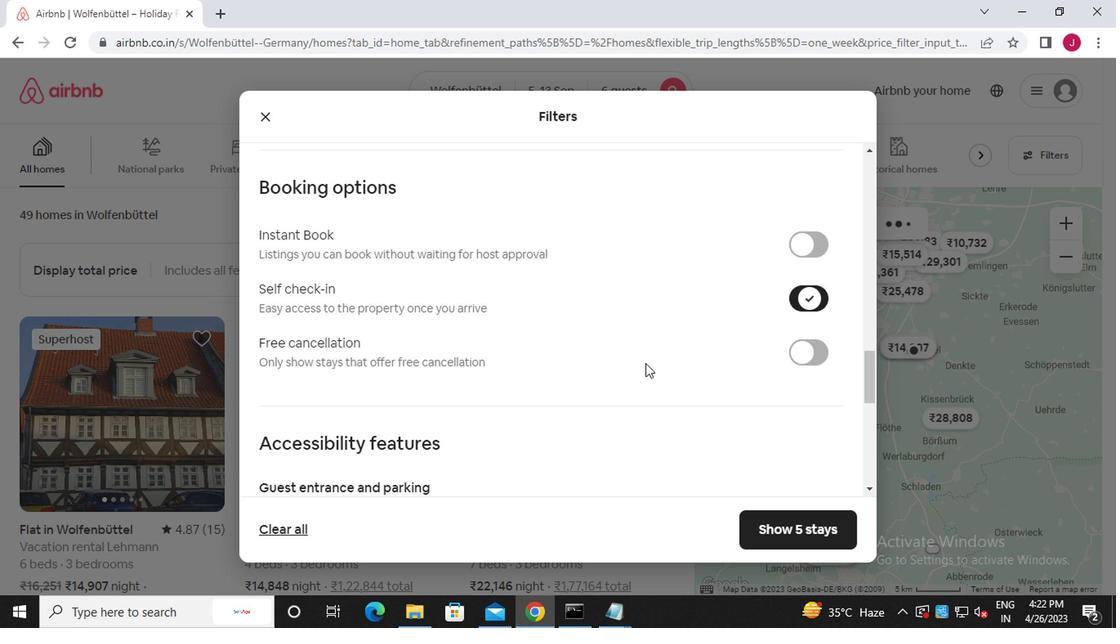 
Action: Mouse scrolled (579, 386) with delta (0, 0)
Screenshot: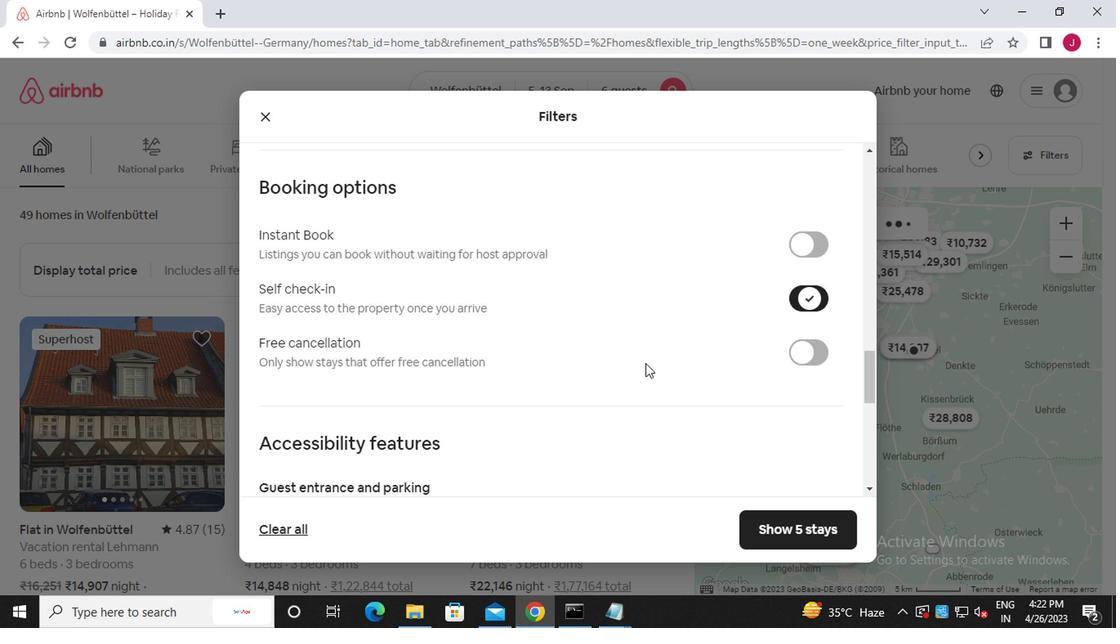 
Action: Mouse scrolled (579, 386) with delta (0, 0)
Screenshot: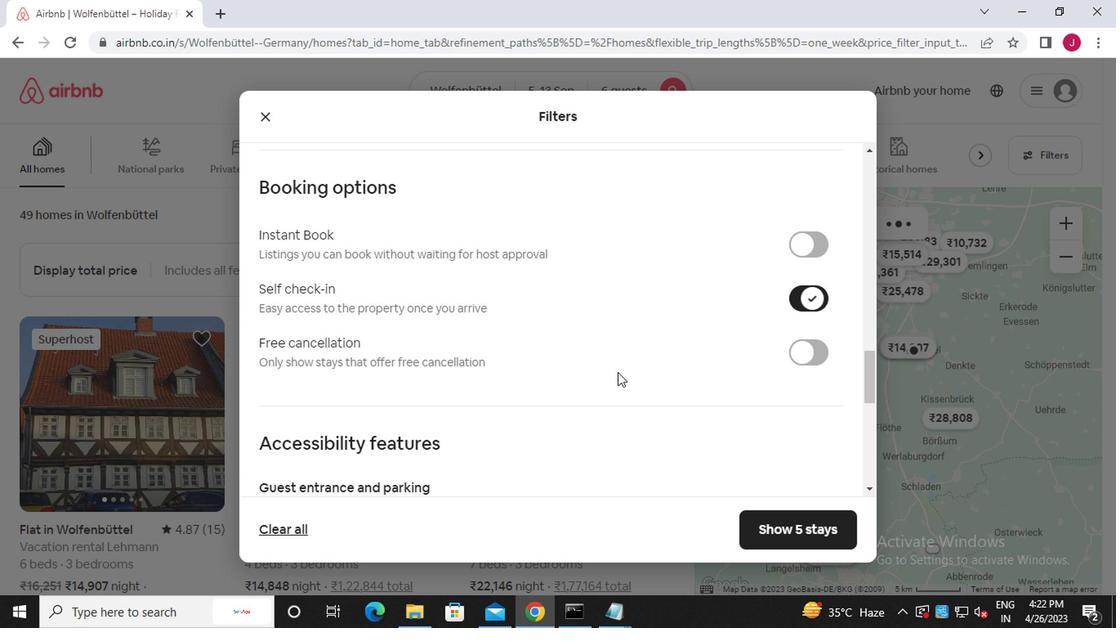 
Action: Mouse moved to (579, 387)
Screenshot: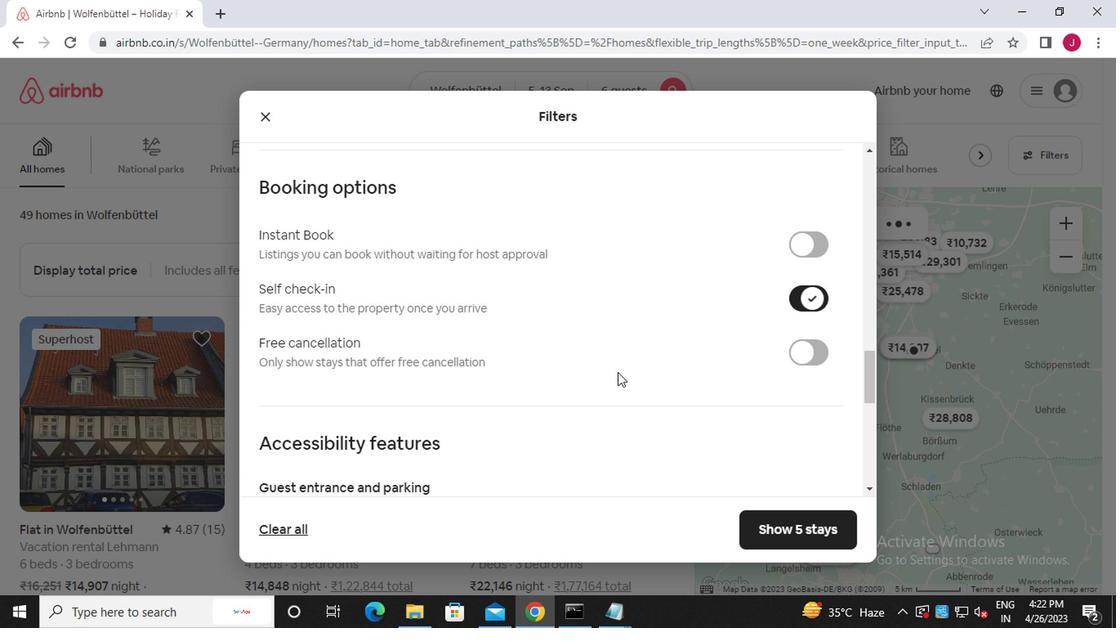 
Action: Mouse scrolled (579, 386) with delta (0, 0)
Screenshot: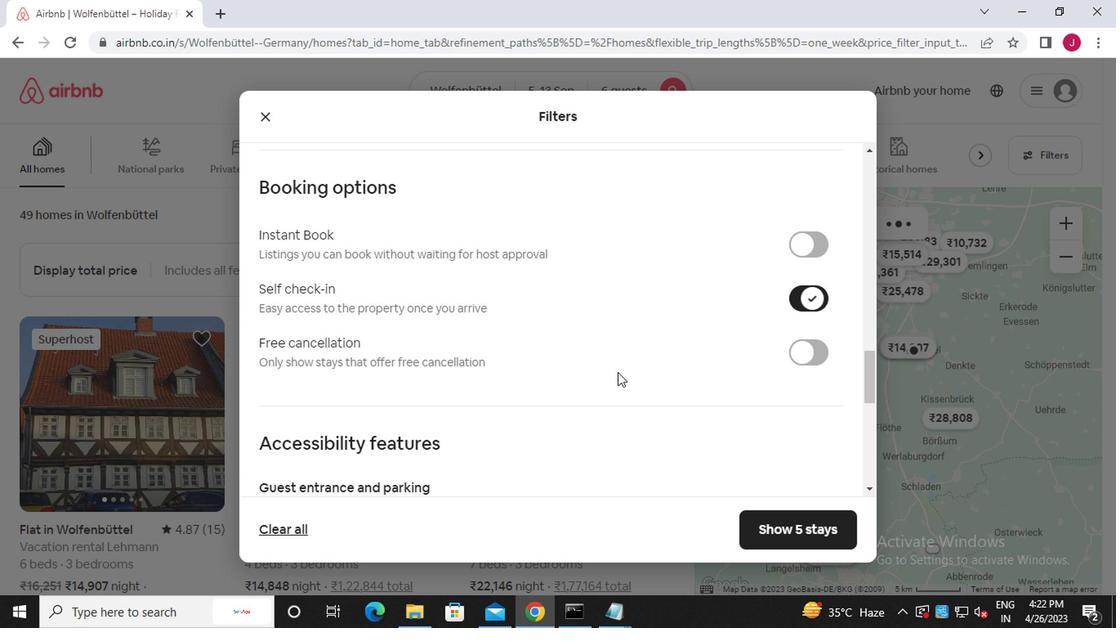 
Action: Mouse moved to (579, 387)
Screenshot: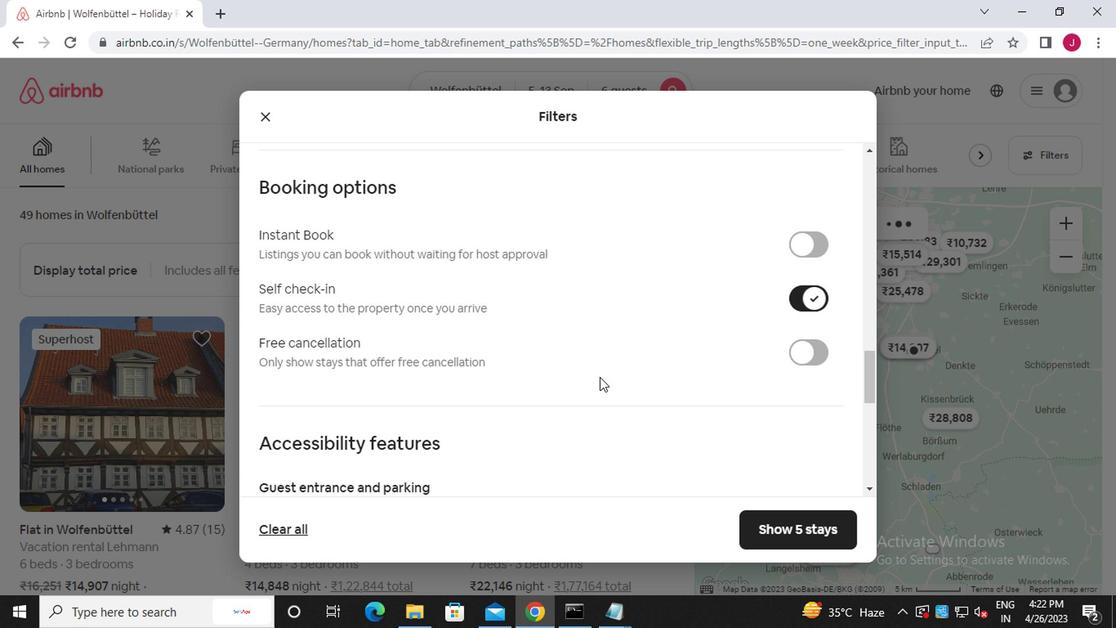 
Action: Mouse scrolled (579, 386) with delta (0, 0)
Screenshot: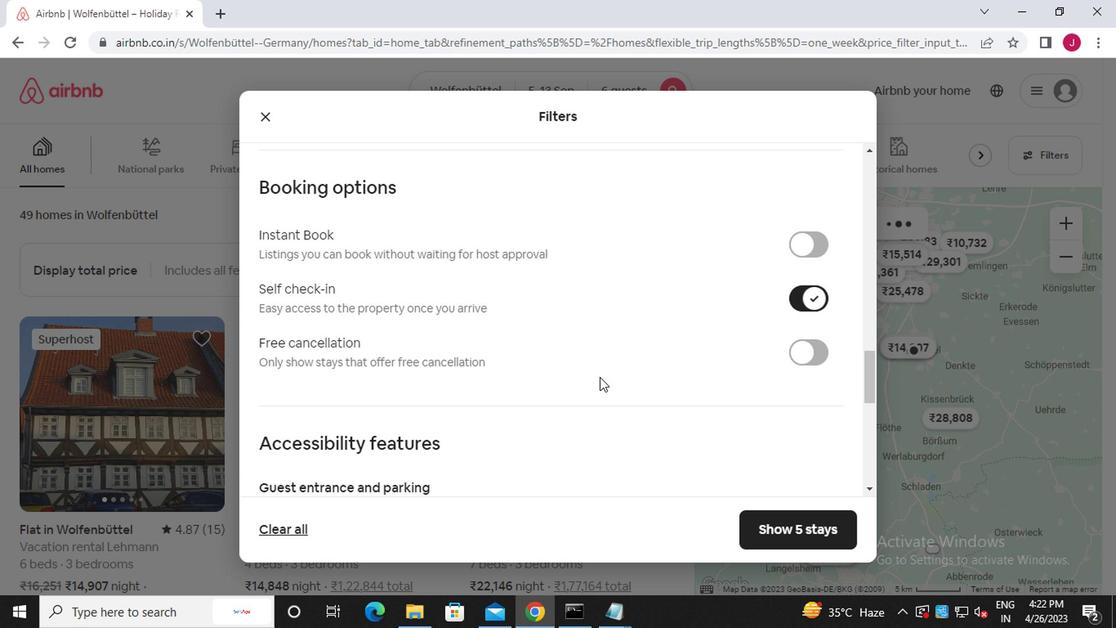 
Action: Mouse moved to (460, 421)
Screenshot: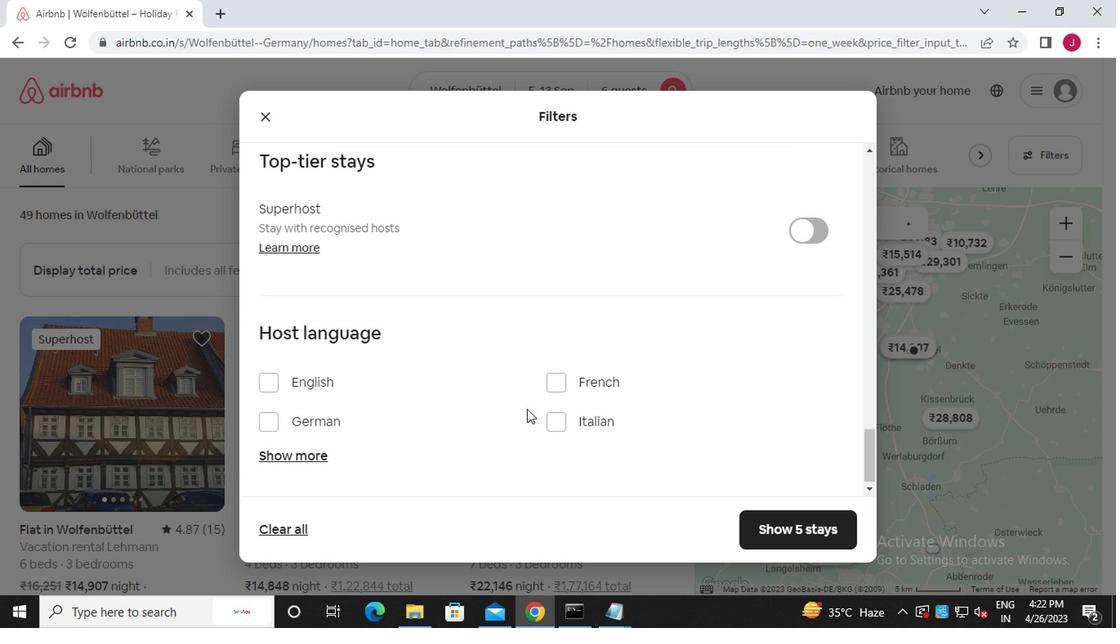 
Action: Mouse scrolled (460, 421) with delta (0, 0)
Screenshot: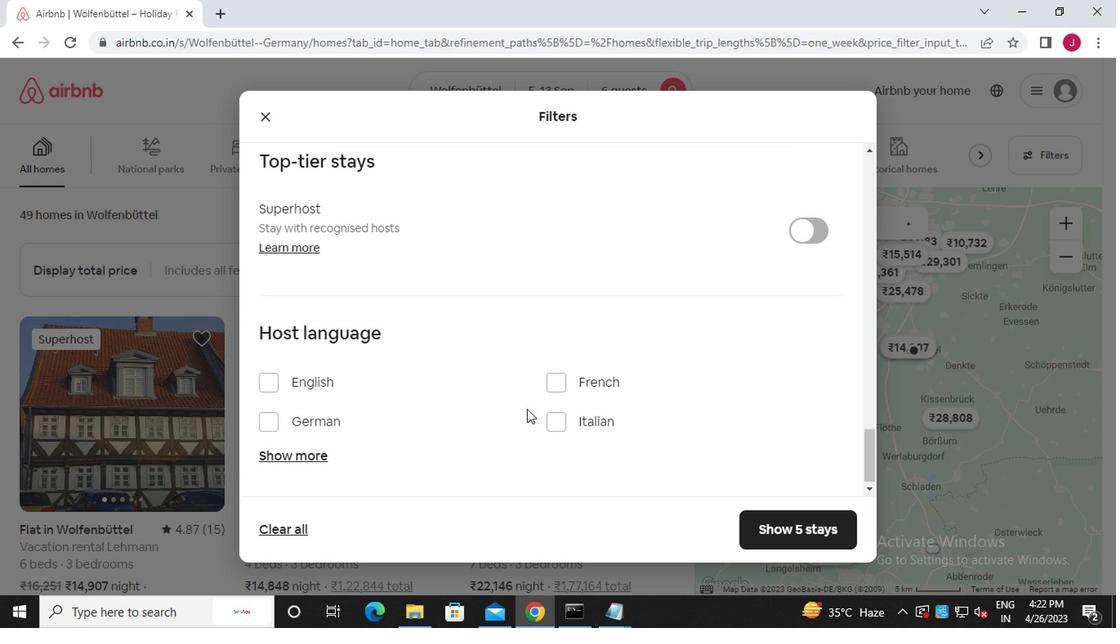 
Action: Mouse moved to (454, 422)
Screenshot: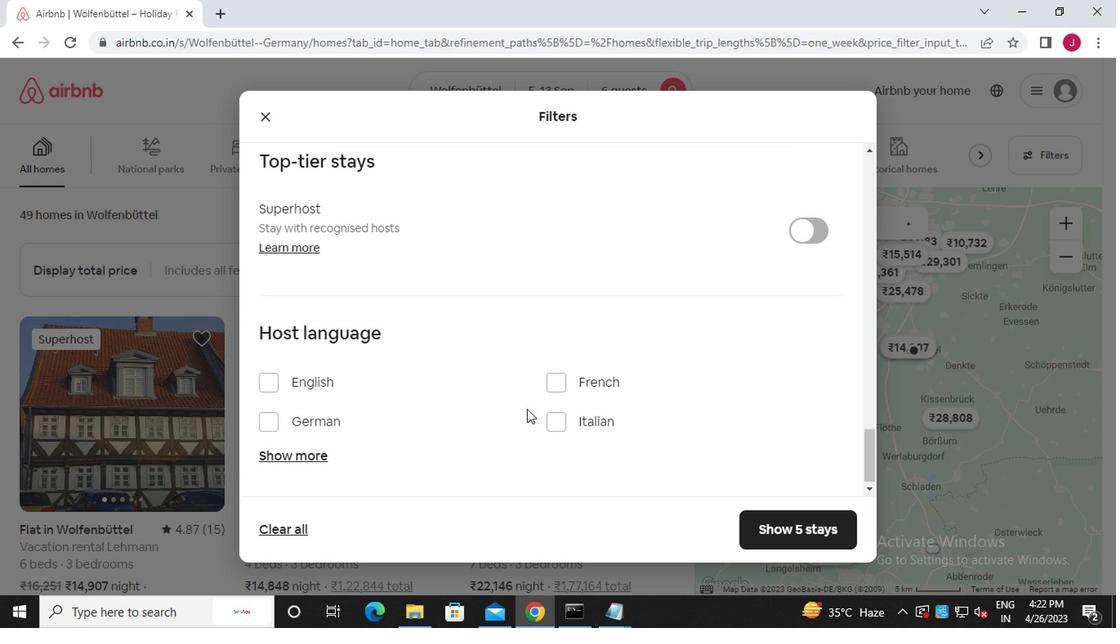 
Action: Mouse scrolled (454, 421) with delta (0, -1)
Screenshot: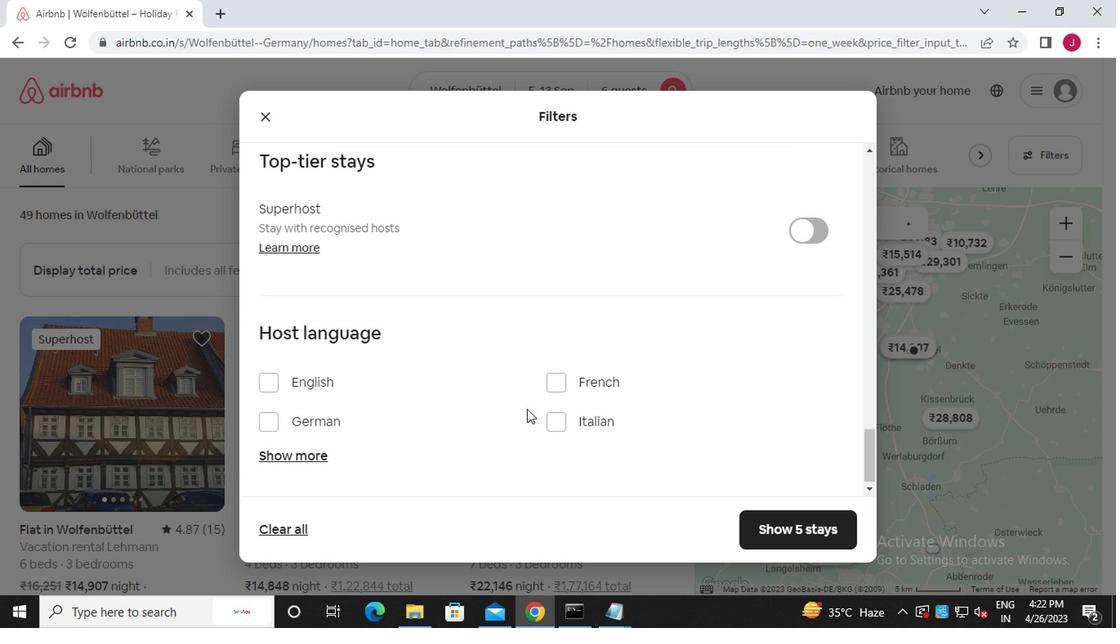 
Action: Mouse moved to (452, 422)
Screenshot: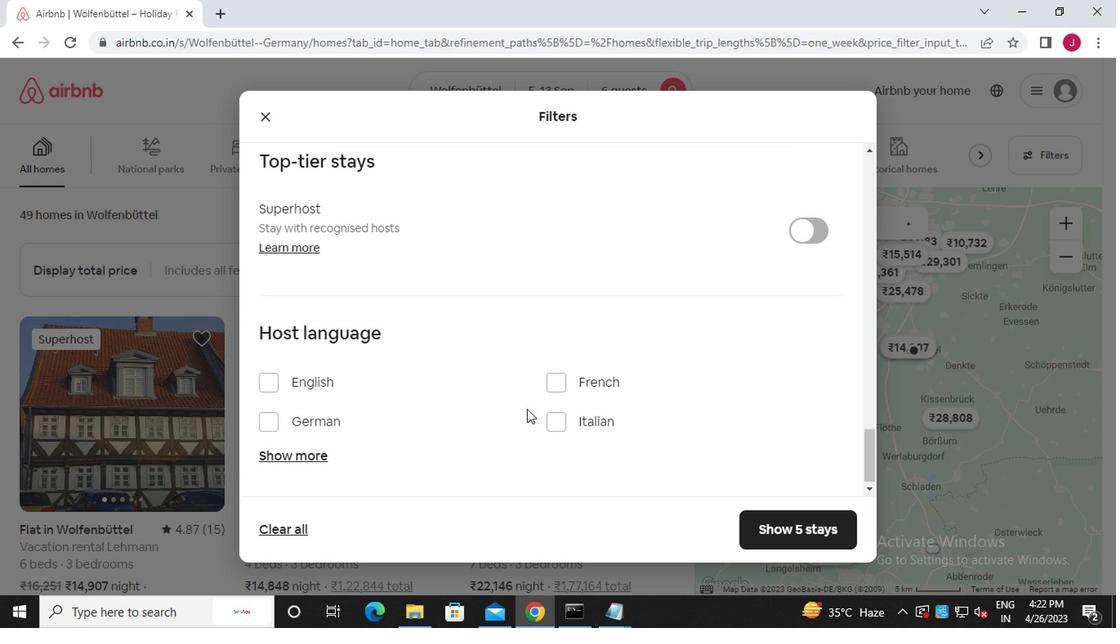
Action: Mouse scrolled (452, 421) with delta (0, -1)
Screenshot: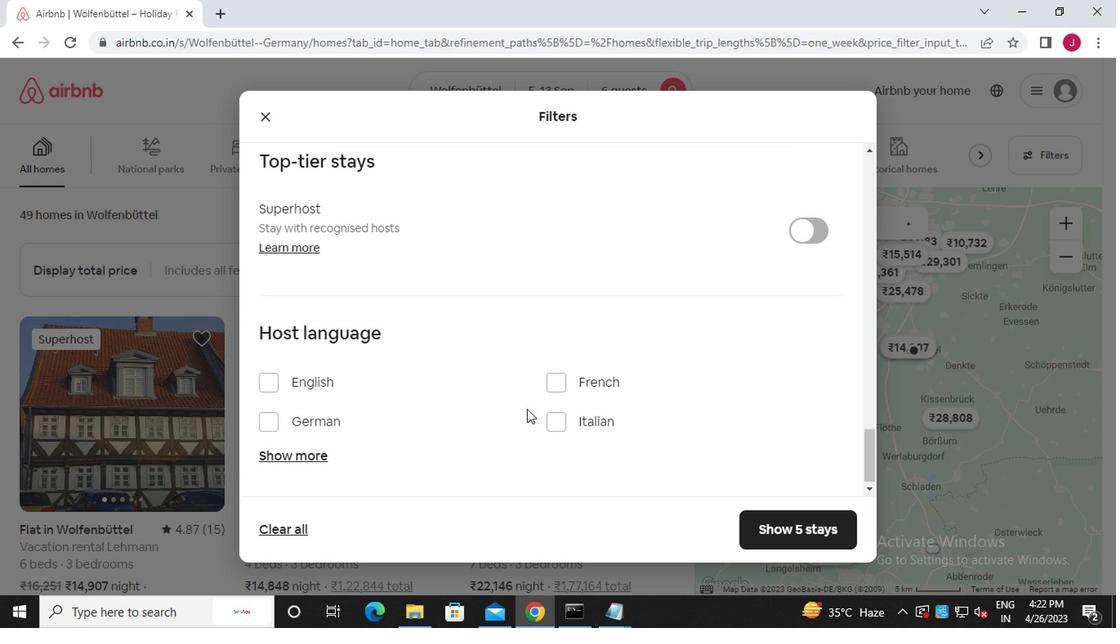 
Action: Mouse moved to (449, 422)
Screenshot: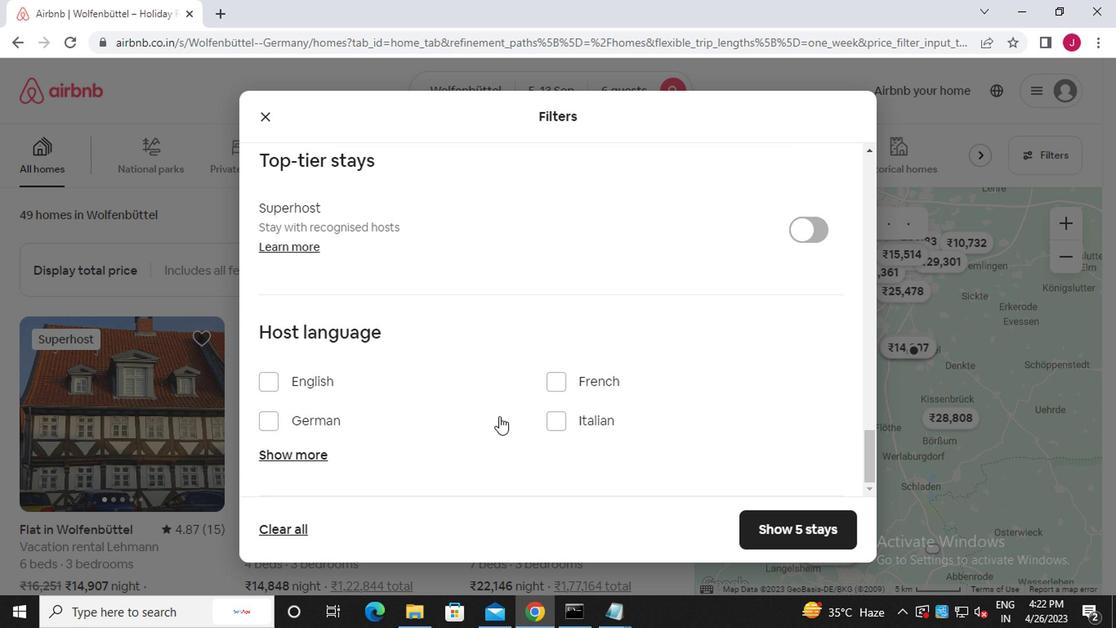 
Action: Mouse scrolled (449, 421) with delta (0, -1)
Screenshot: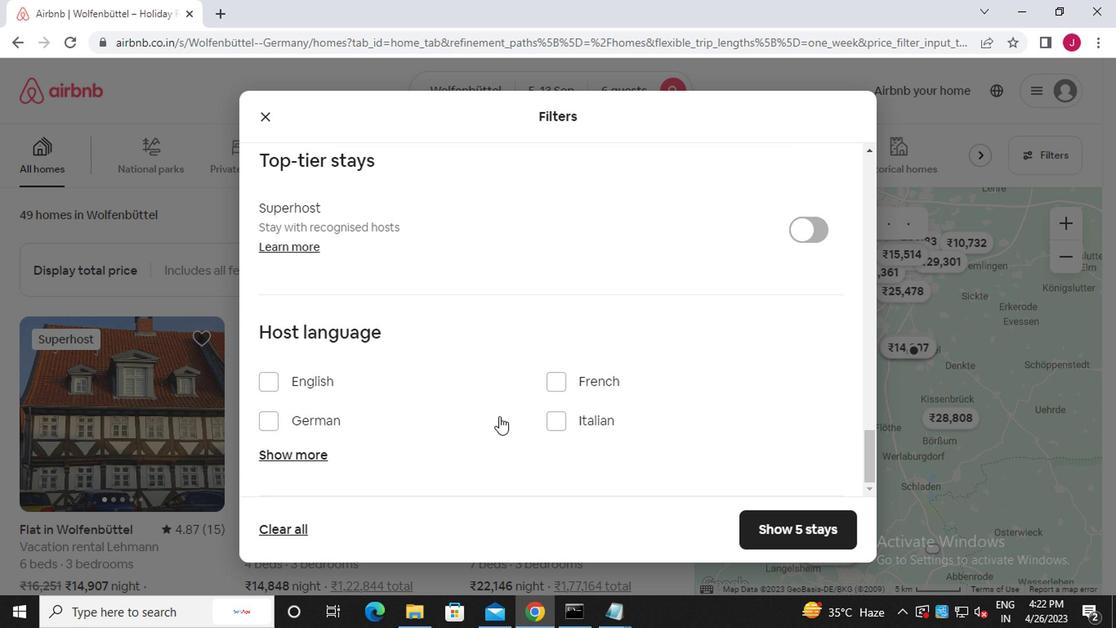 
Action: Mouse moved to (449, 421)
Screenshot: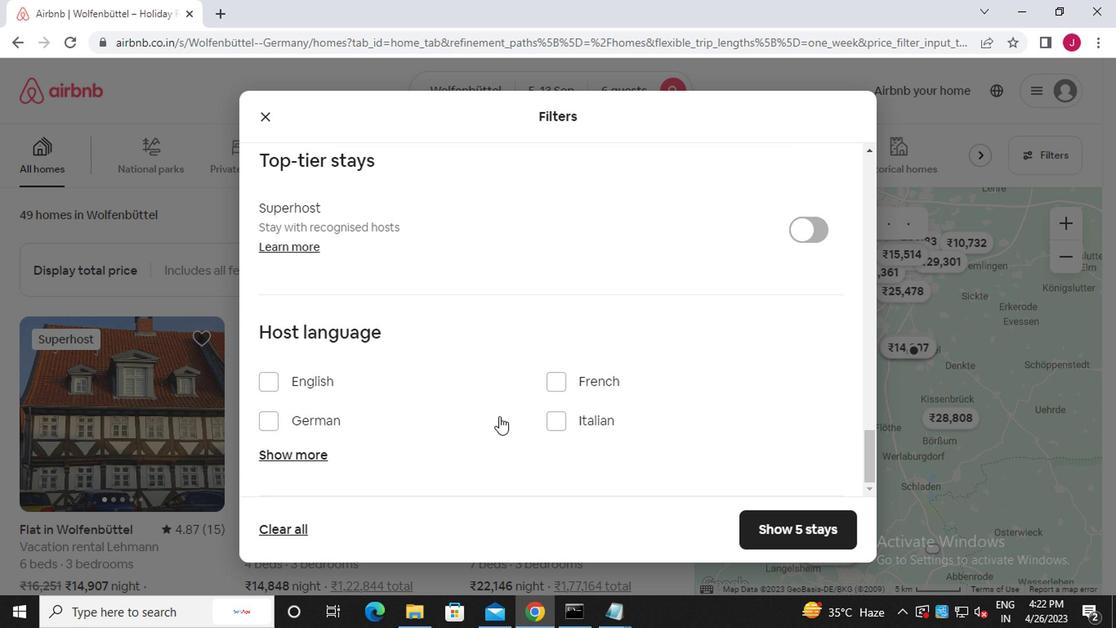 
Action: Mouse scrolled (449, 421) with delta (0, 0)
Screenshot: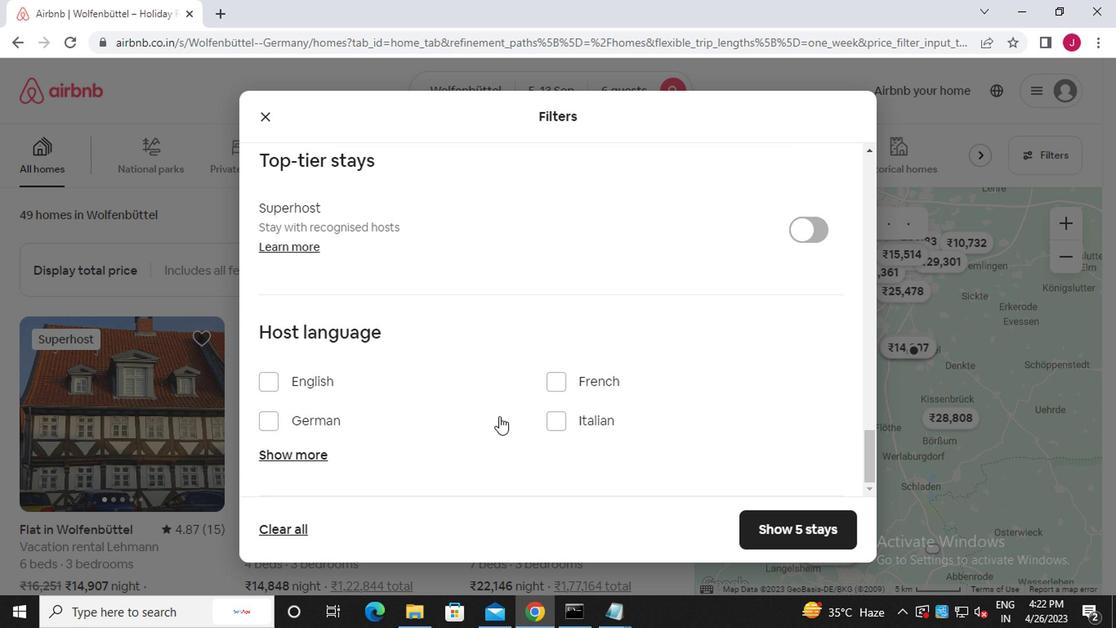 
Action: Mouse moved to (441, 420)
Screenshot: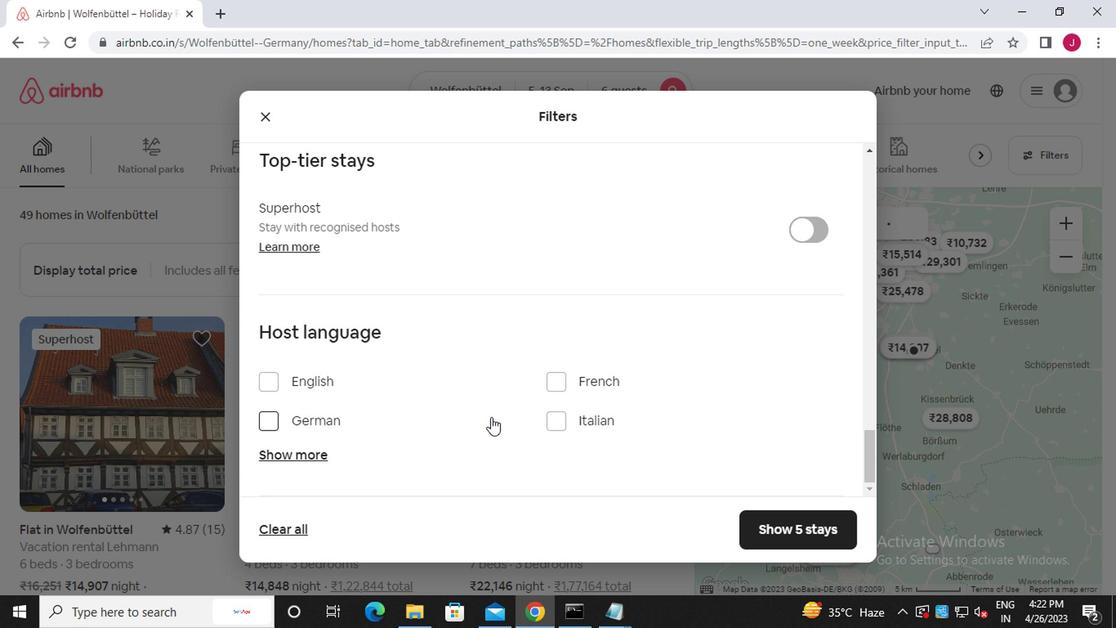 
Action: Mouse scrolled (441, 419) with delta (0, 0)
Screenshot: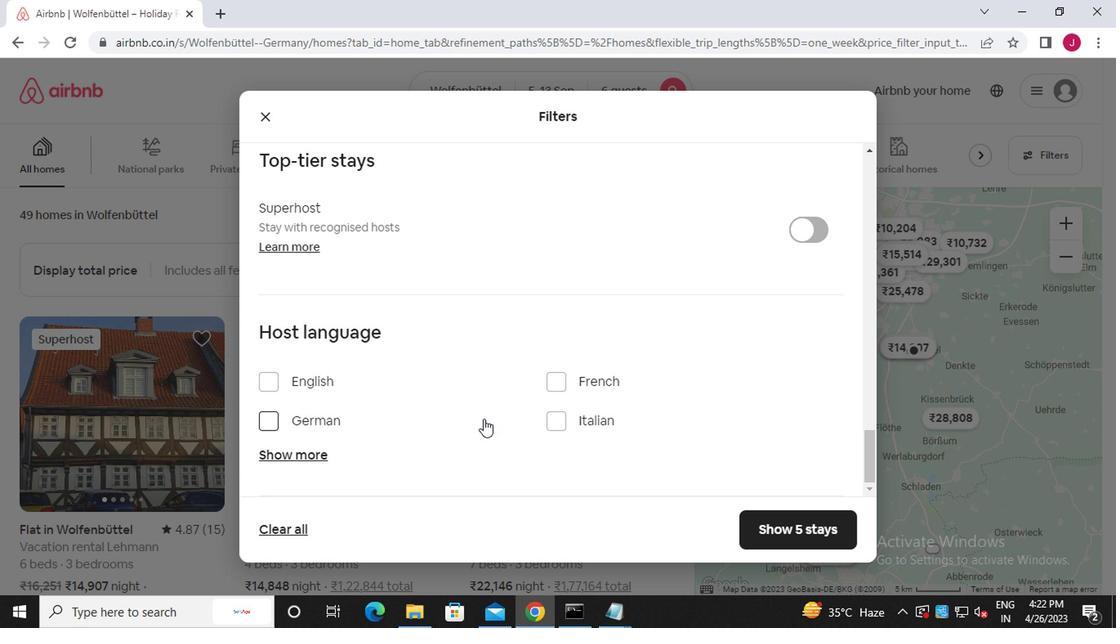 
Action: Mouse moved to (272, 385)
Screenshot: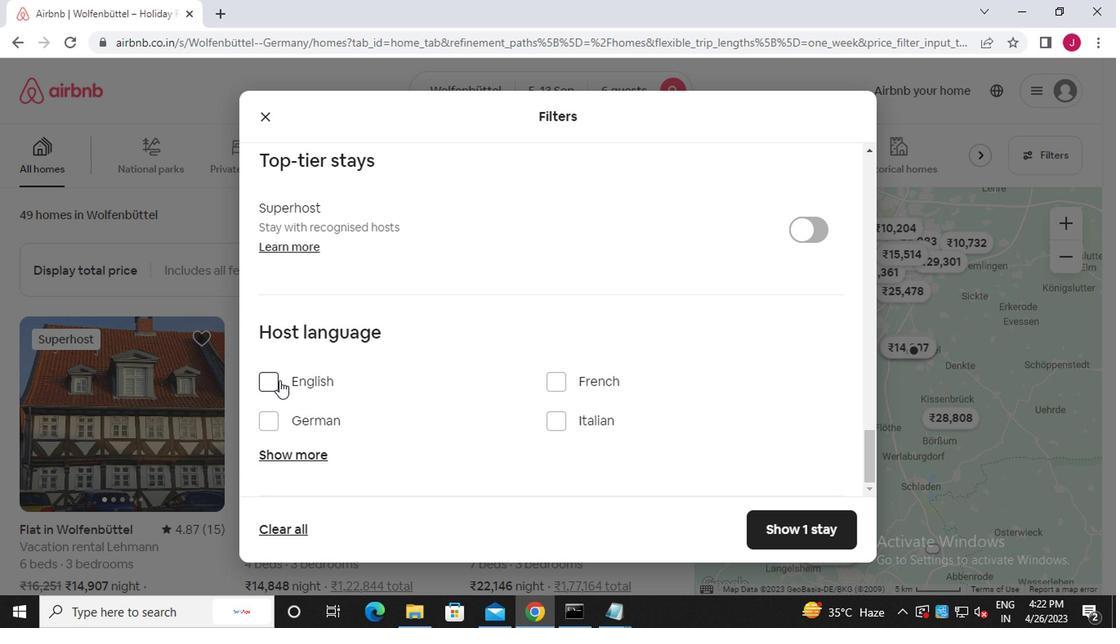 
Action: Mouse pressed left at (272, 385)
Screenshot: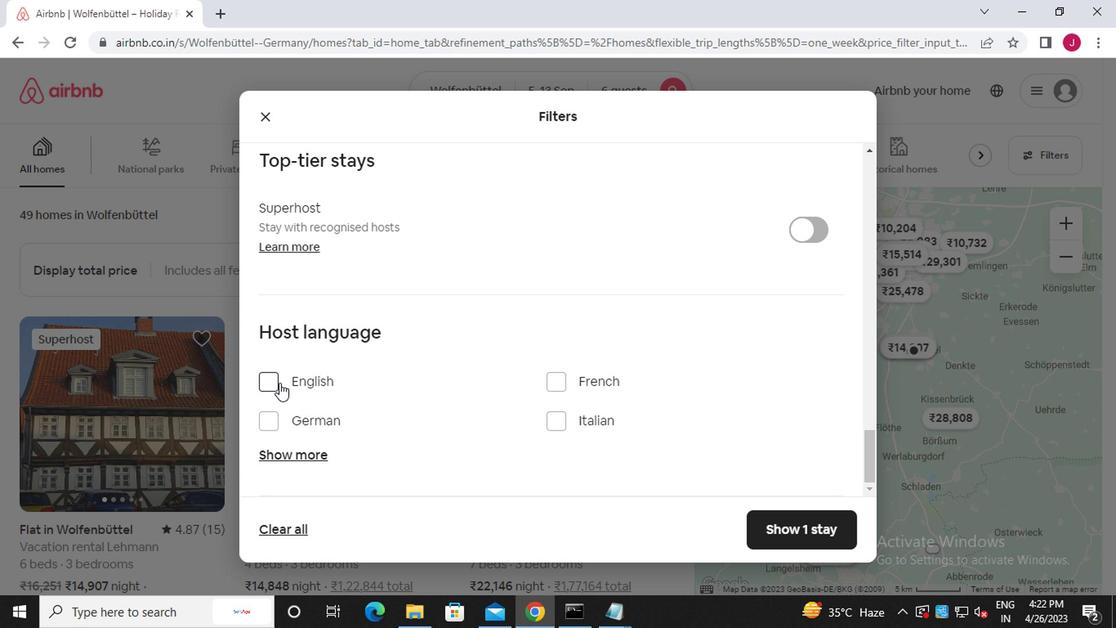 
Action: Mouse moved to (787, 525)
Screenshot: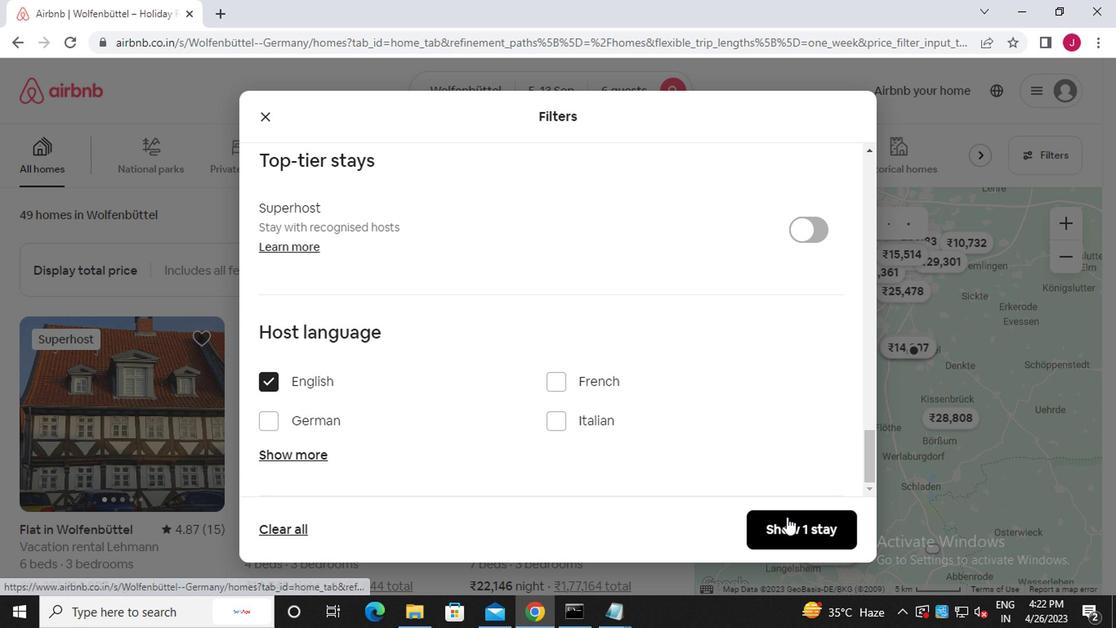 
Action: Mouse pressed left at (787, 525)
Screenshot: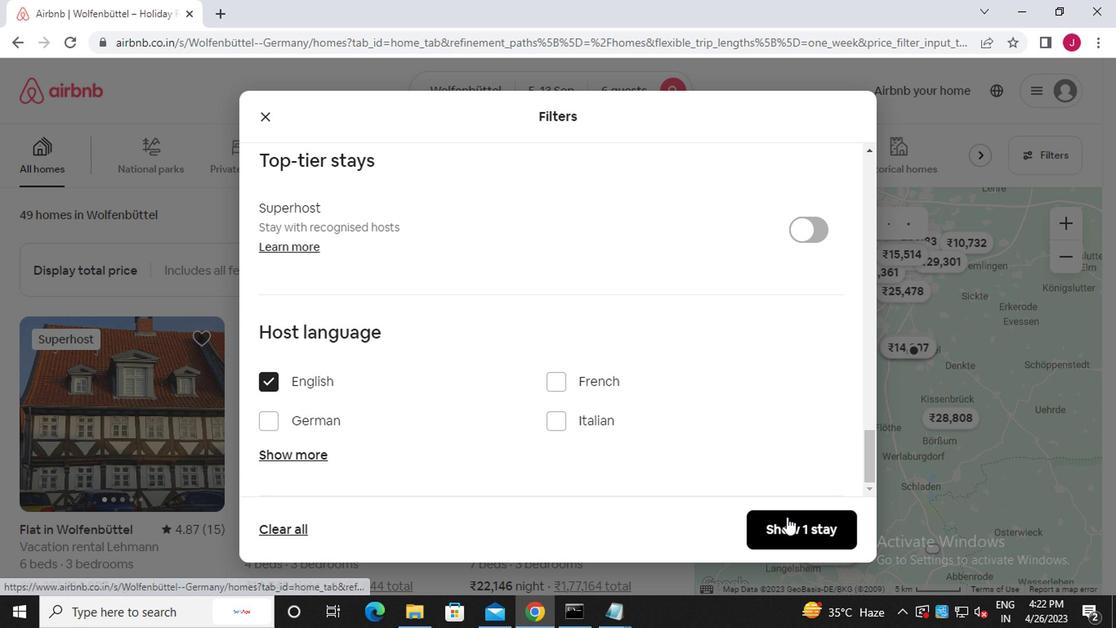 
Action: Mouse moved to (774, 519)
Screenshot: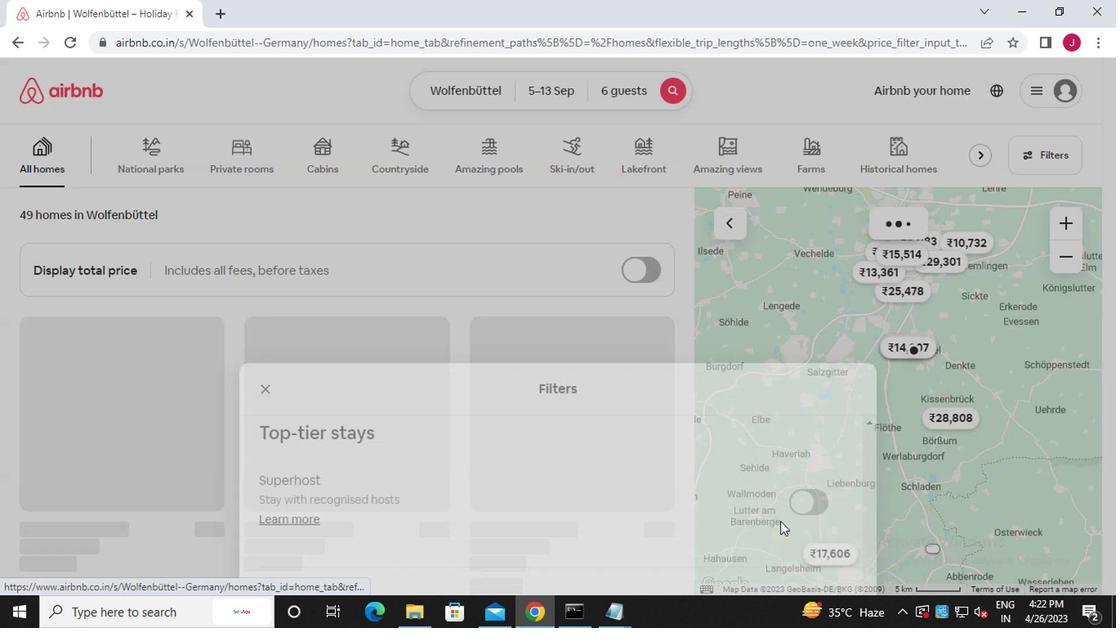 
